 Task: Open the event Second Interview with AnujE on '2023/10/14', change the date to 2023/11/11, change the font style of the description to Arial, set the availability to Busy, insert an emoji Red heart, logged in from the account softage.10@softage.net and add another guest for the event, softage.1@softage.net. Change the alignment of the event description to Align left.Change the font color of the description to Light Red and select an event charm, 
Action: Mouse moved to (339, 150)
Screenshot: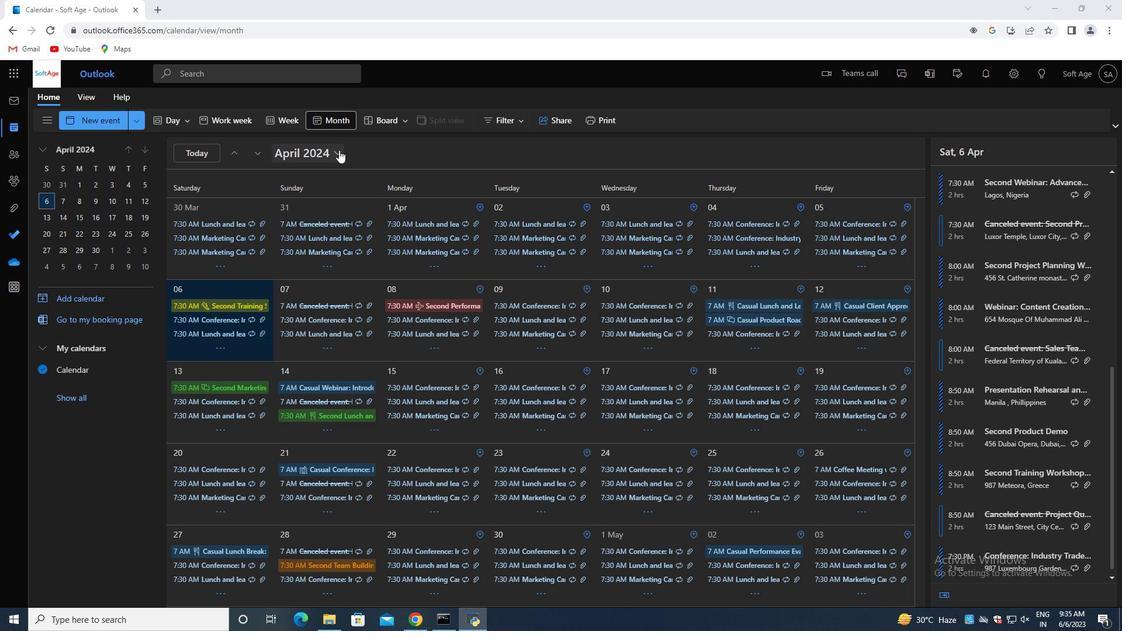 
Action: Mouse pressed left at (339, 150)
Screenshot: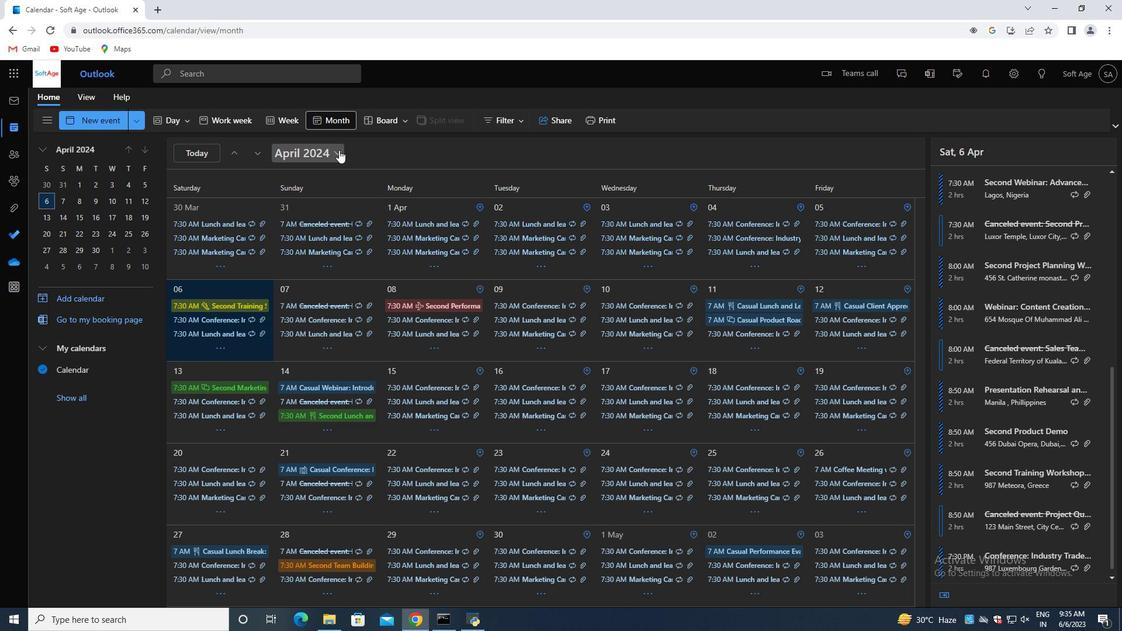 
Action: Mouse moved to (366, 180)
Screenshot: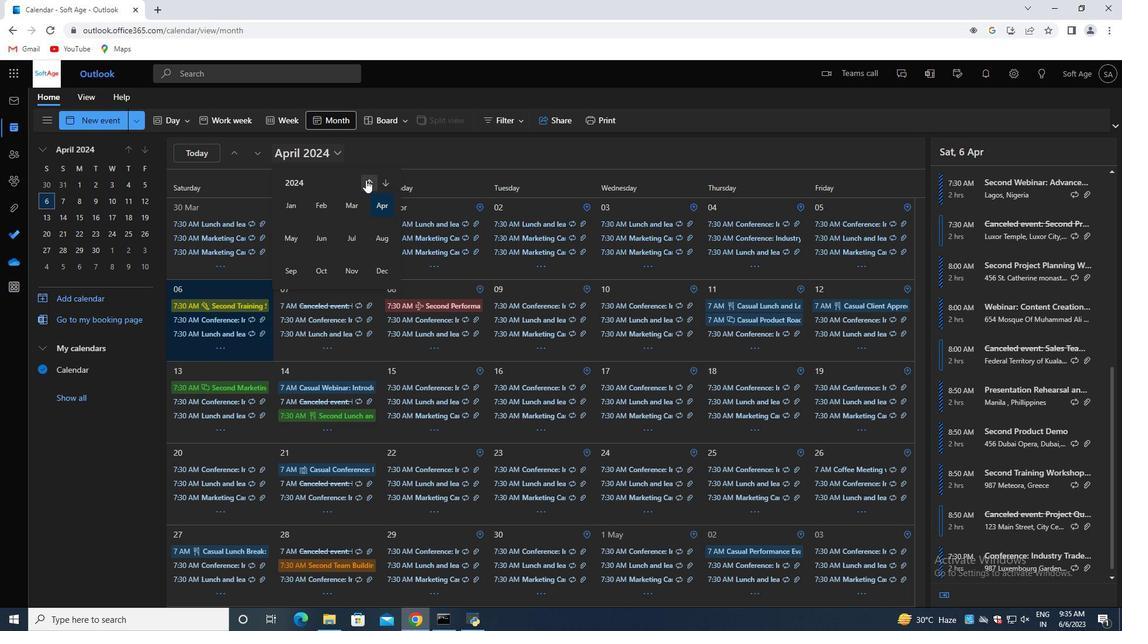 
Action: Mouse pressed left at (366, 180)
Screenshot: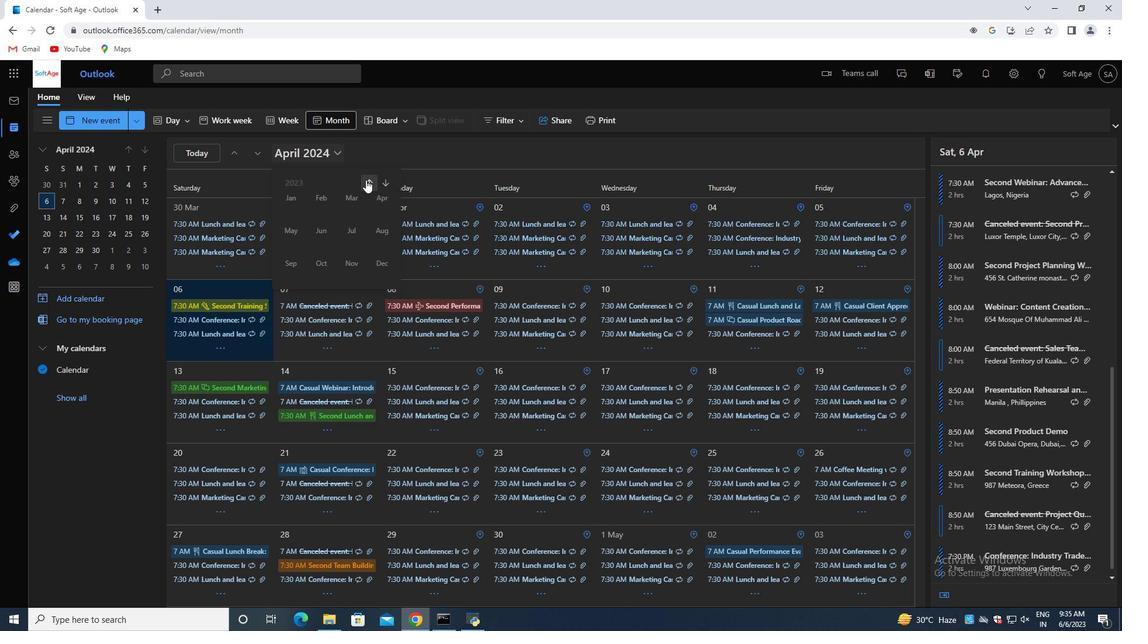 
Action: Mouse moved to (319, 273)
Screenshot: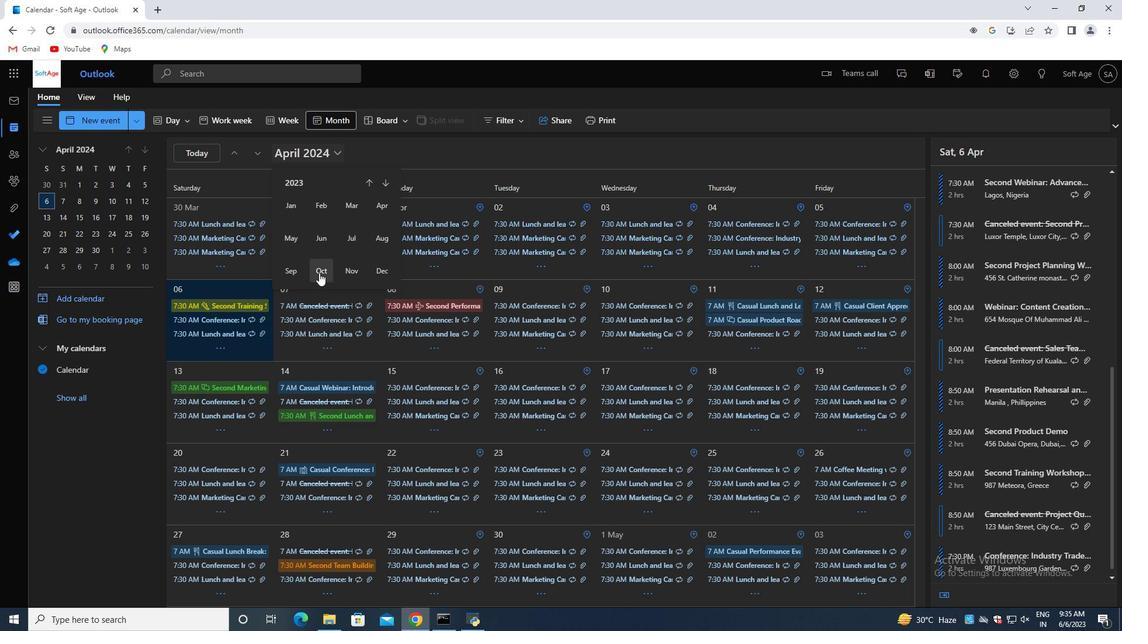 
Action: Mouse pressed left at (319, 273)
Screenshot: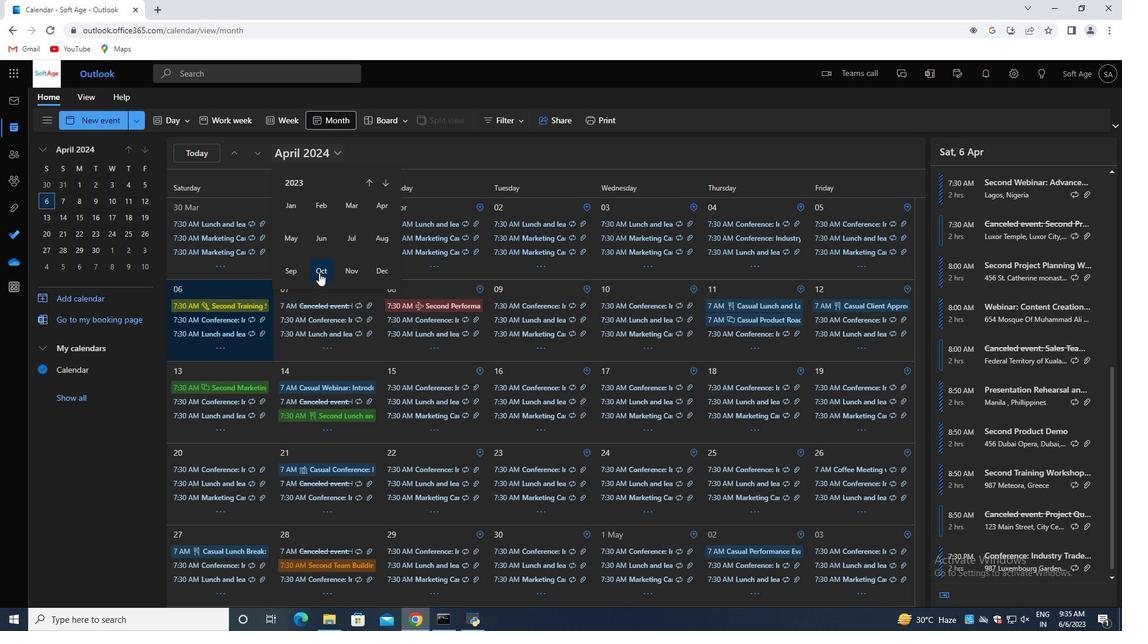 
Action: Mouse moved to (225, 440)
Screenshot: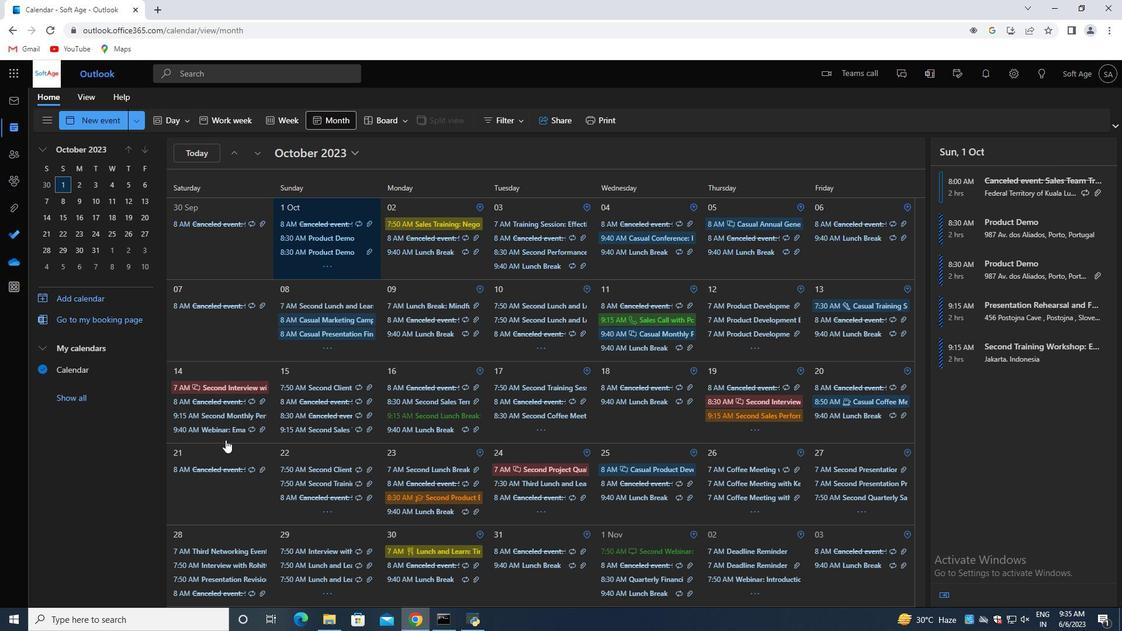 
Action: Mouse pressed left at (225, 440)
Screenshot: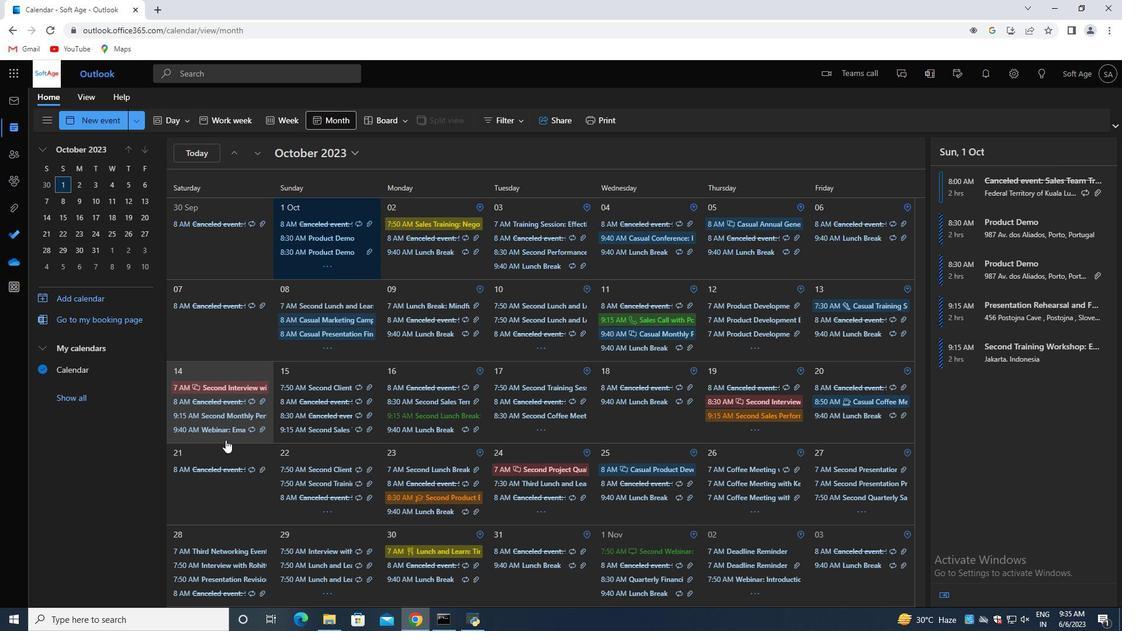 
Action: Mouse moved to (1098, 190)
Screenshot: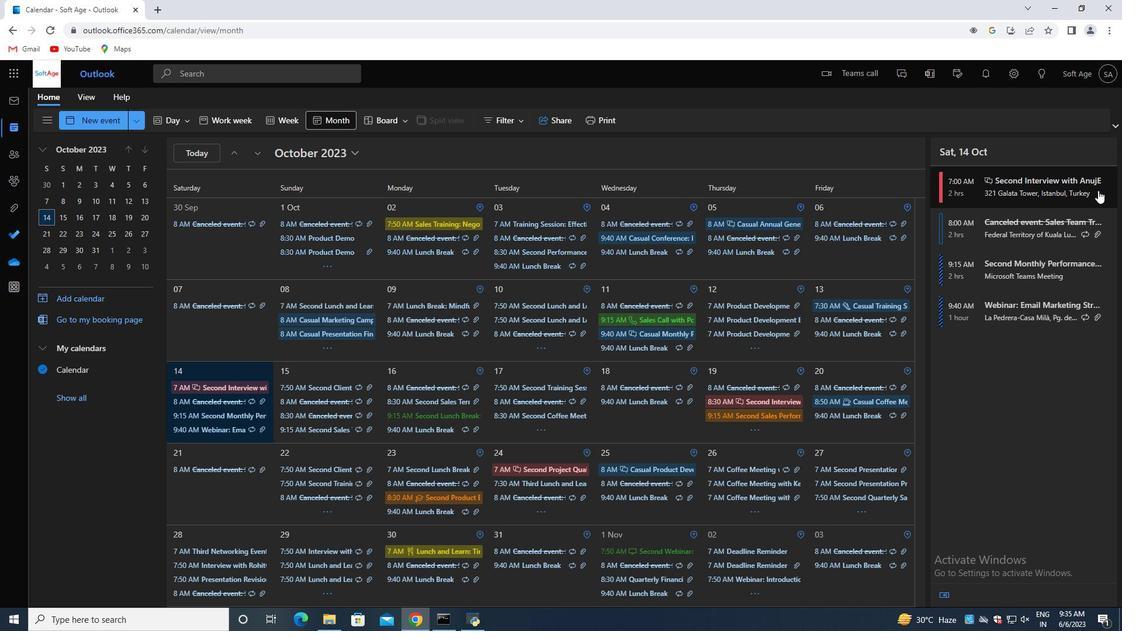 
Action: Mouse pressed left at (1098, 190)
Screenshot: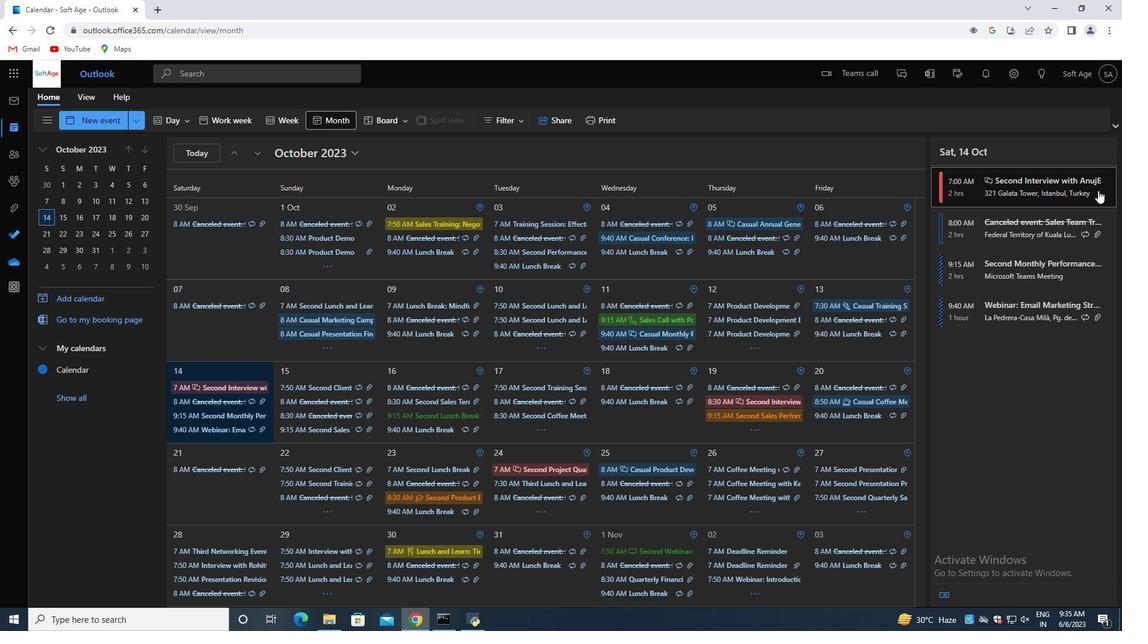 
Action: Mouse moved to (750, 307)
Screenshot: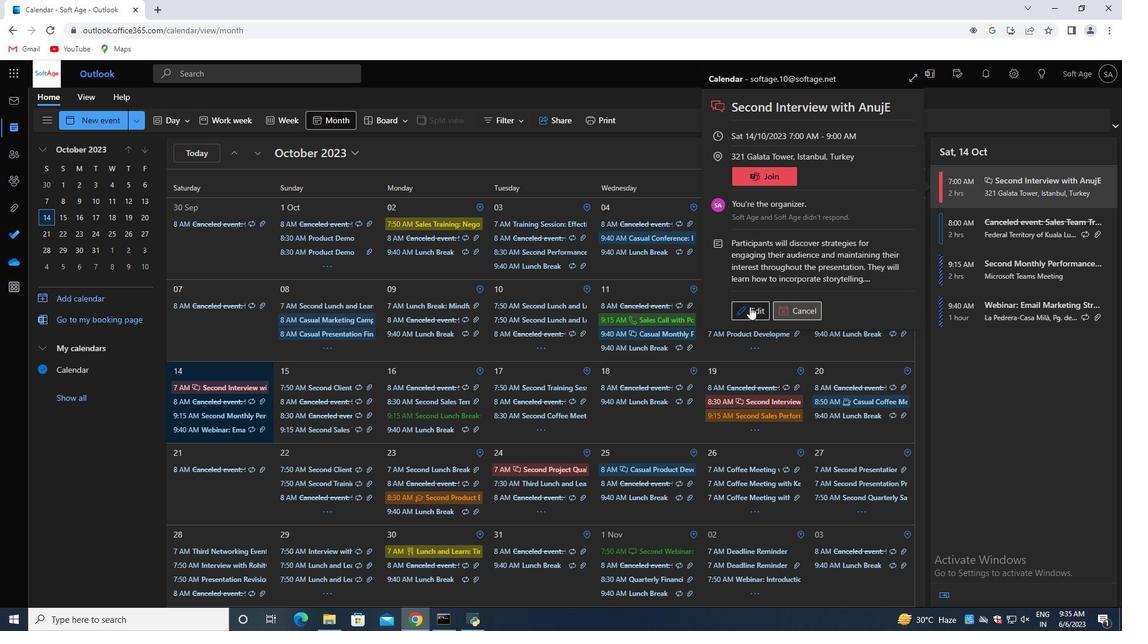 
Action: Mouse pressed left at (750, 307)
Screenshot: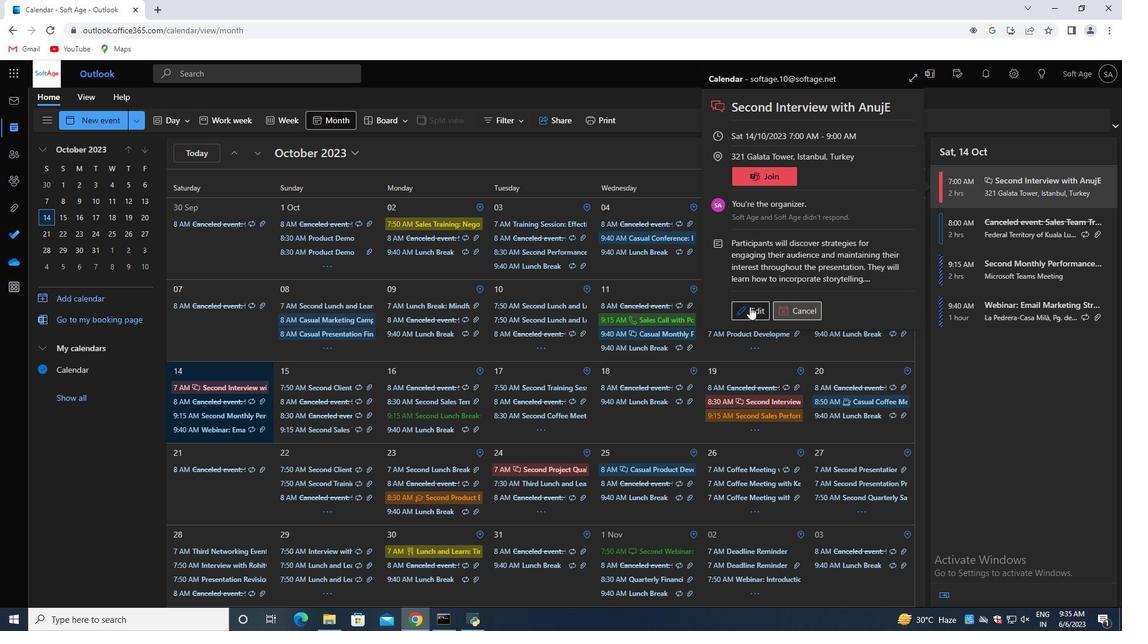 
Action: Mouse moved to (387, 316)
Screenshot: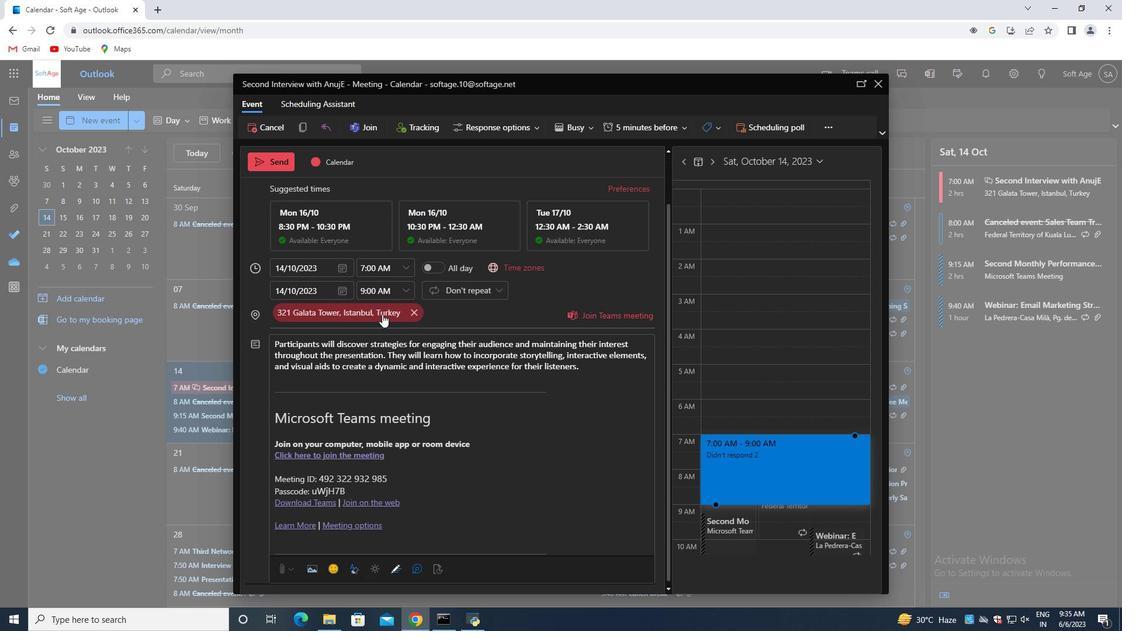 
Action: Mouse scrolled (387, 315) with delta (0, 0)
Screenshot: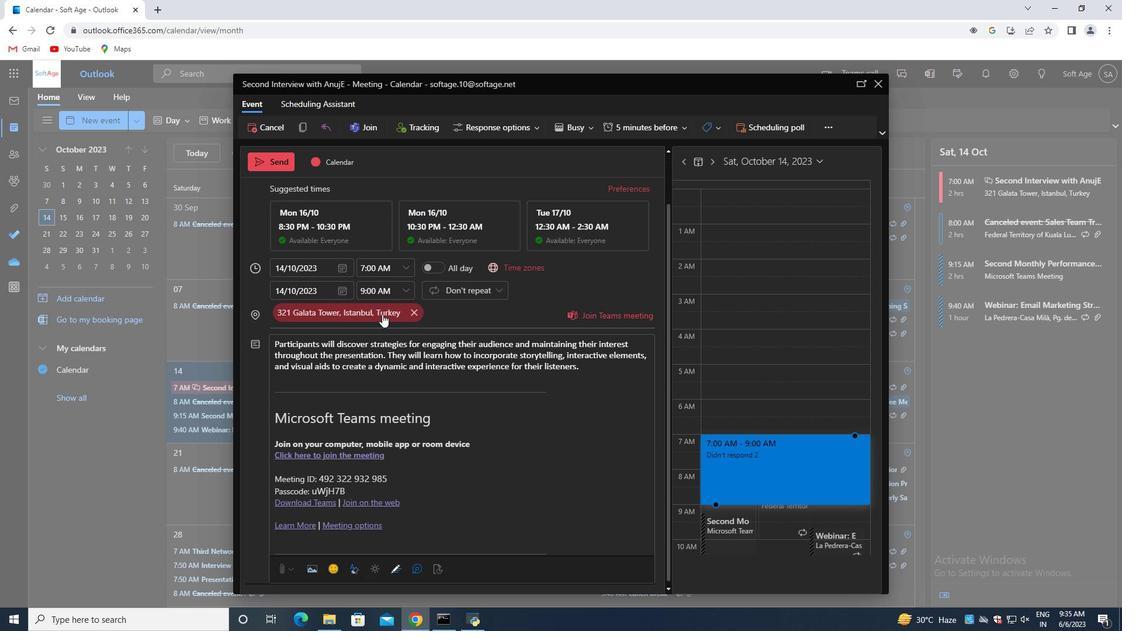 
Action: Mouse moved to (344, 265)
Screenshot: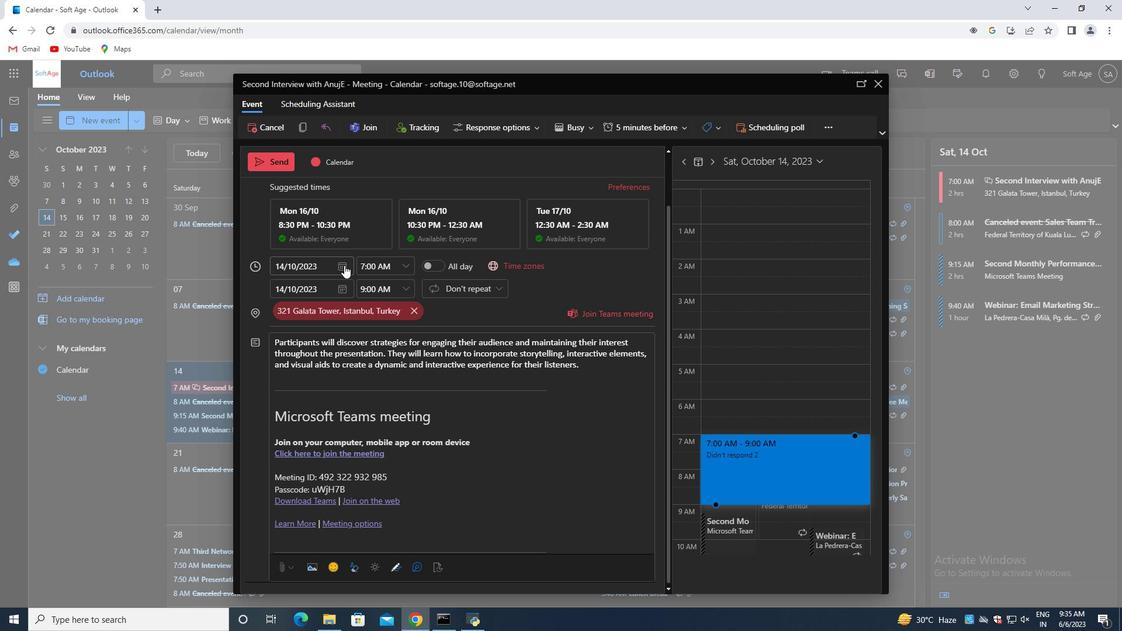 
Action: Mouse pressed left at (344, 265)
Screenshot: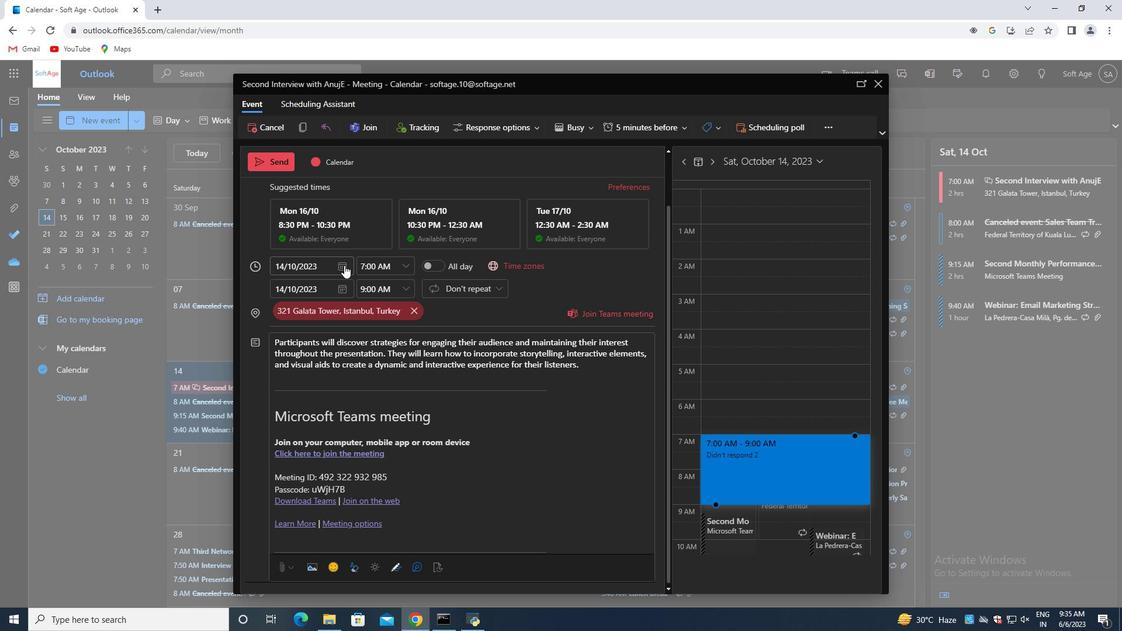
Action: Mouse moved to (381, 289)
Screenshot: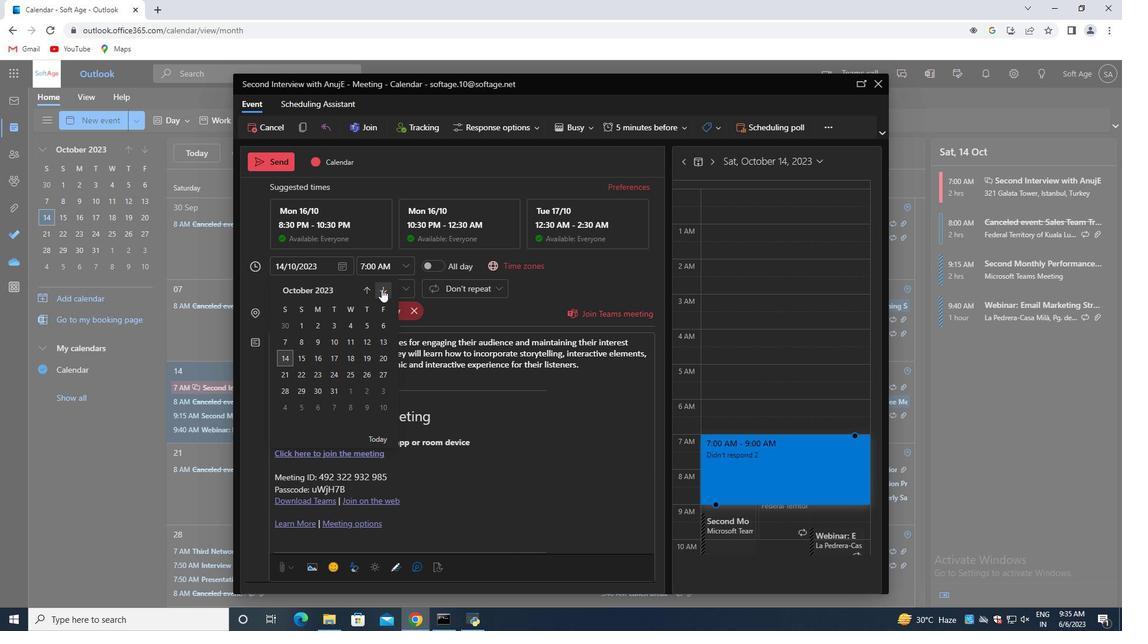 
Action: Mouse pressed left at (381, 289)
Screenshot: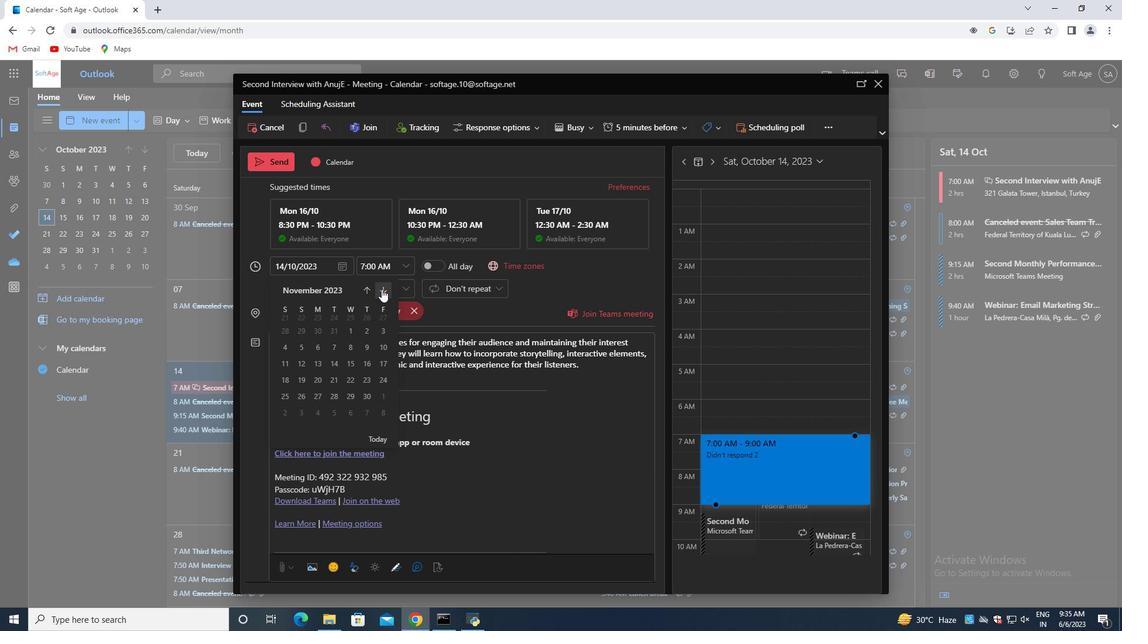 
Action: Mouse moved to (286, 361)
Screenshot: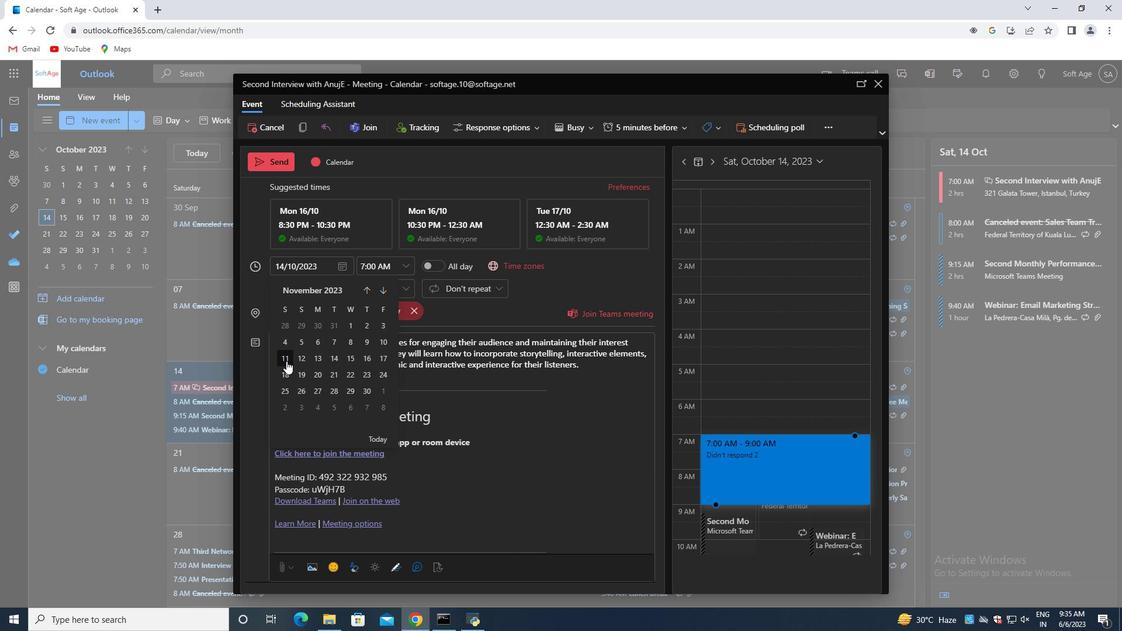 
Action: Mouse pressed left at (286, 361)
Screenshot: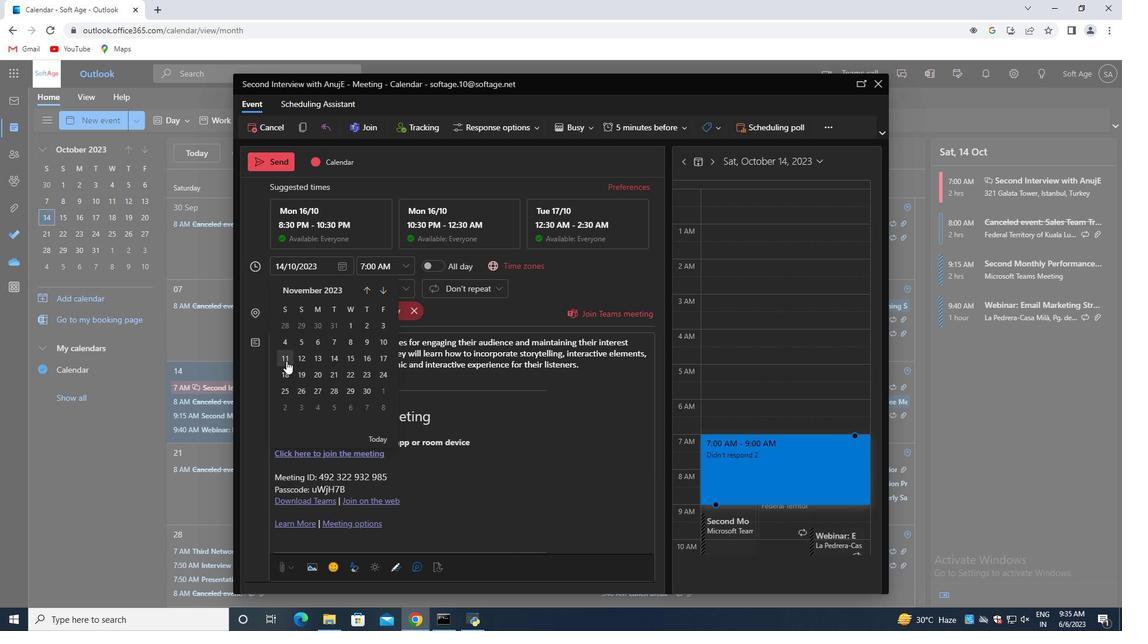 
Action: Mouse moved to (586, 376)
Screenshot: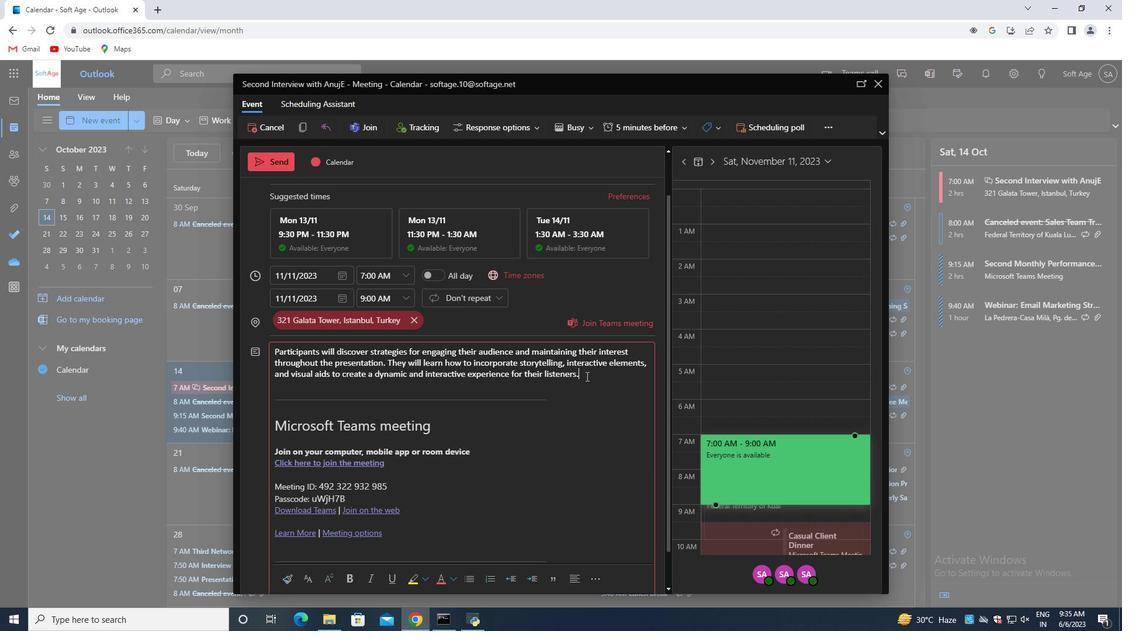 
Action: Mouse pressed left at (586, 376)
Screenshot: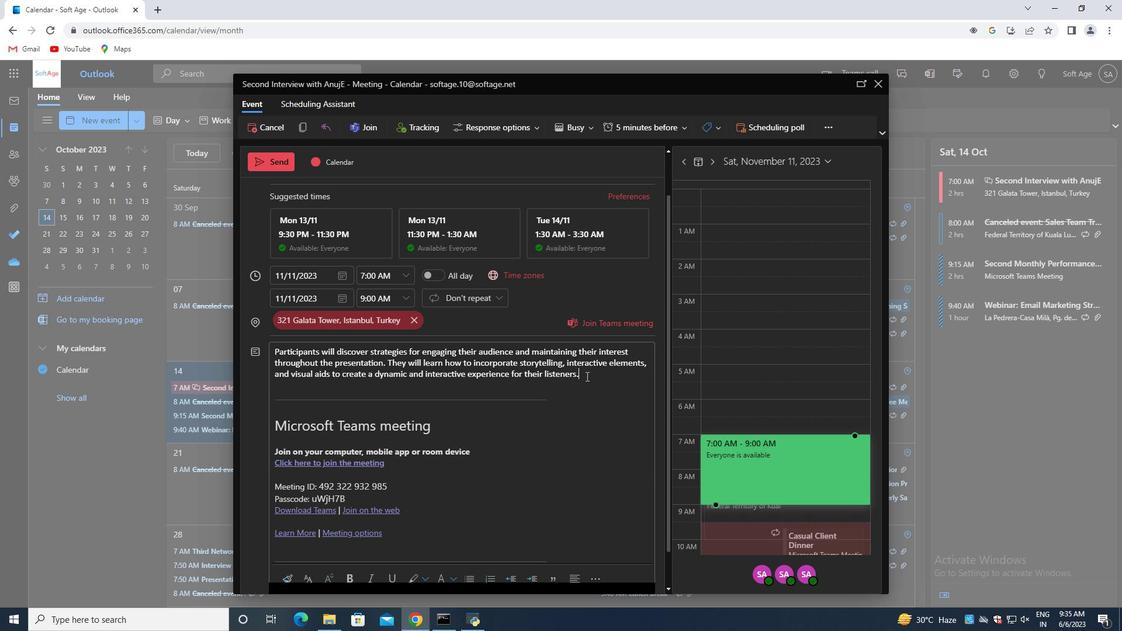 
Action: Mouse pressed left at (586, 376)
Screenshot: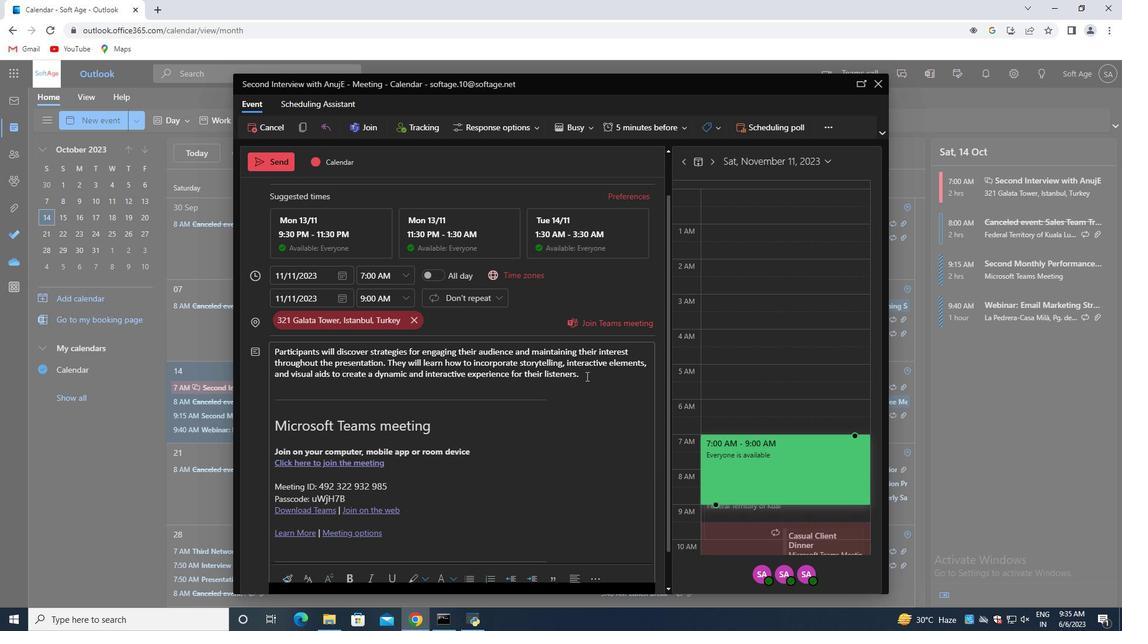 
Action: Mouse pressed left at (586, 376)
Screenshot: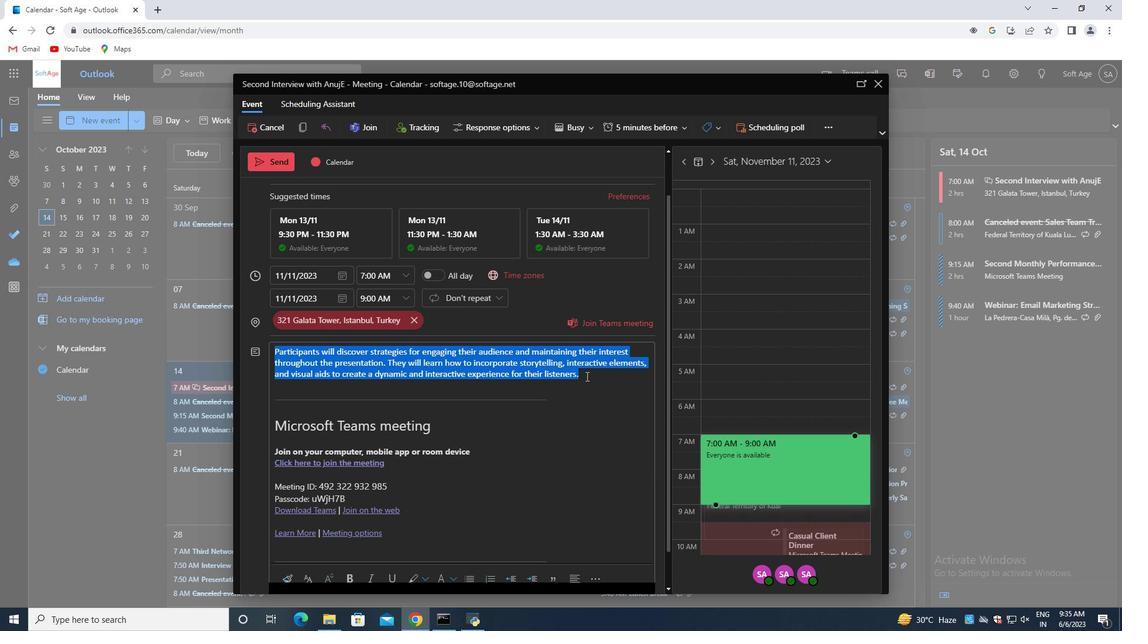 
Action: Mouse moved to (480, 384)
Screenshot: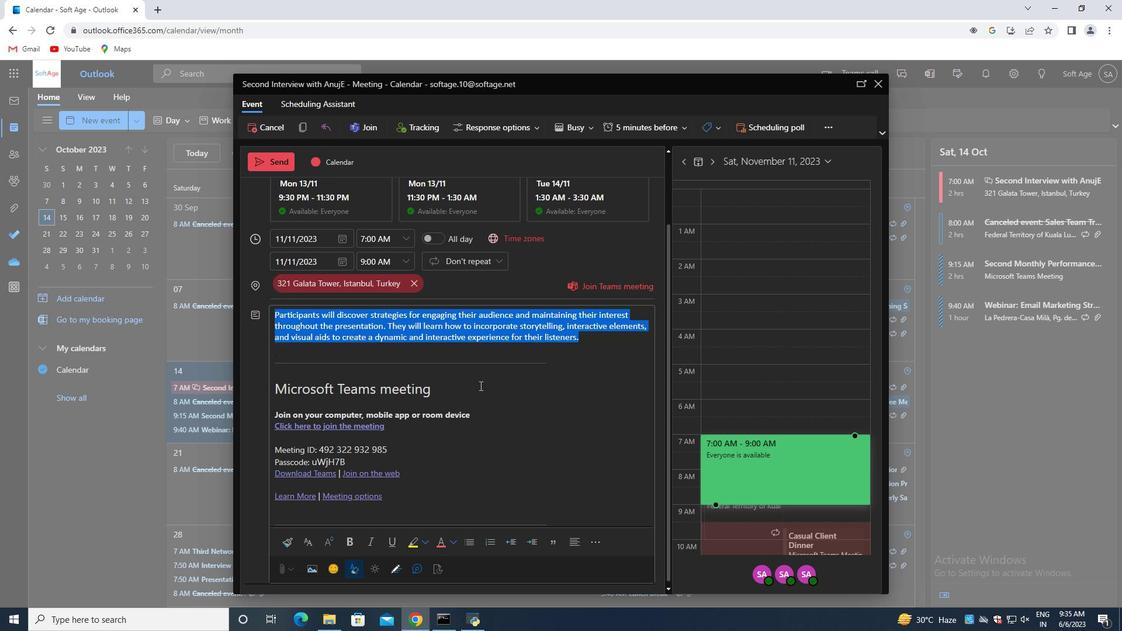 
Action: Mouse scrolled (480, 384) with delta (0, 0)
Screenshot: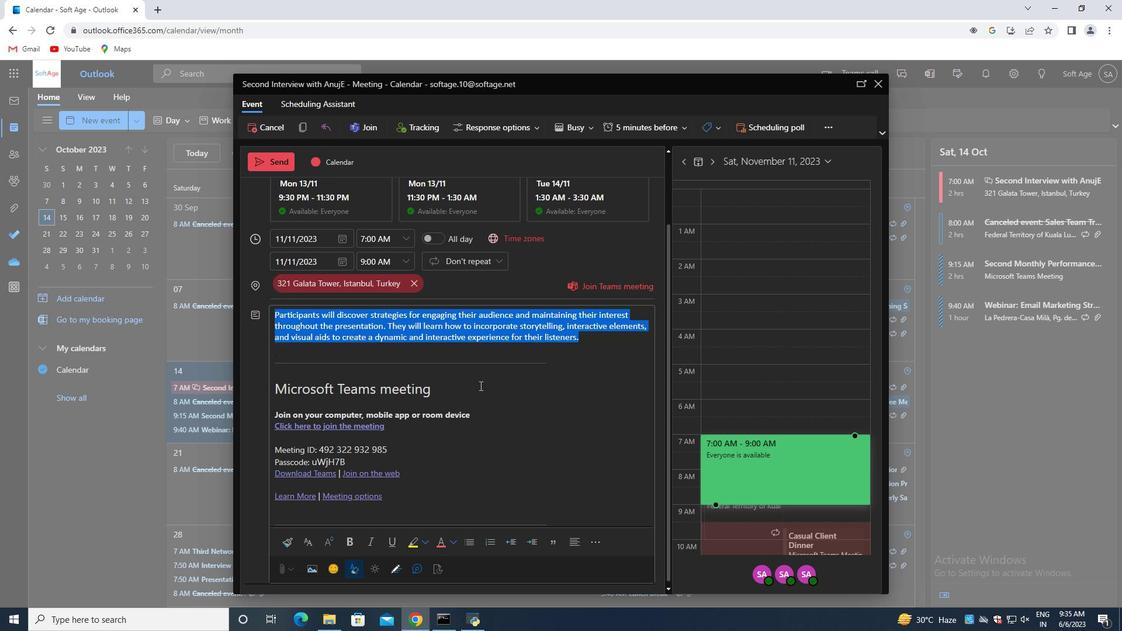 
Action: Mouse moved to (480, 385)
Screenshot: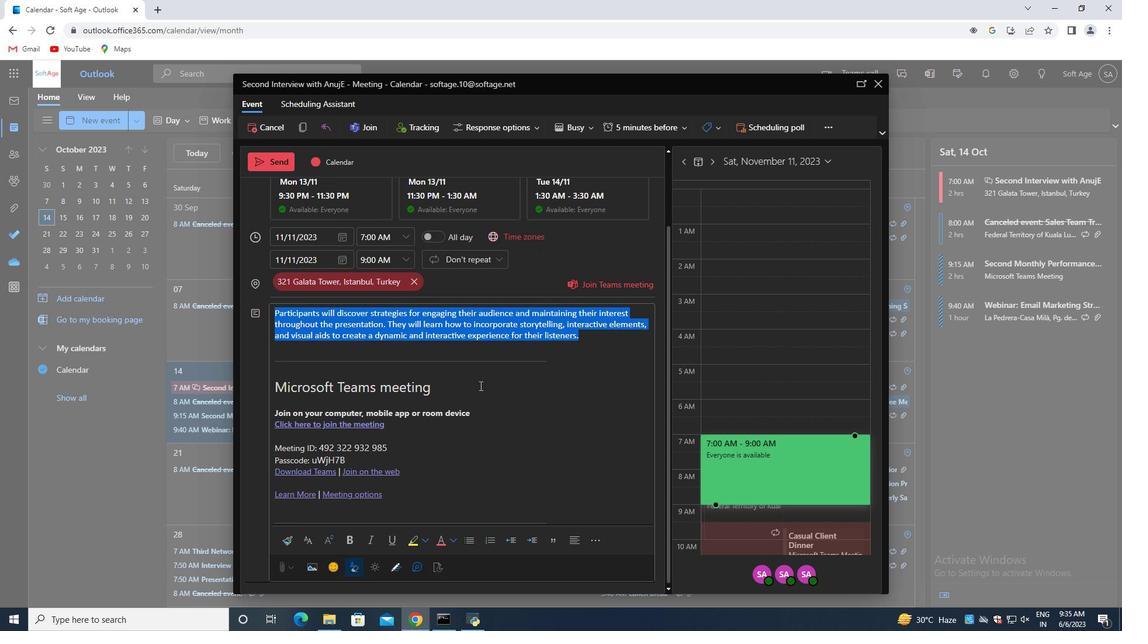 
Action: Mouse scrolled (480, 385) with delta (0, 0)
Screenshot: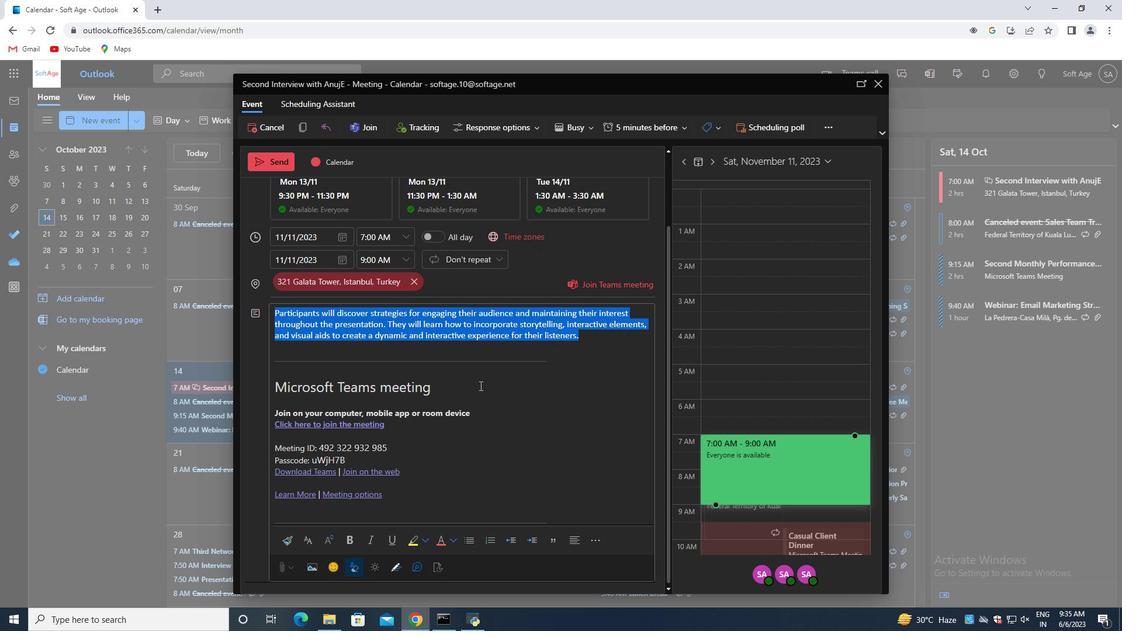 
Action: Mouse moved to (471, 402)
Screenshot: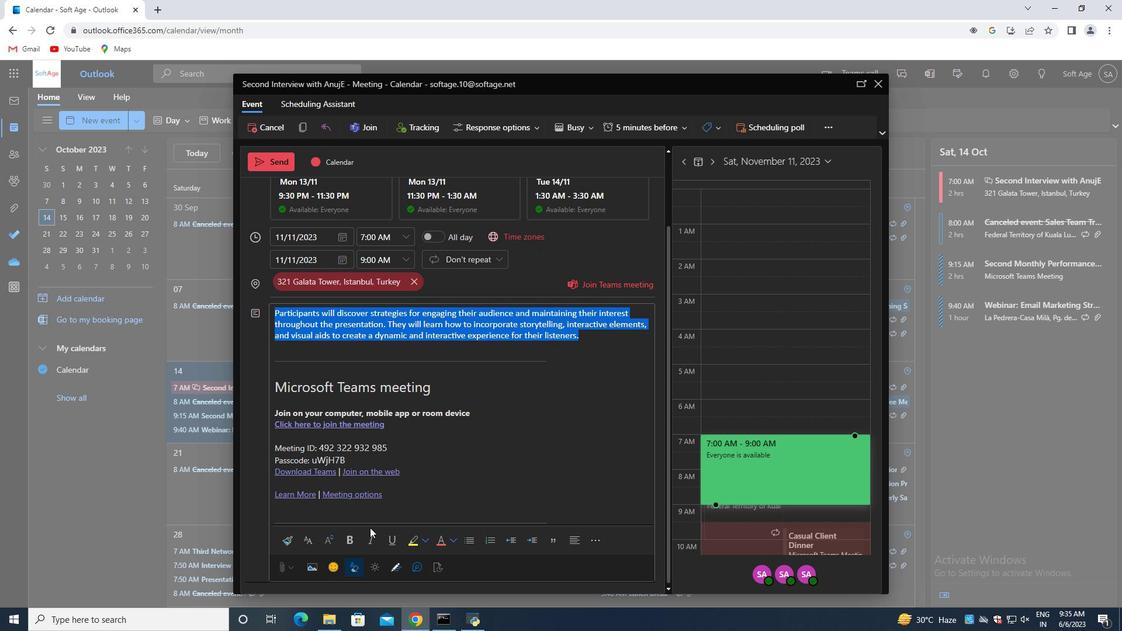 
Action: Mouse scrolled (478, 391) with delta (0, 0)
Screenshot: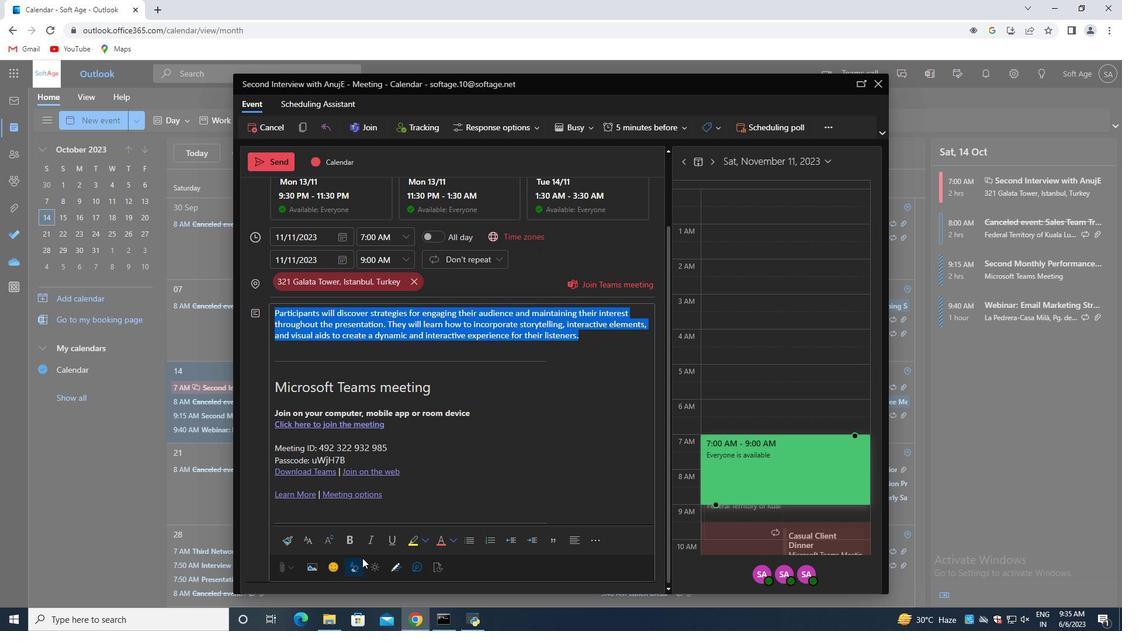 
Action: Mouse moved to (416, 482)
Screenshot: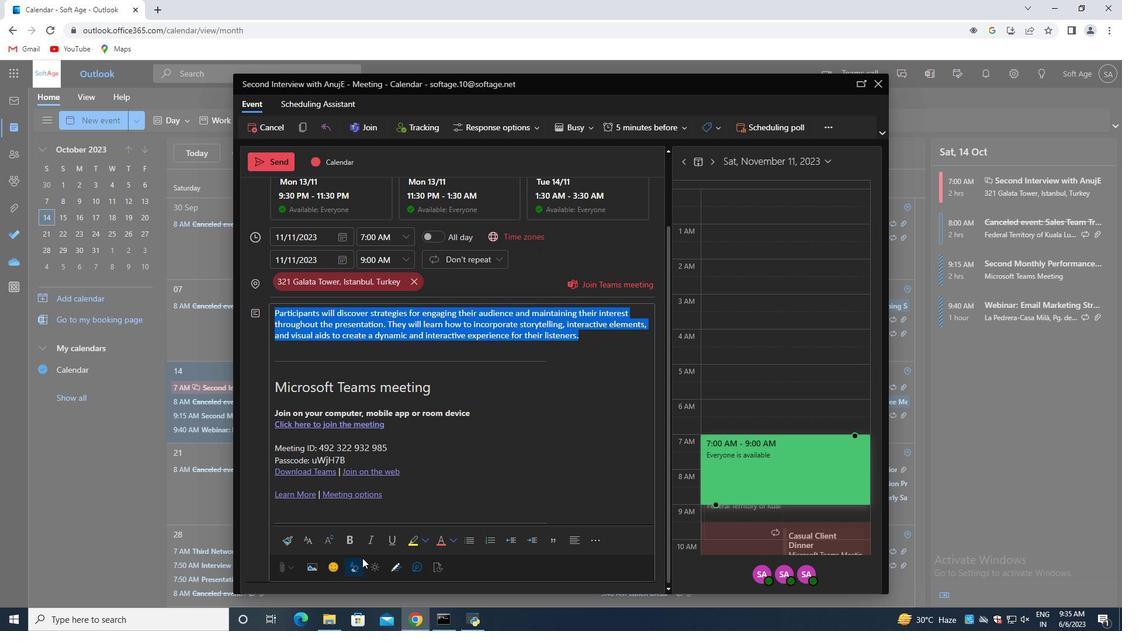 
Action: Mouse scrolled (469, 407) with delta (0, 0)
Screenshot: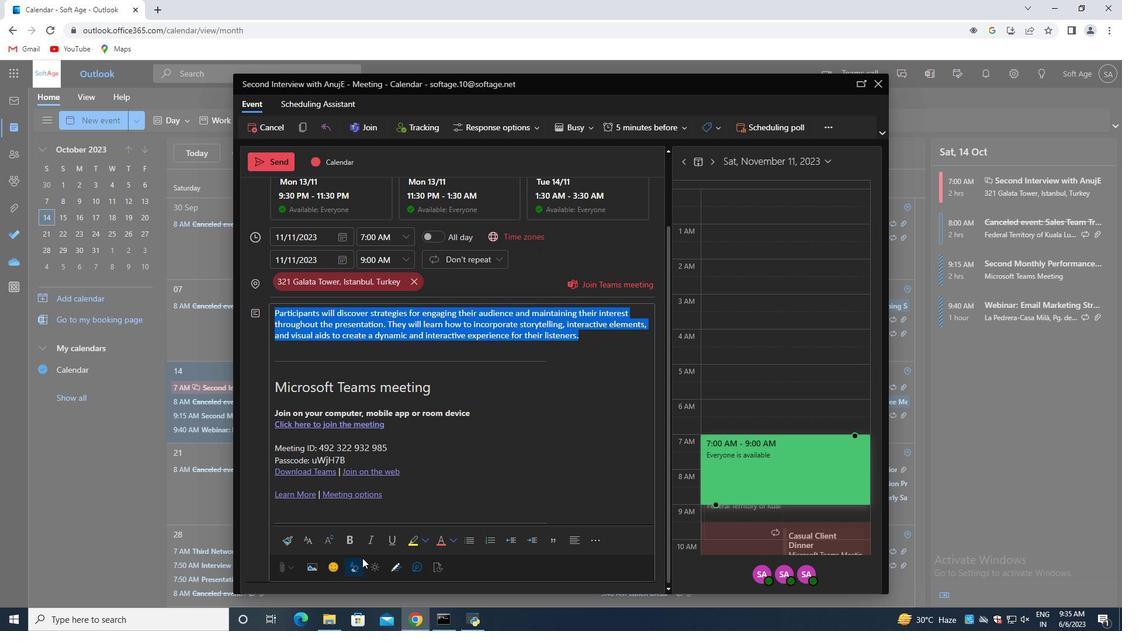 
Action: Mouse moved to (307, 537)
Screenshot: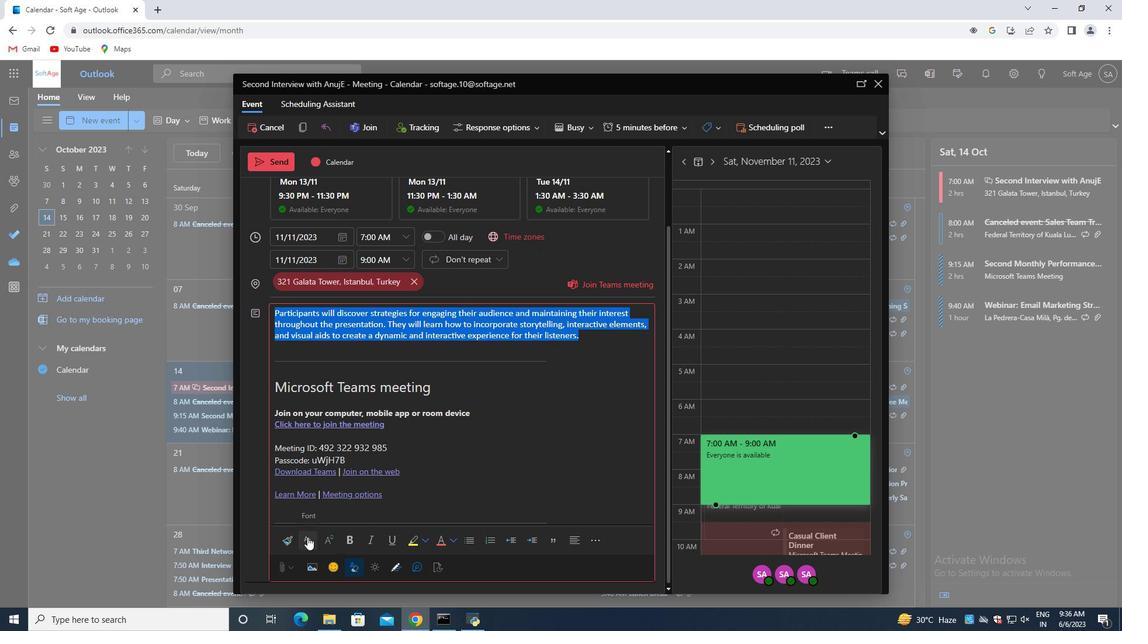 
Action: Mouse pressed left at (307, 537)
Screenshot: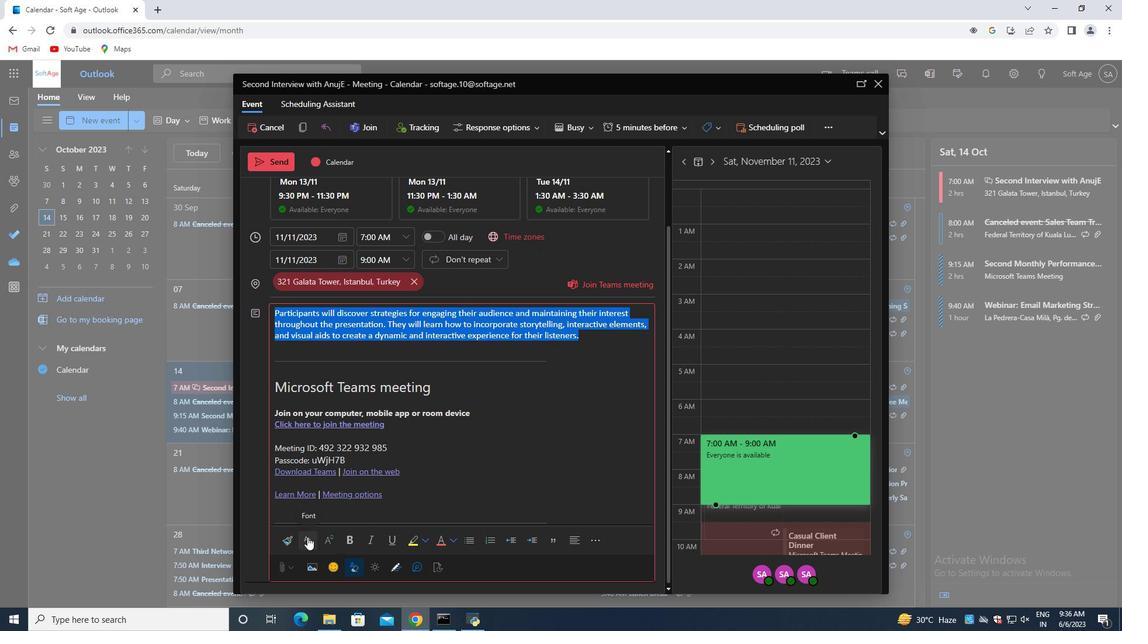 
Action: Mouse moved to (356, 395)
Screenshot: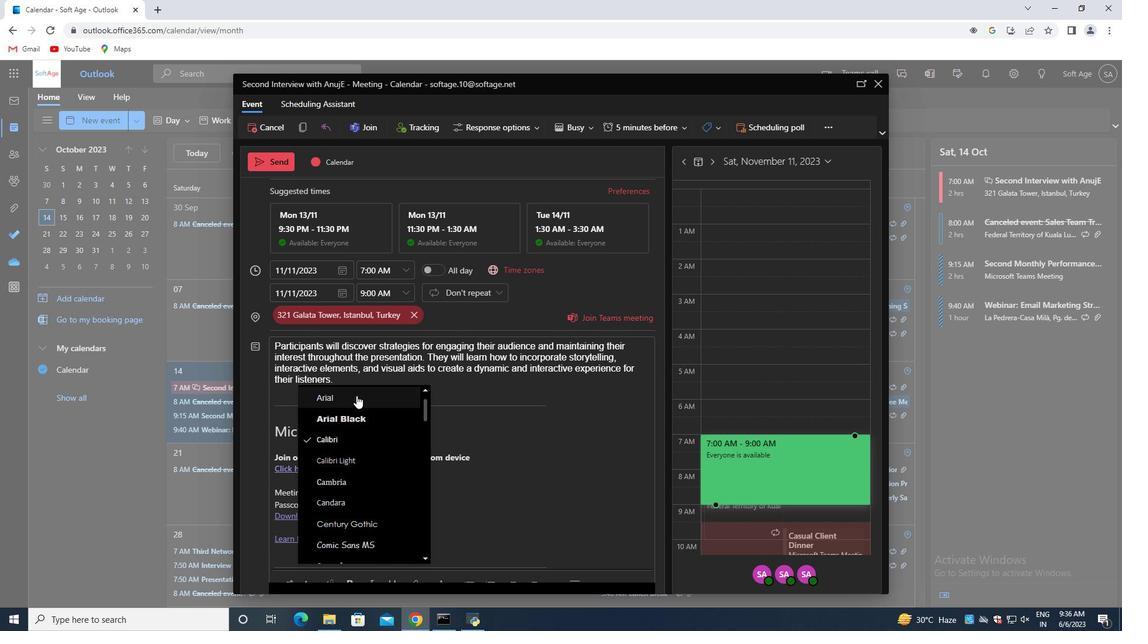 
Action: Mouse pressed left at (356, 395)
Screenshot: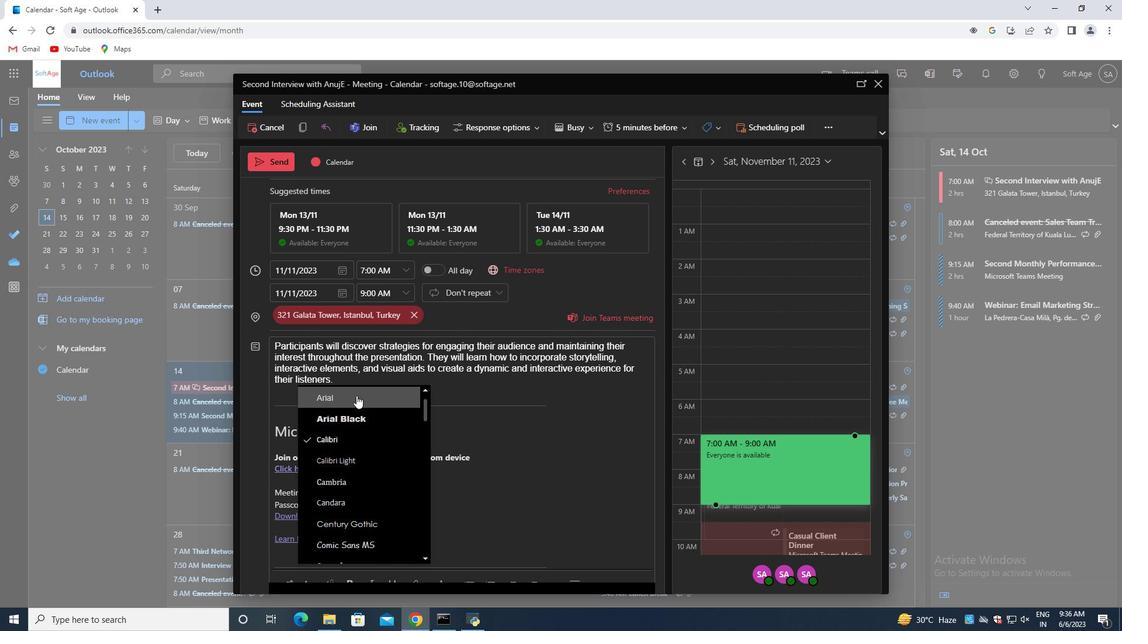 
Action: Mouse moved to (404, 385)
Screenshot: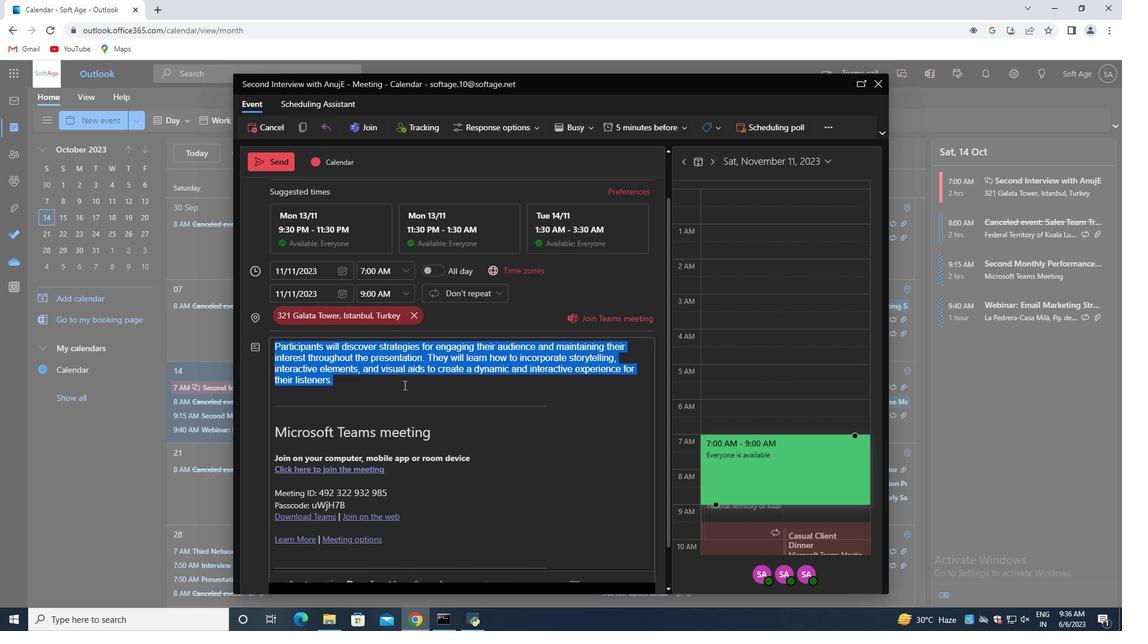 
Action: Mouse scrolled (404, 385) with delta (0, 0)
Screenshot: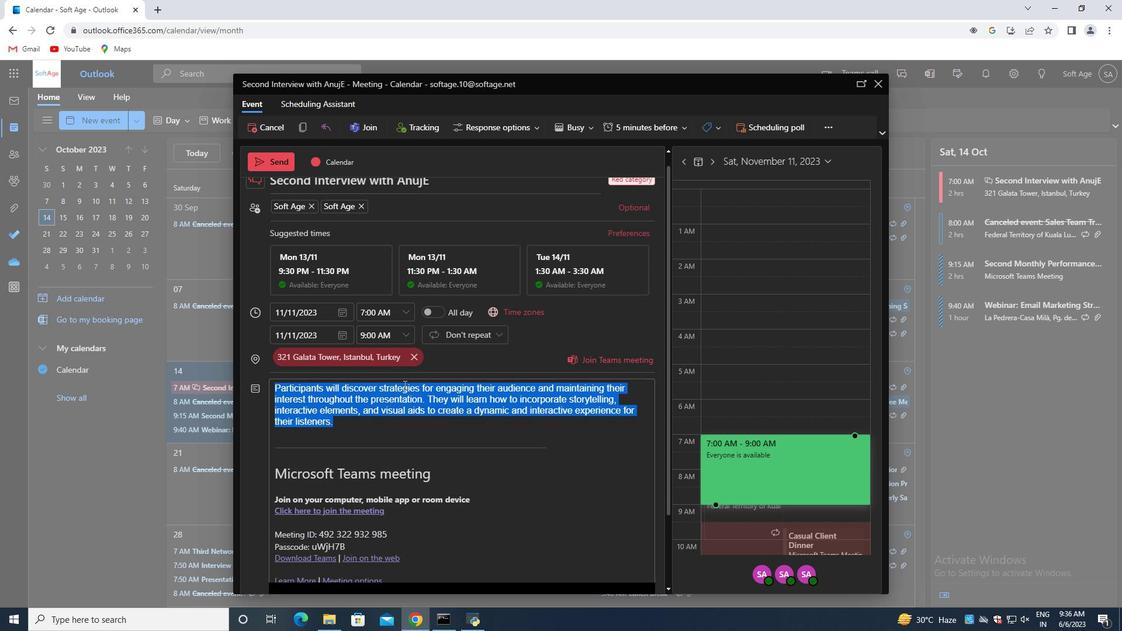 
Action: Mouse scrolled (404, 385) with delta (0, 0)
Screenshot: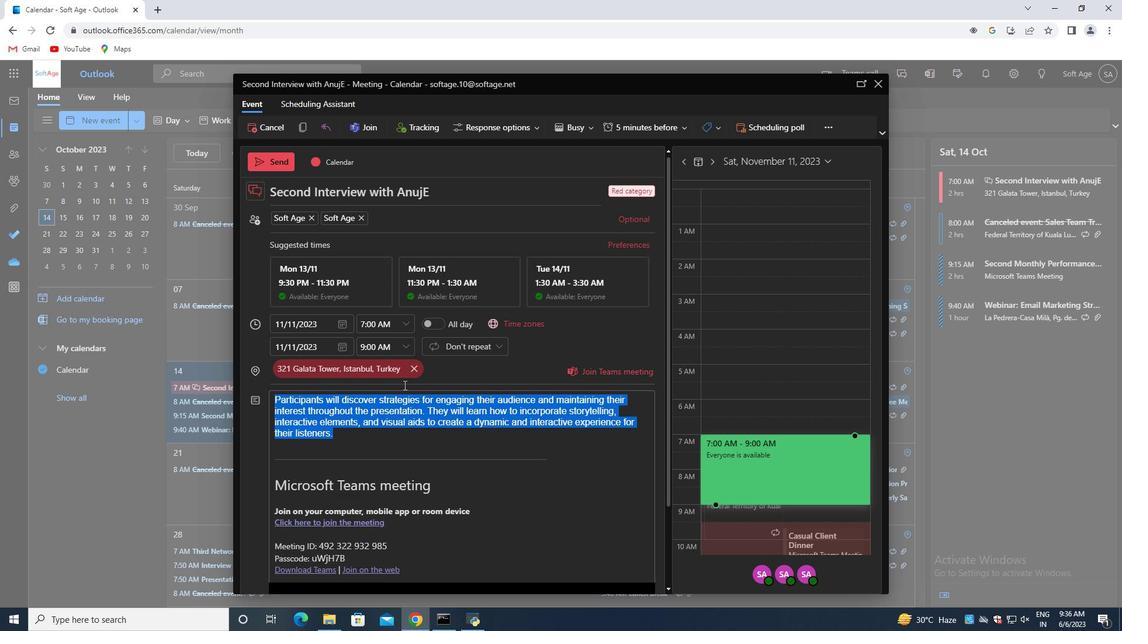 
Action: Mouse scrolled (404, 385) with delta (0, 0)
Screenshot: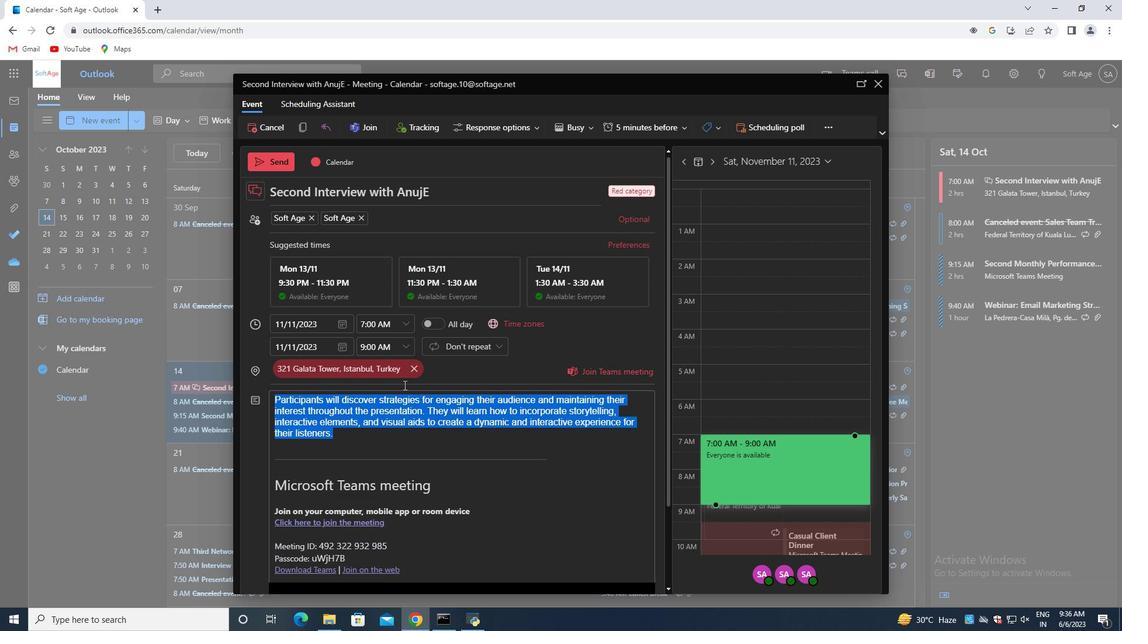 
Action: Mouse scrolled (404, 385) with delta (0, 0)
Screenshot: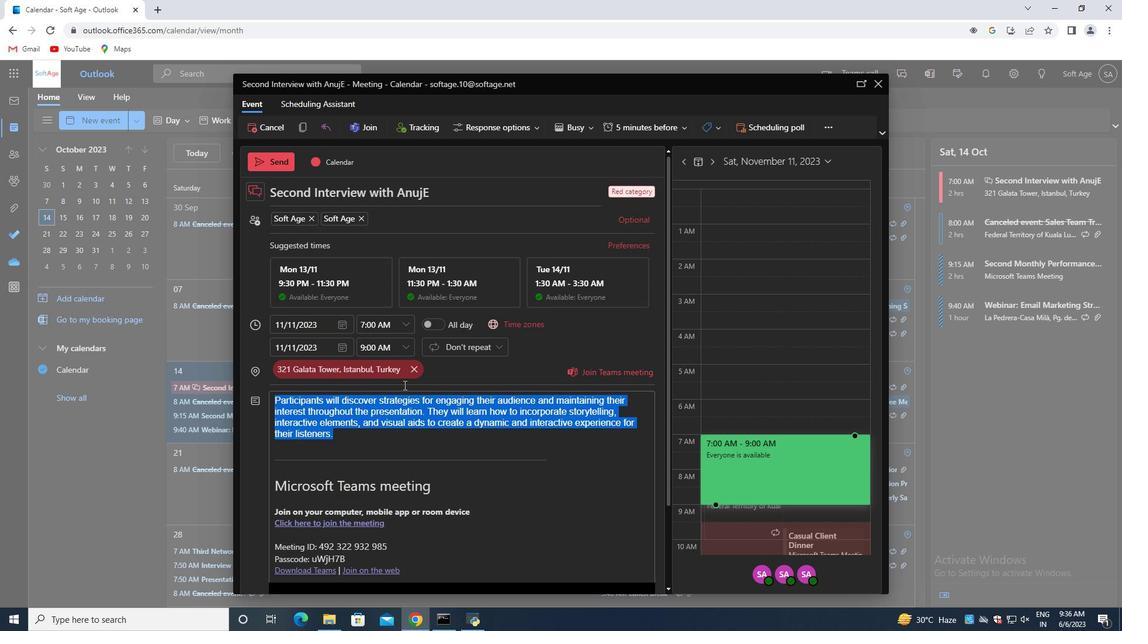 
Action: Mouse moved to (574, 453)
Screenshot: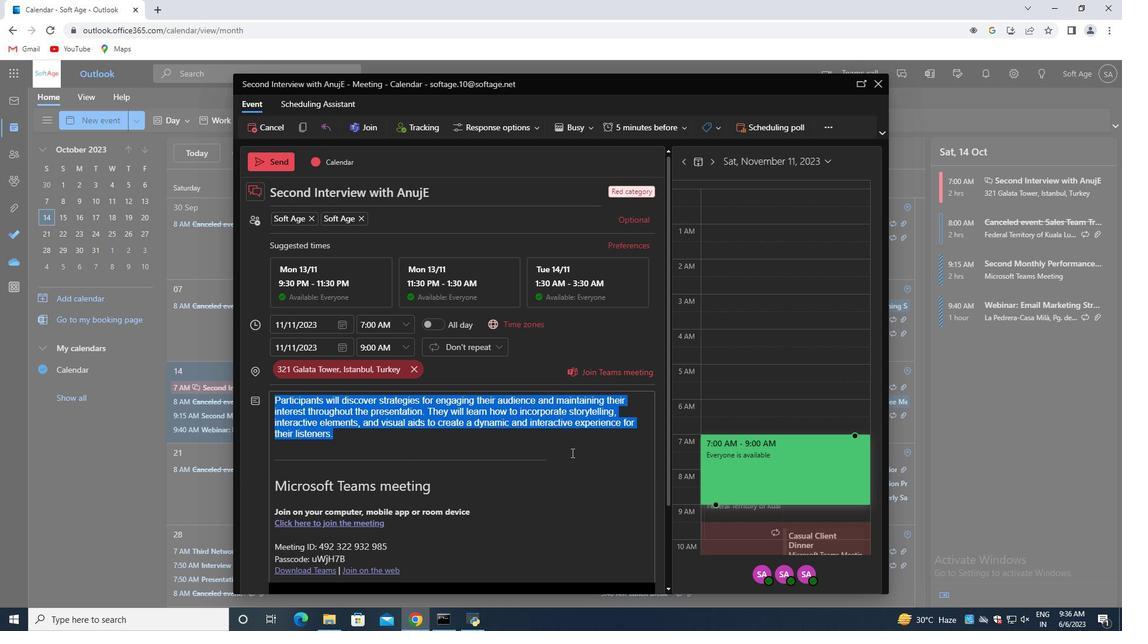 
Action: Mouse pressed left at (574, 453)
Screenshot: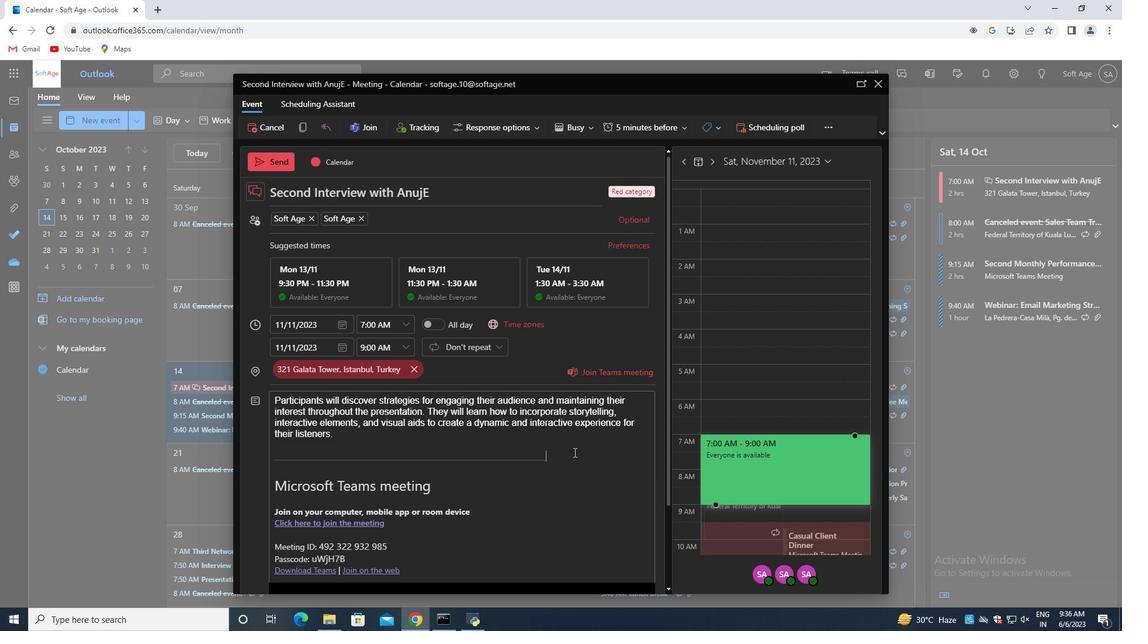 
Action: Mouse moved to (584, 121)
Screenshot: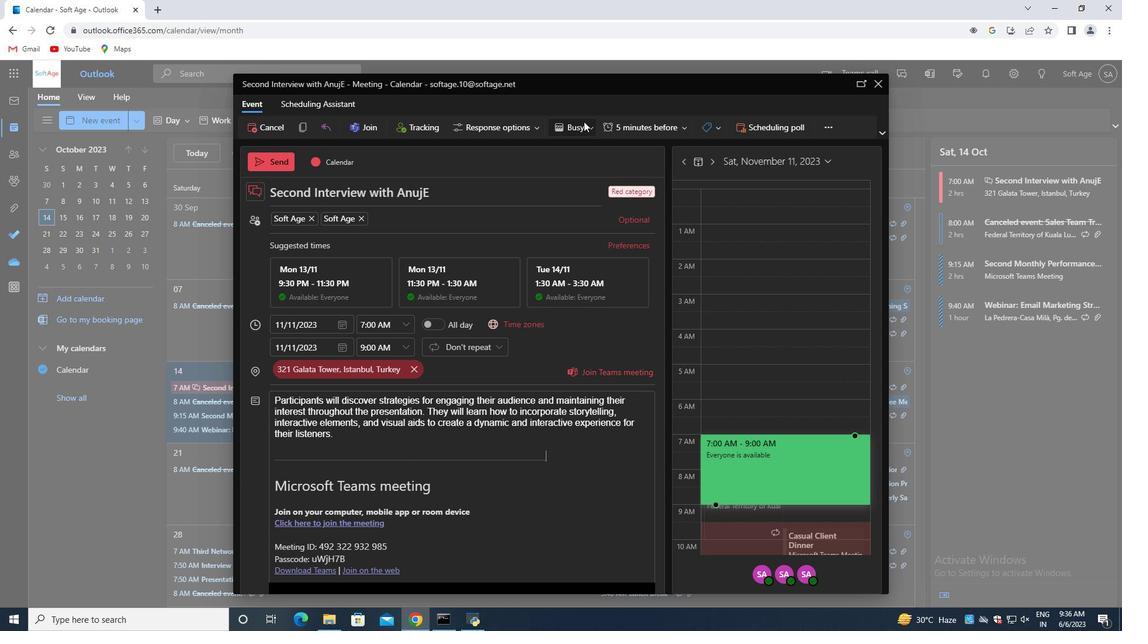 
Action: Mouse pressed left at (584, 121)
Screenshot: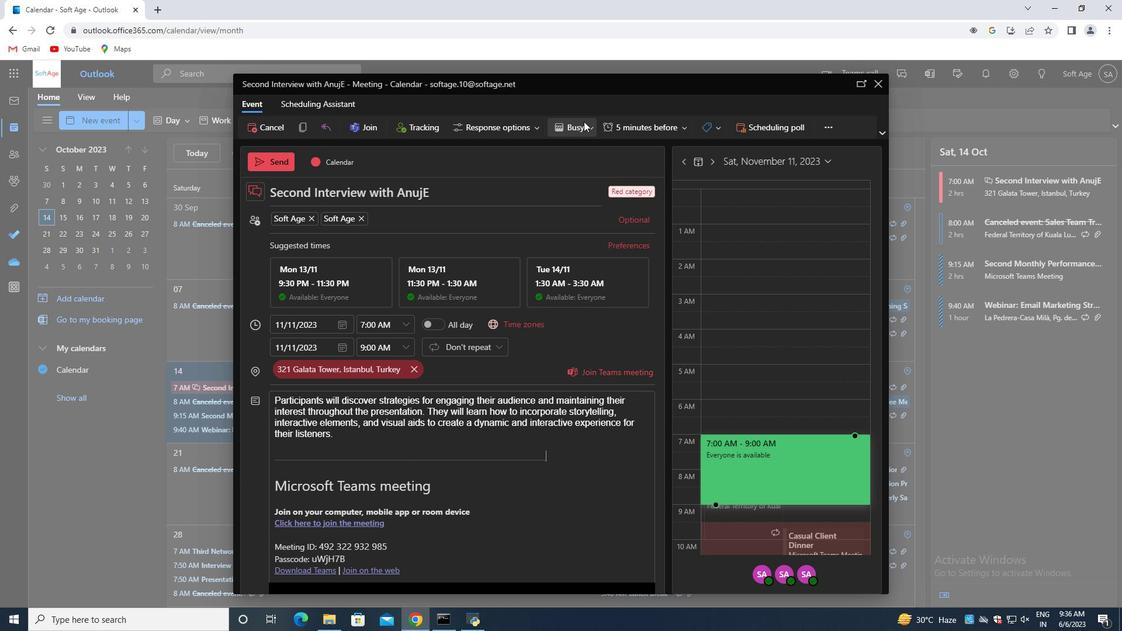 
Action: Mouse moved to (528, 215)
Screenshot: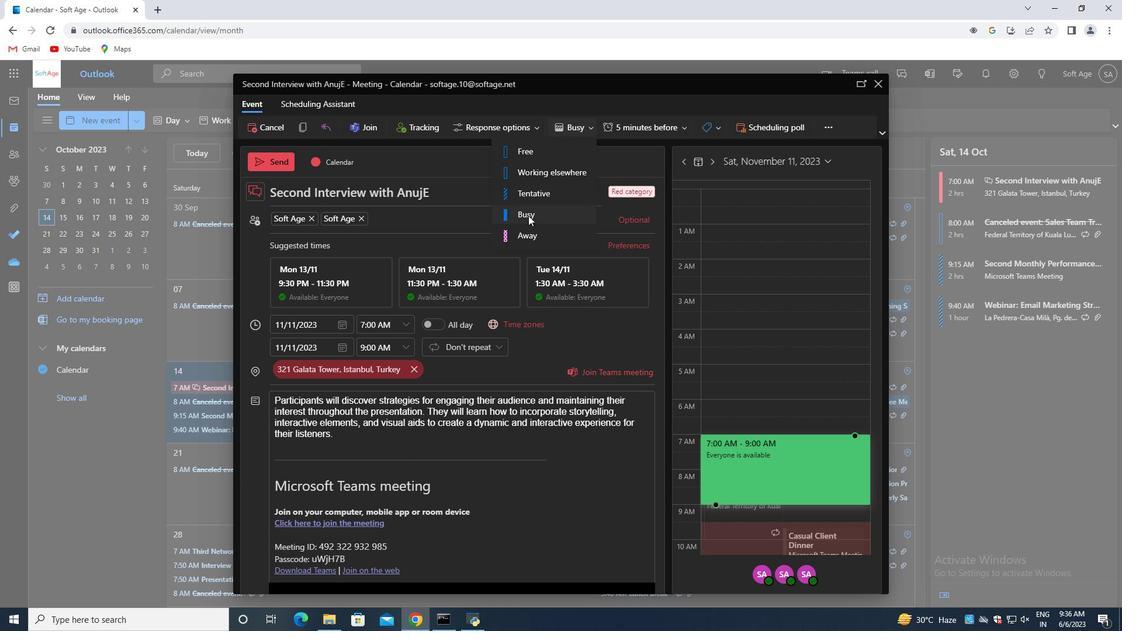 
Action: Mouse pressed left at (528, 215)
Screenshot: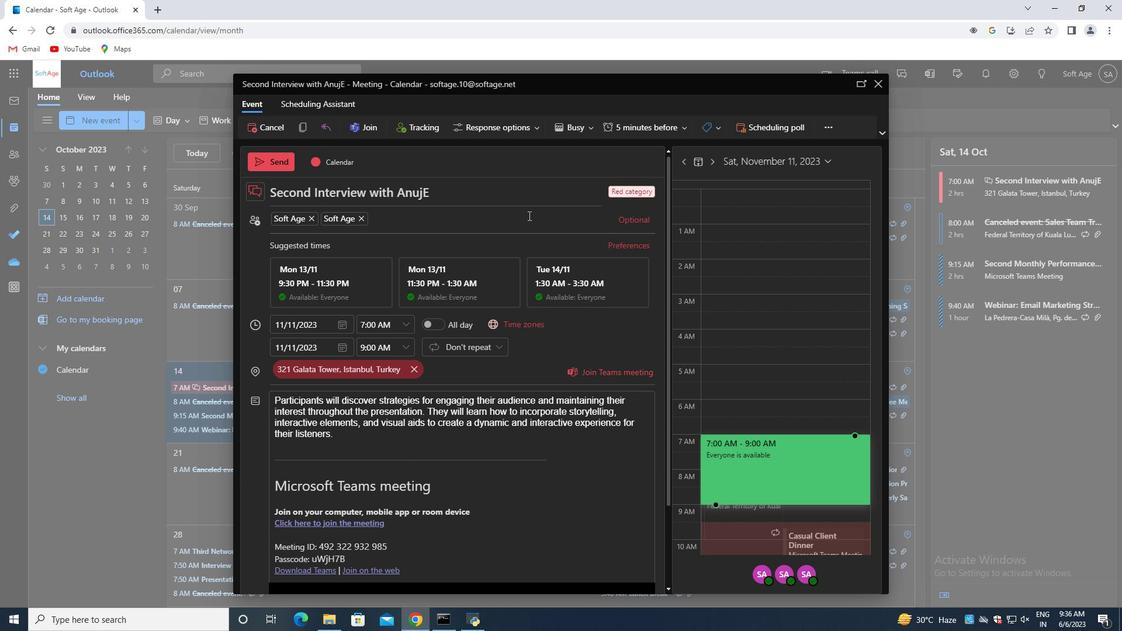 
Action: Mouse moved to (496, 287)
Screenshot: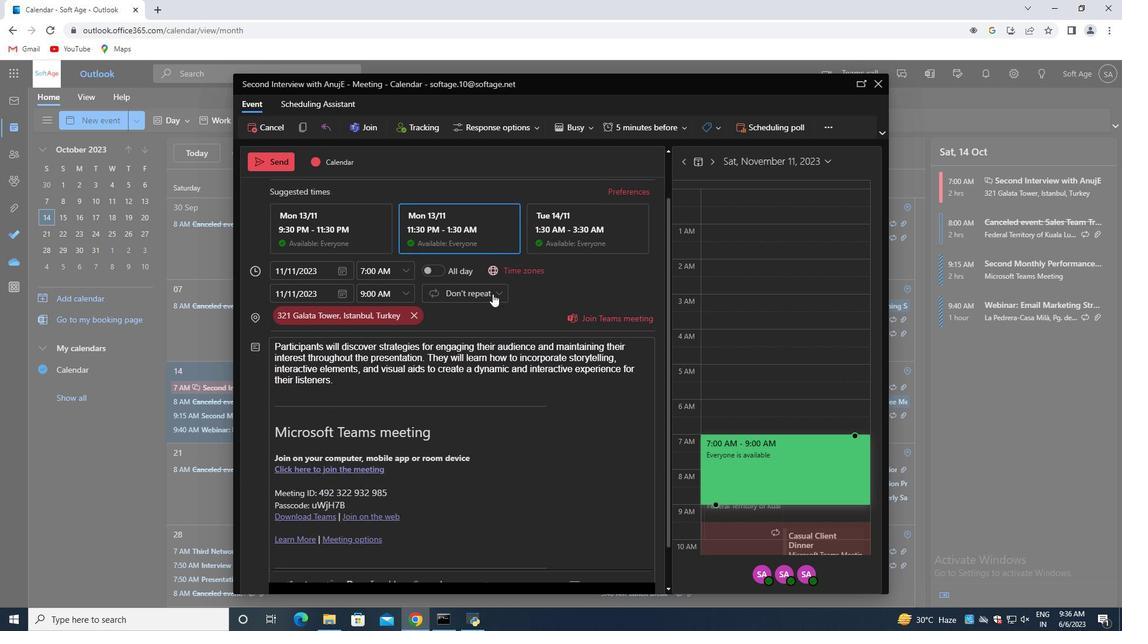 
Action: Mouse scrolled (496, 286) with delta (0, 0)
Screenshot: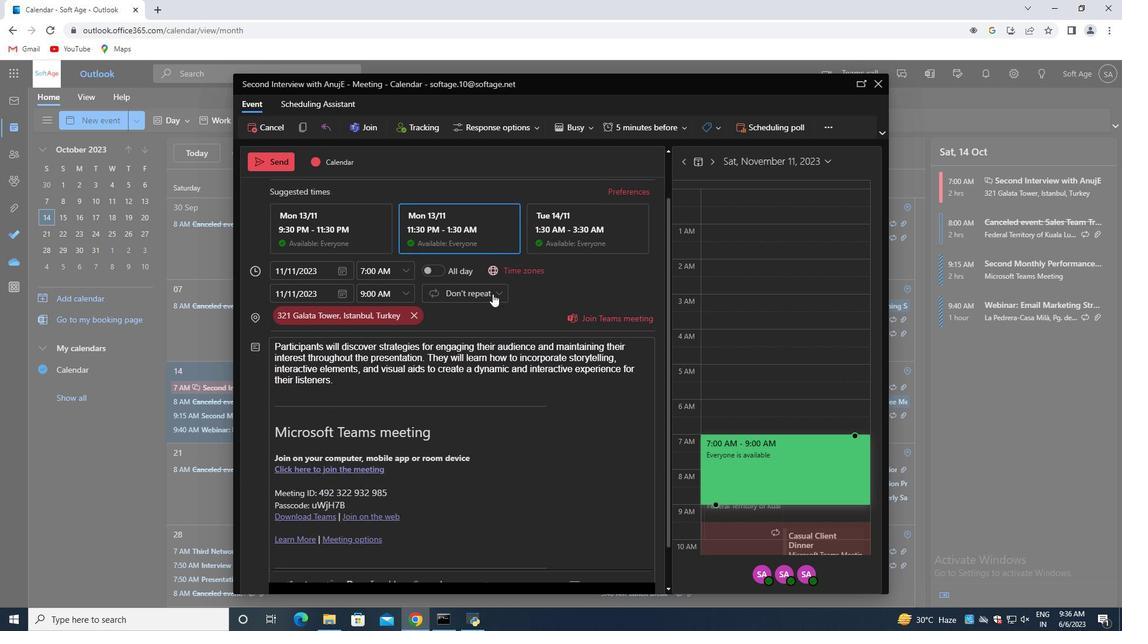 
Action: Mouse moved to (494, 292)
Screenshot: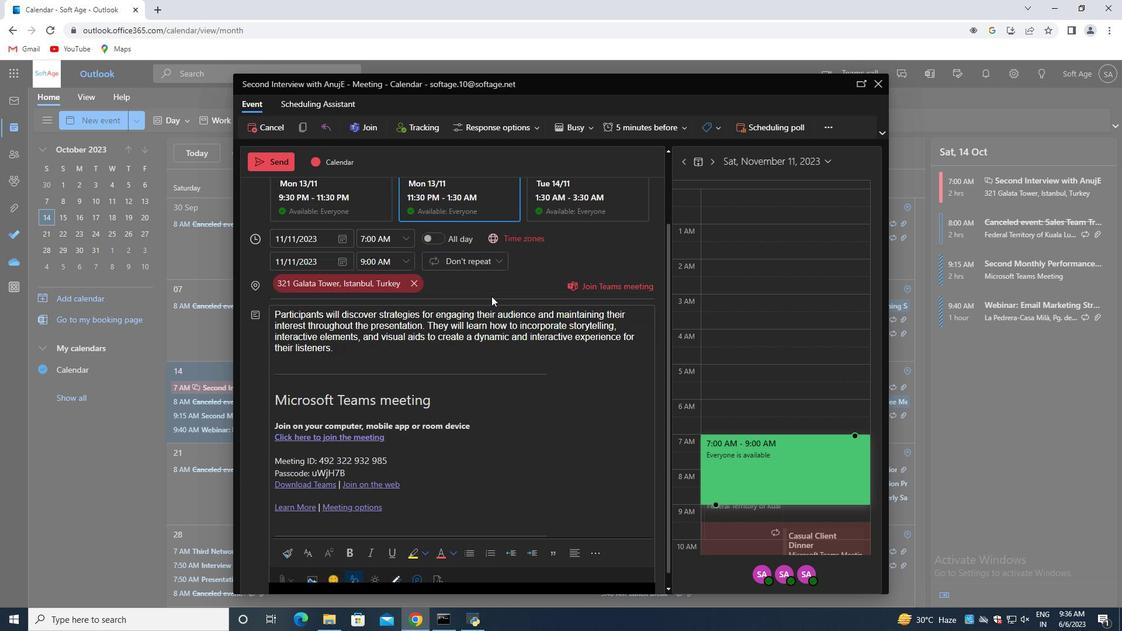 
Action: Mouse scrolled (494, 291) with delta (0, 0)
Screenshot: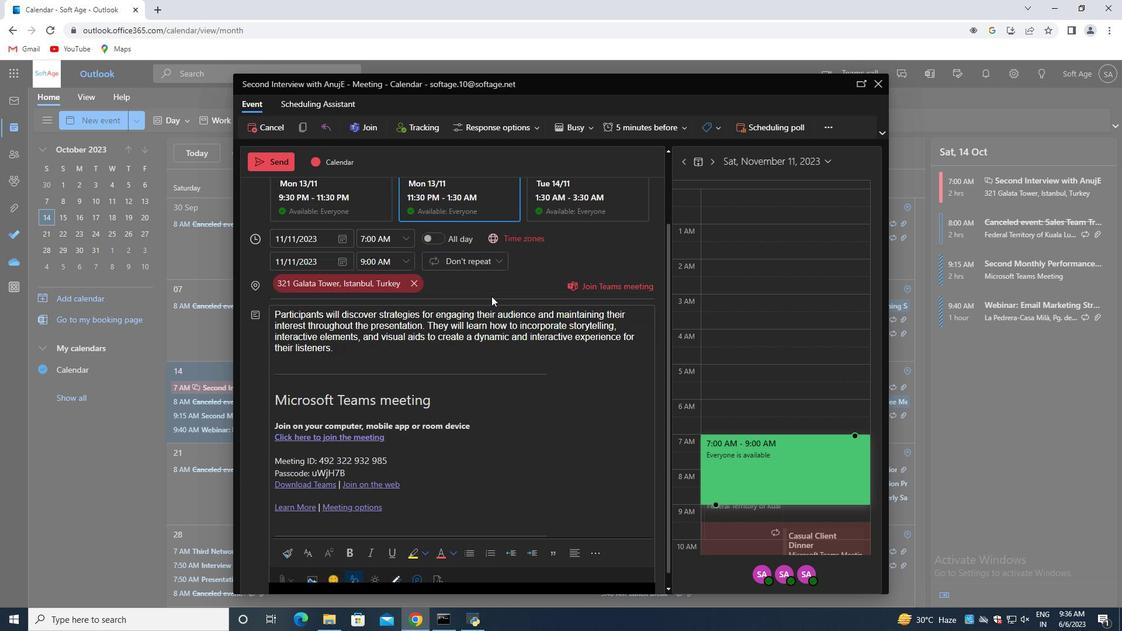 
Action: Mouse moved to (352, 338)
Screenshot: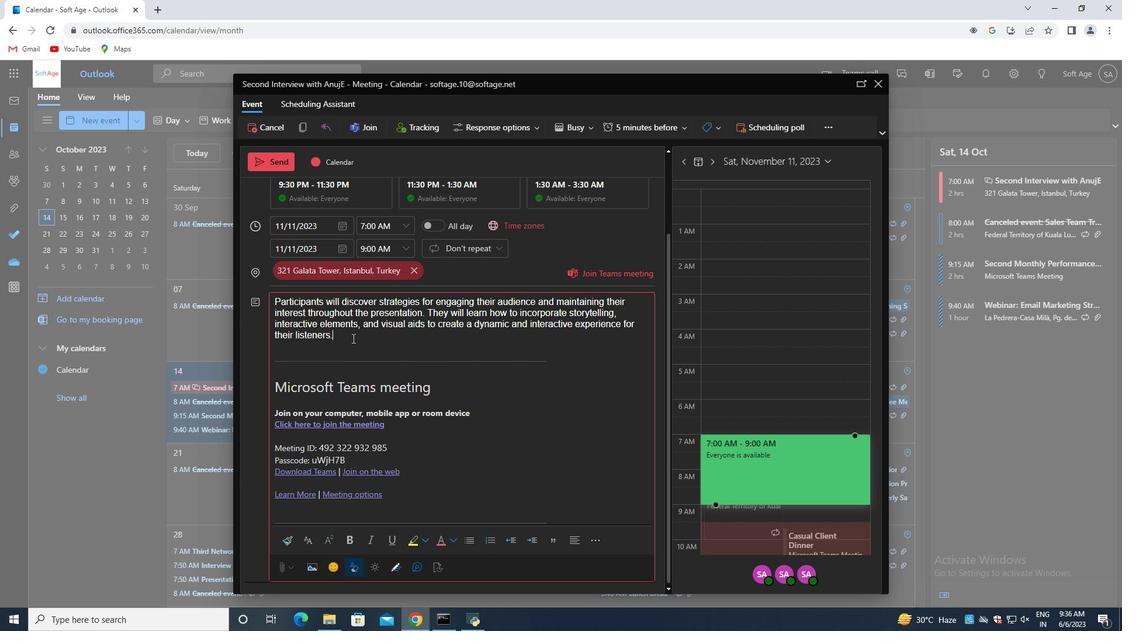
Action: Mouse pressed left at (352, 338)
Screenshot: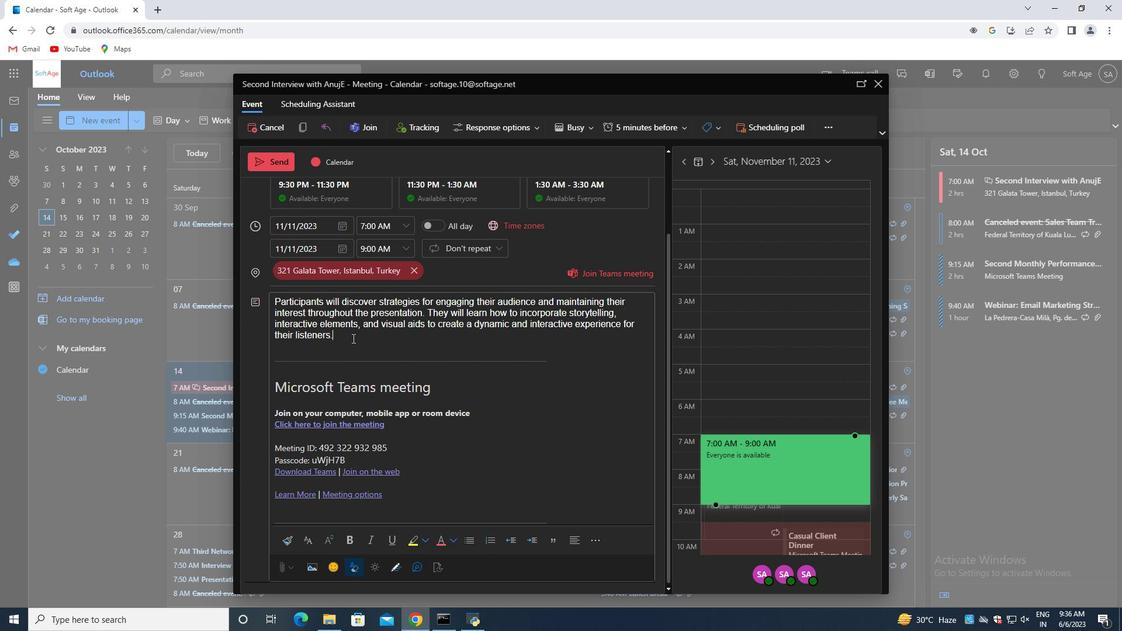 
Action: Mouse moved to (332, 567)
Screenshot: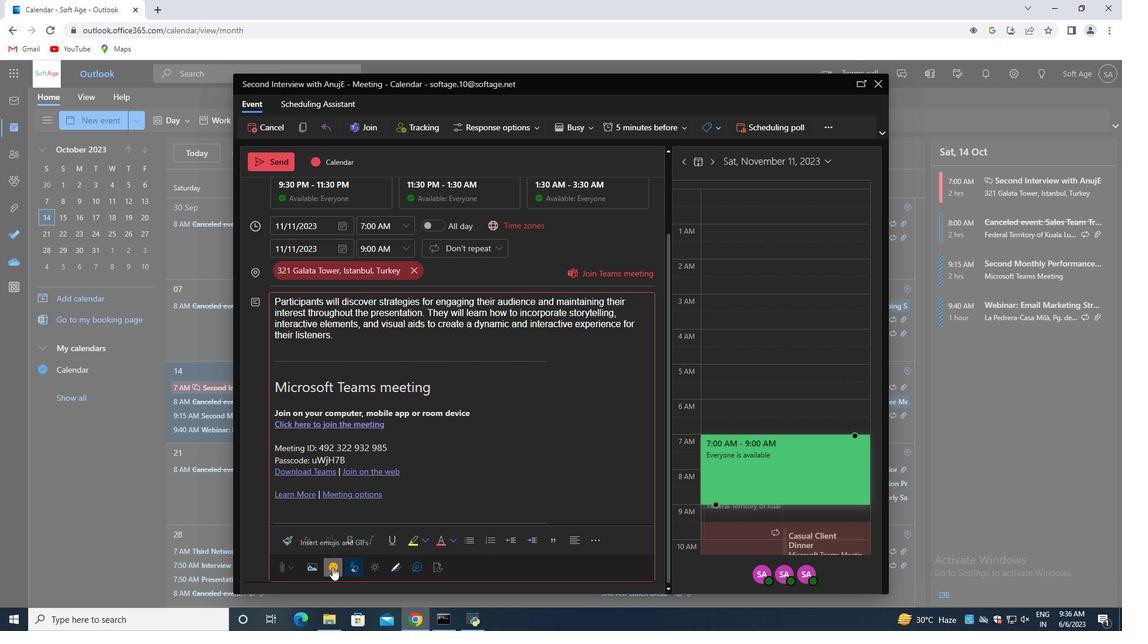 
Action: Mouse pressed left at (332, 567)
Screenshot: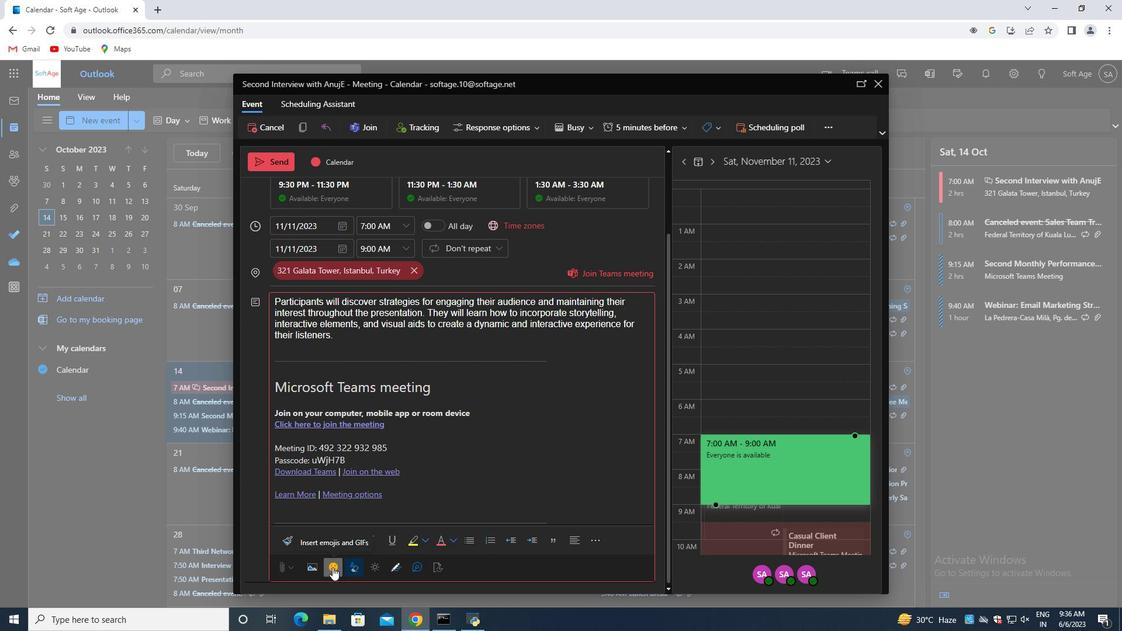 
Action: Mouse moved to (850, 256)
Screenshot: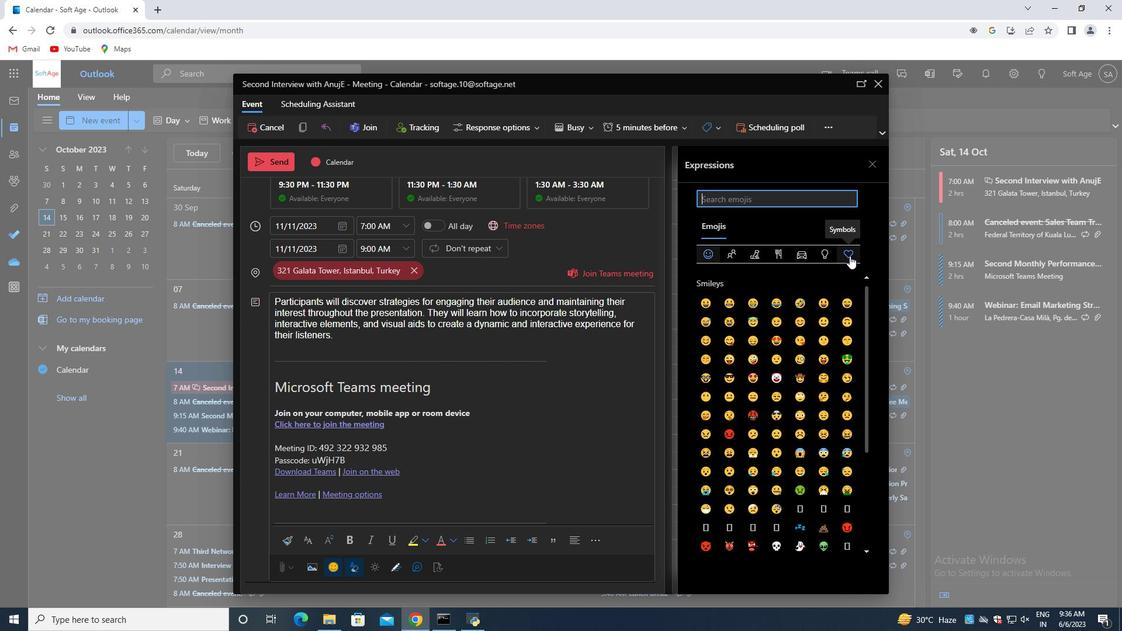 
Action: Mouse pressed left at (850, 256)
Screenshot: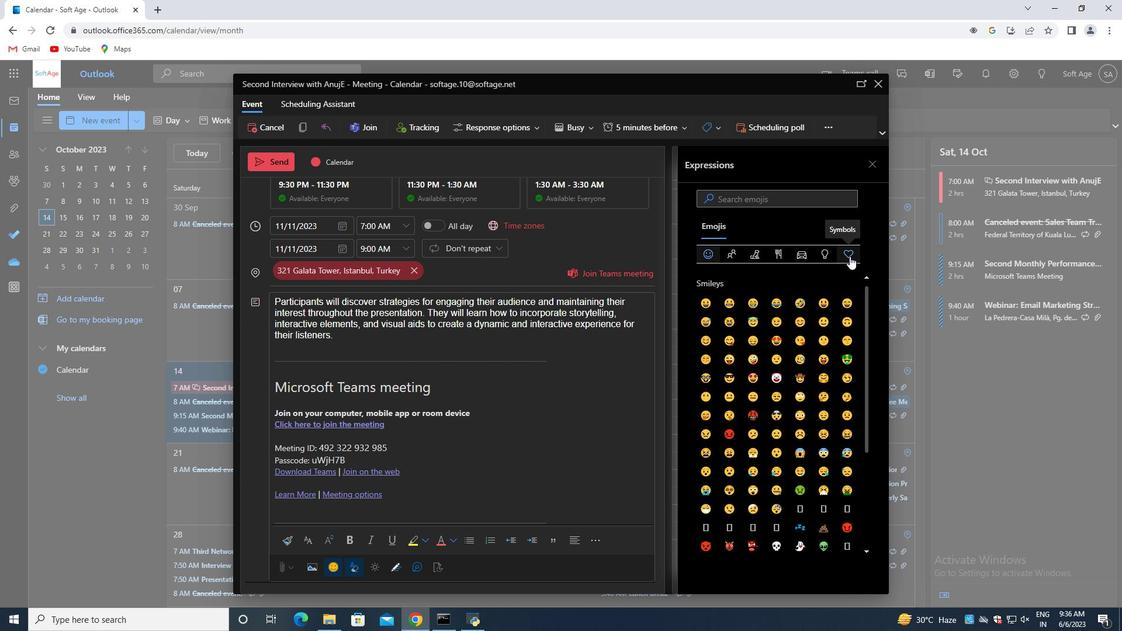 
Action: Mouse moved to (732, 301)
Screenshot: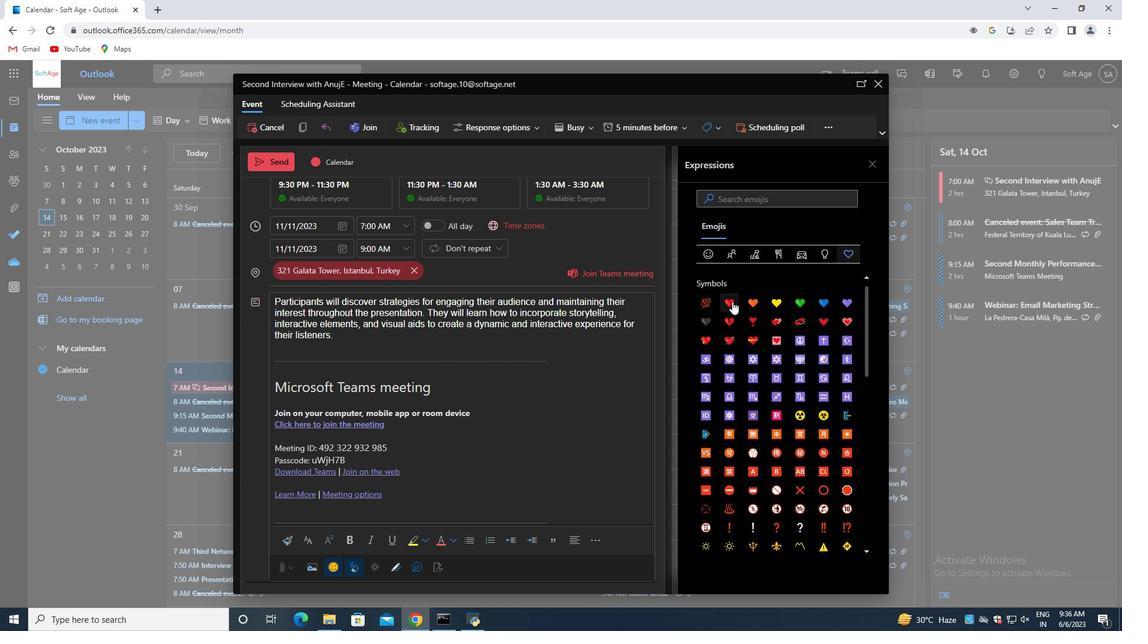 
Action: Mouse pressed left at (732, 301)
Screenshot: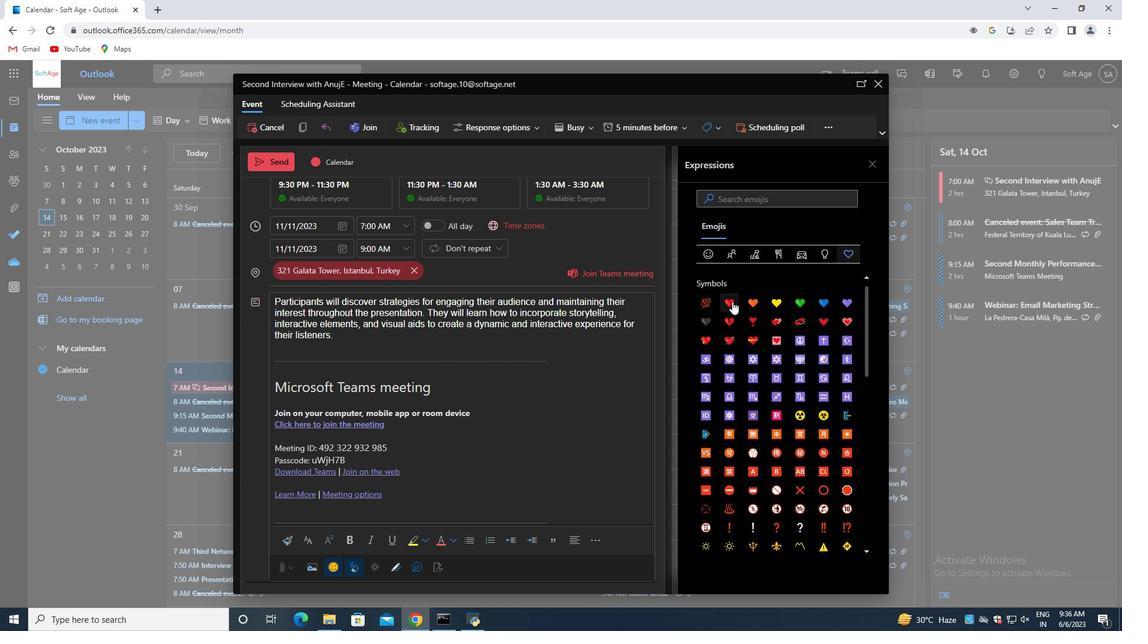 
Action: Mouse moved to (517, 344)
Screenshot: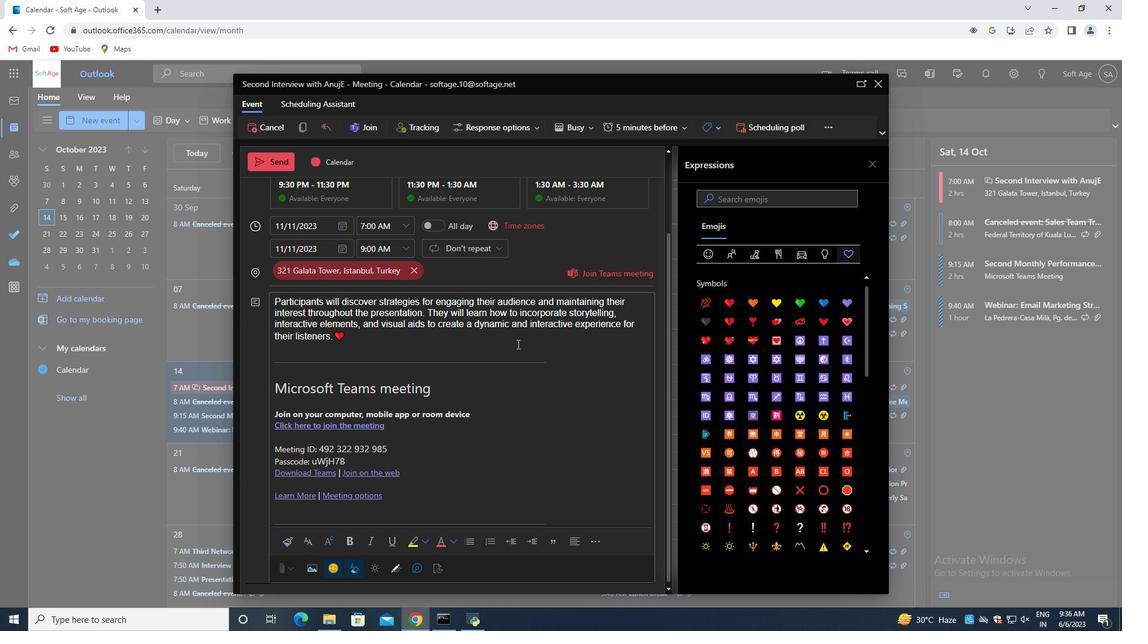 
Action: Mouse pressed left at (517, 344)
Screenshot: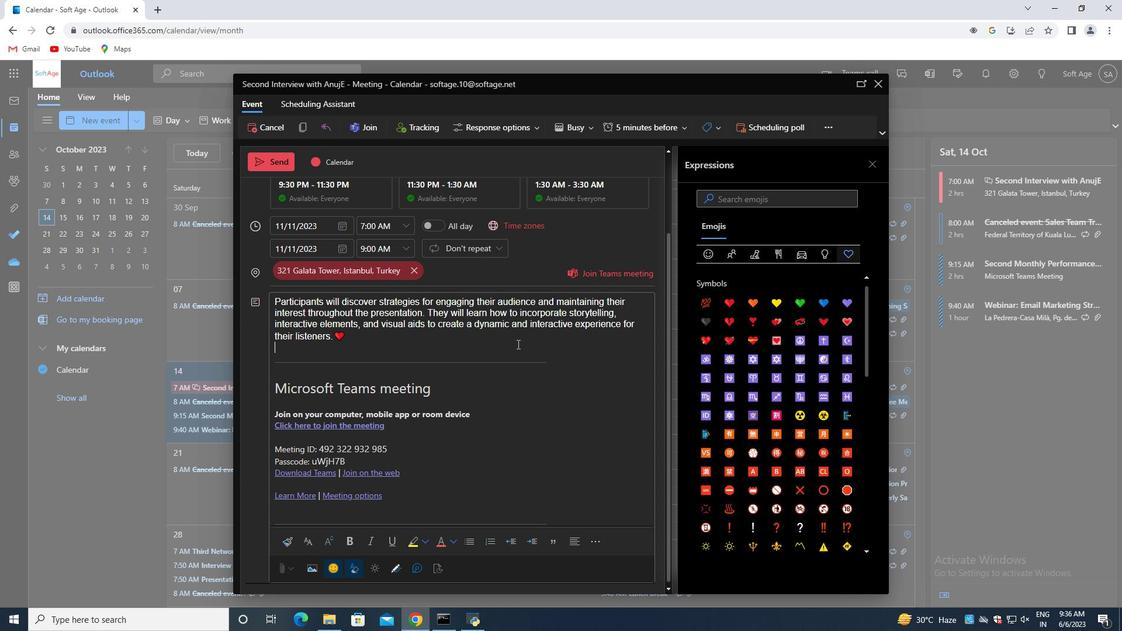 
Action: Mouse scrolled (517, 345) with delta (0, 0)
Screenshot: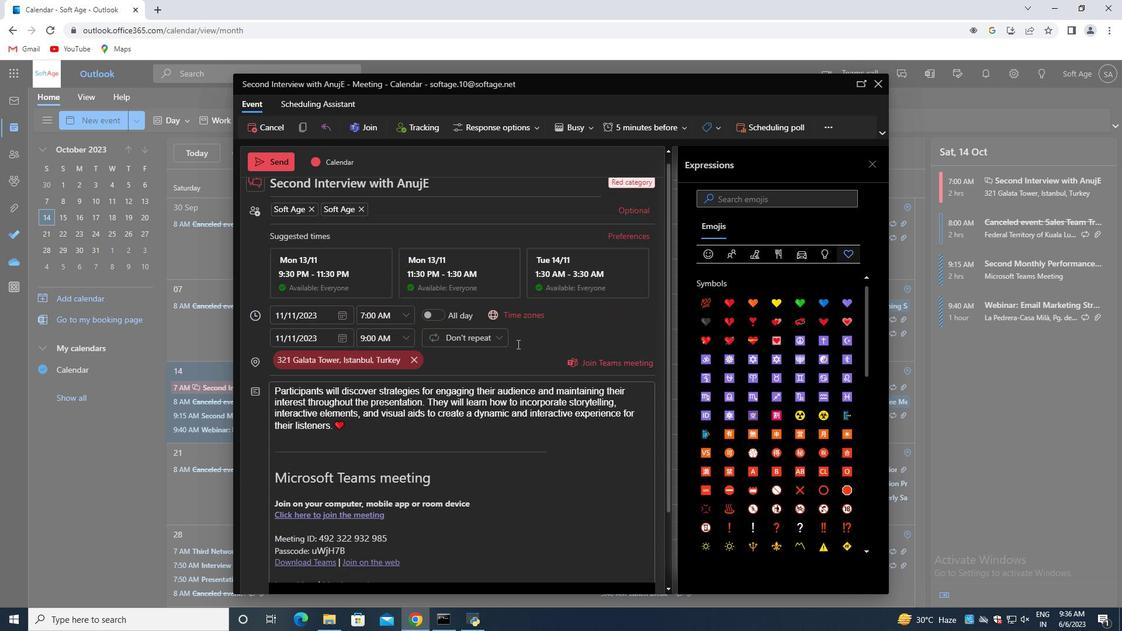 
Action: Mouse scrolled (517, 345) with delta (0, 0)
Screenshot: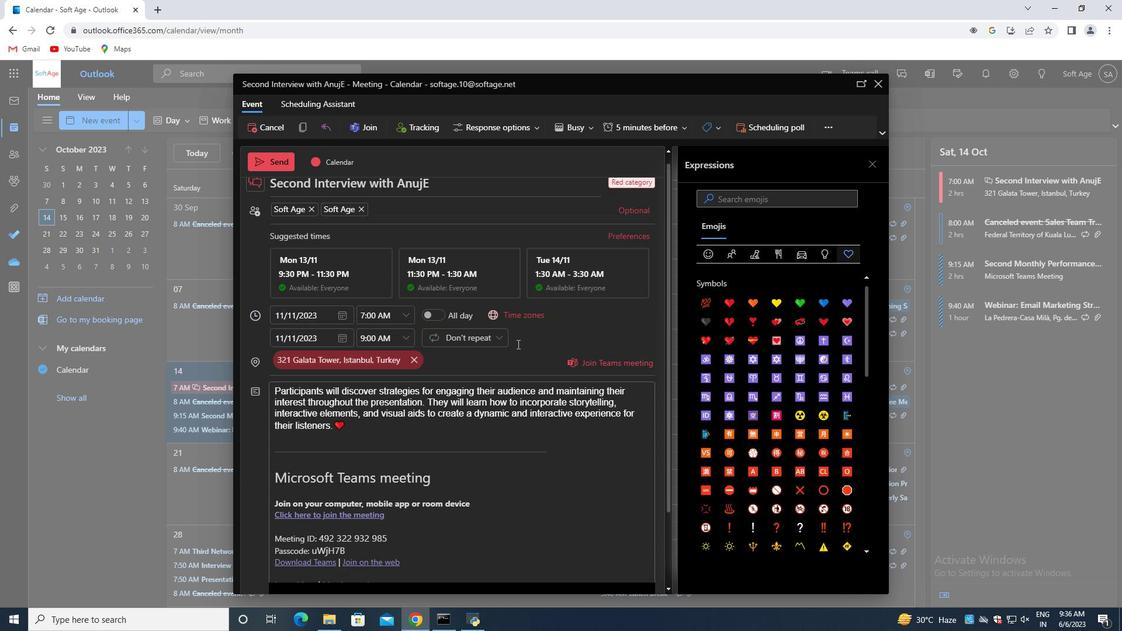 
Action: Mouse scrolled (517, 345) with delta (0, 0)
Screenshot: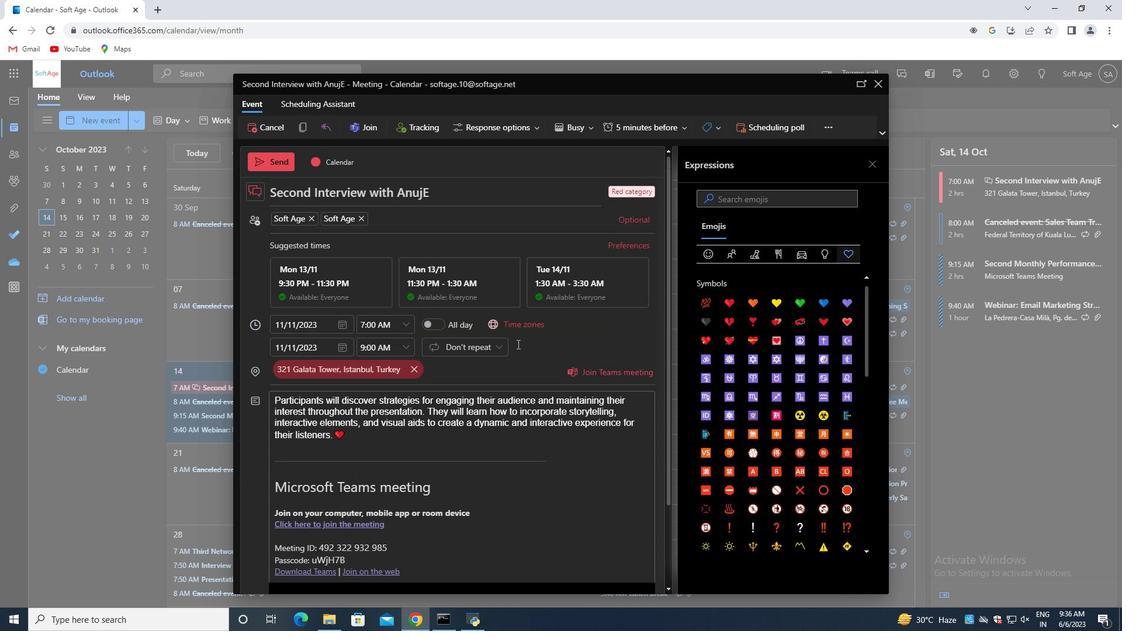 
Action: Mouse moved to (380, 439)
Screenshot: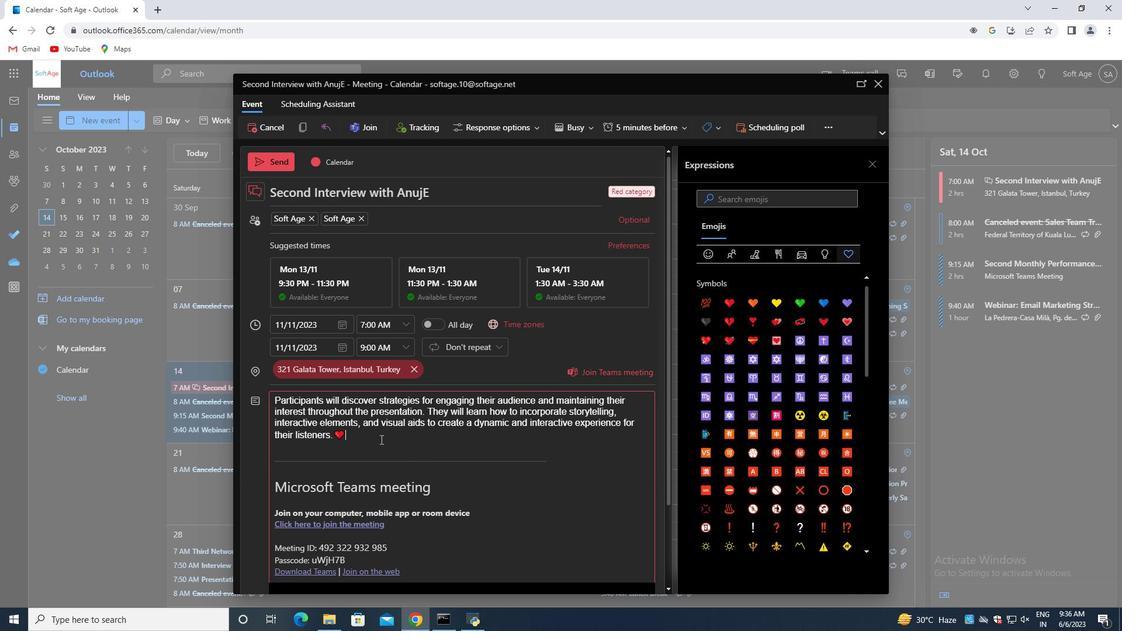 
Action: Mouse pressed left at (380, 439)
Screenshot: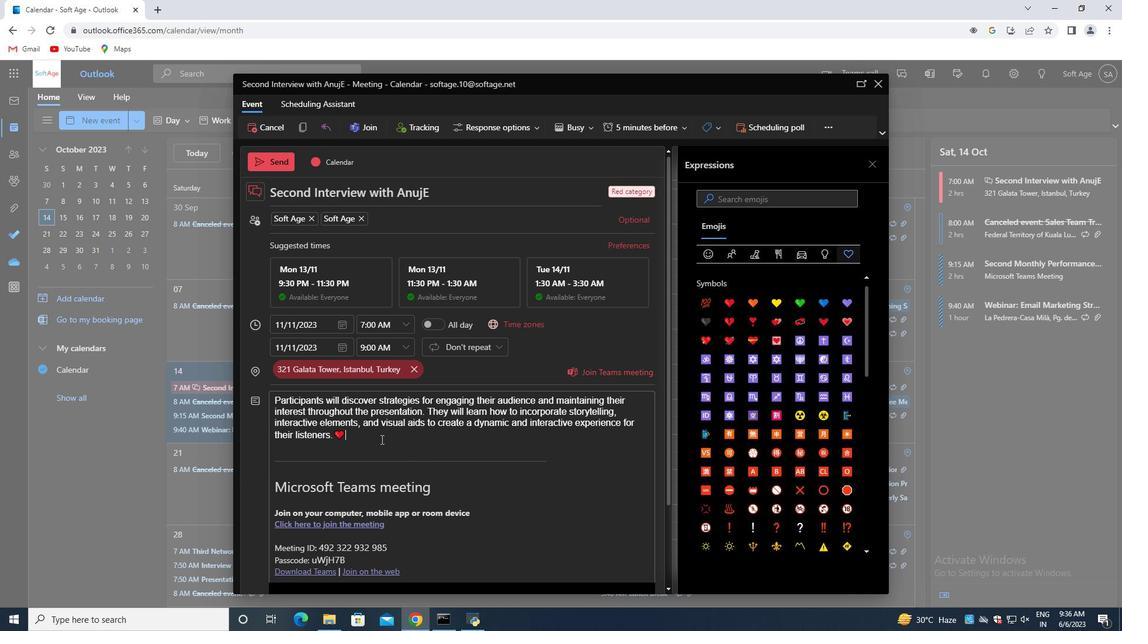 
Action: Mouse moved to (381, 439)
Screenshot: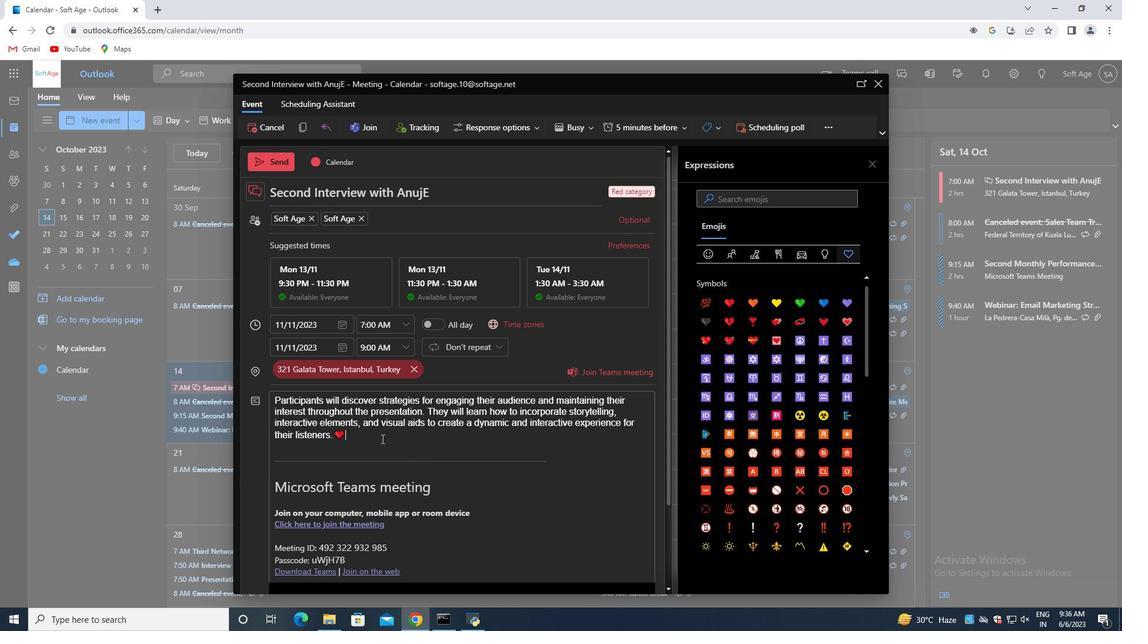 
Action: Mouse scrolled (381, 439) with delta (0, 0)
Screenshot: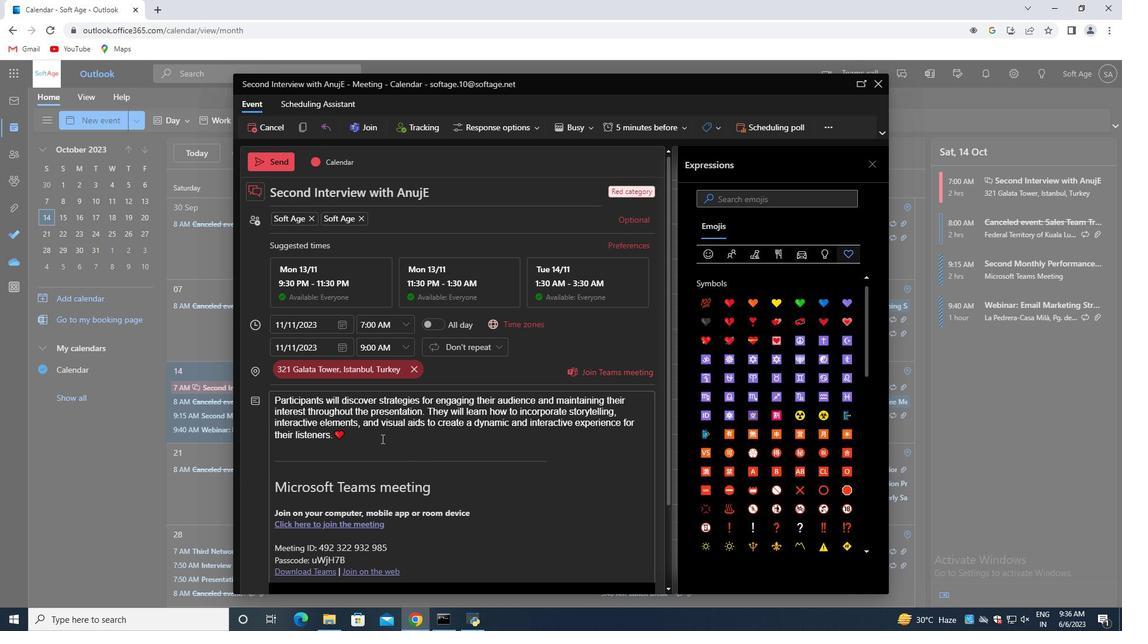 
Action: Mouse scrolled (381, 439) with delta (0, 0)
Screenshot: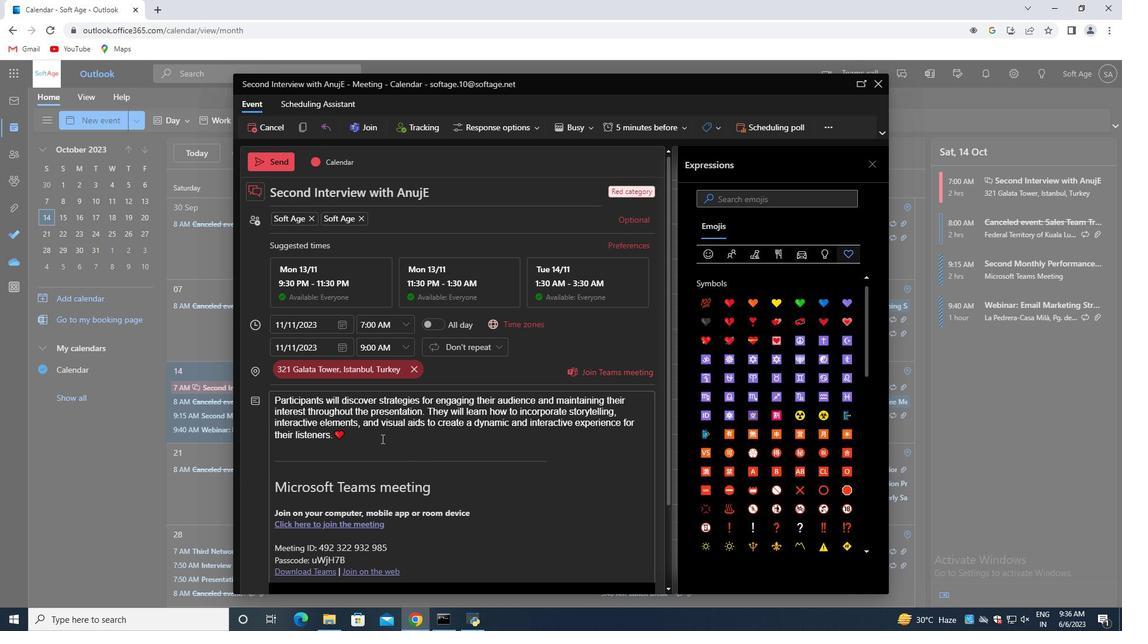 
Action: Mouse moved to (408, 226)
Screenshot: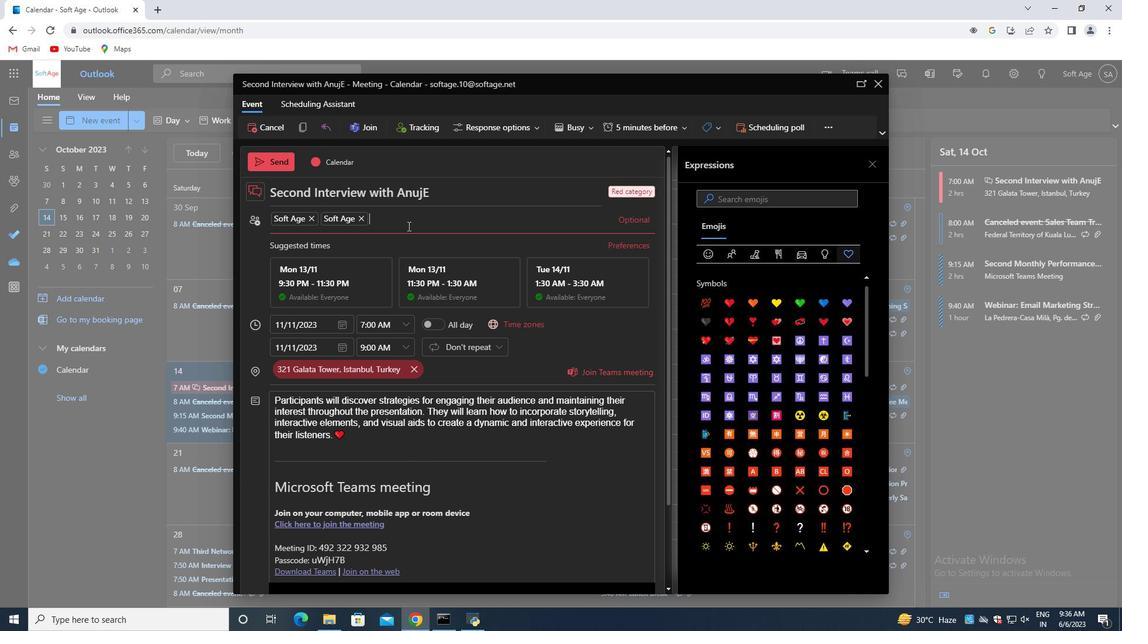 
Action: Mouse pressed left at (408, 226)
Screenshot: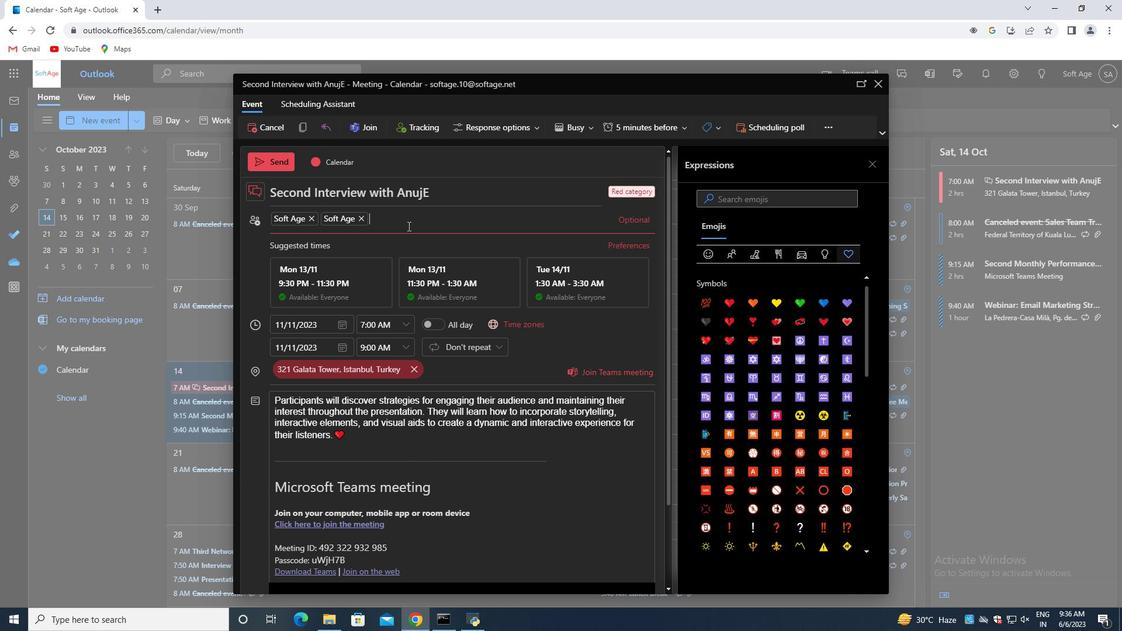 
Action: Key pressed softage.1<Key.shift><Key.shift><Key.shift><Key.shift><Key.shift><Key.shift>@softage.net<Key.enter>
Screenshot: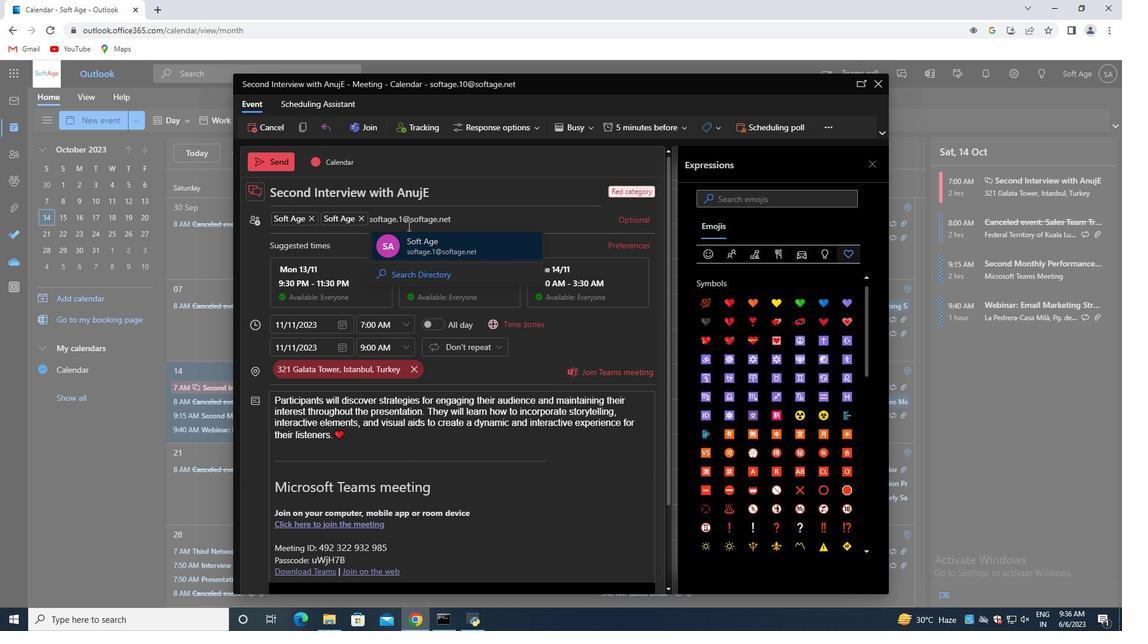 
Action: Mouse moved to (446, 274)
Screenshot: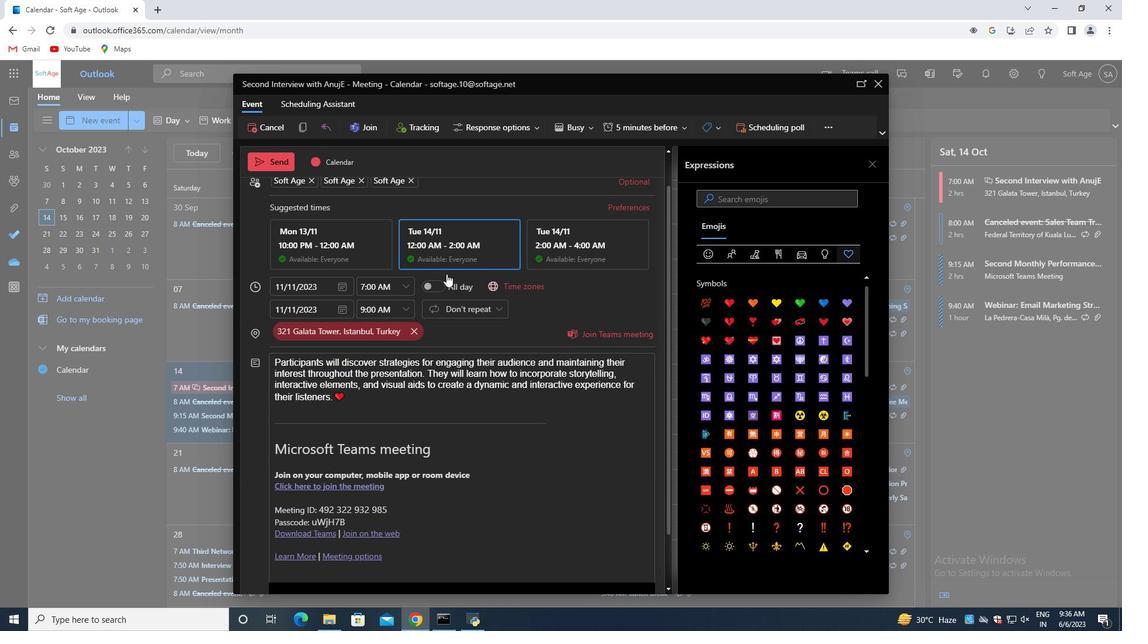 
Action: Mouse scrolled (446, 273) with delta (0, 0)
Screenshot: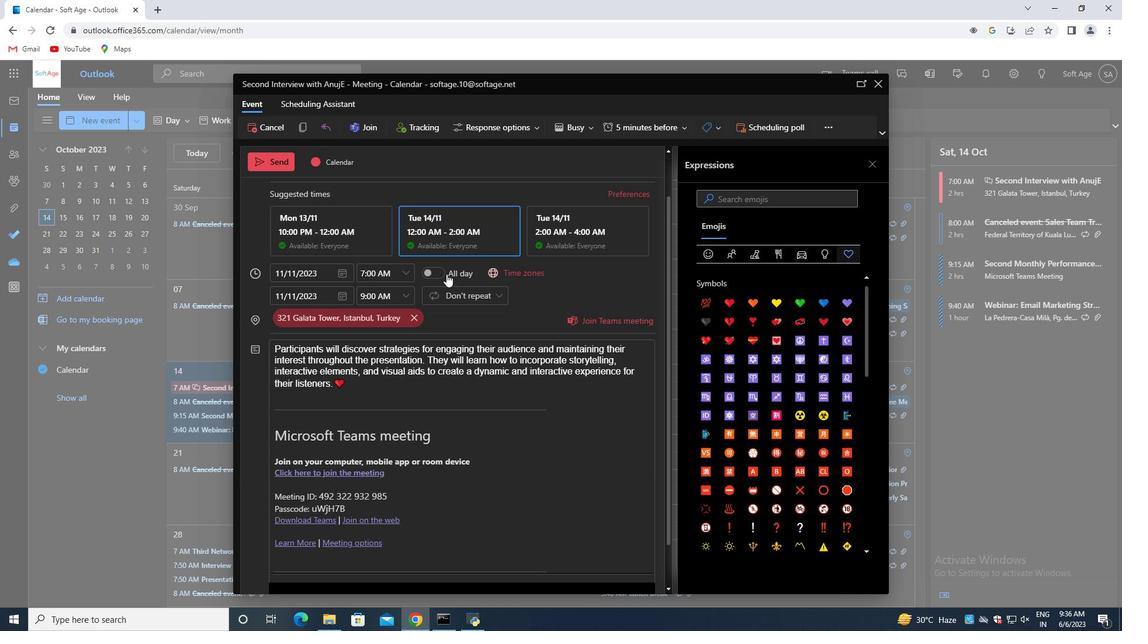 
Action: Mouse moved to (446, 274)
Screenshot: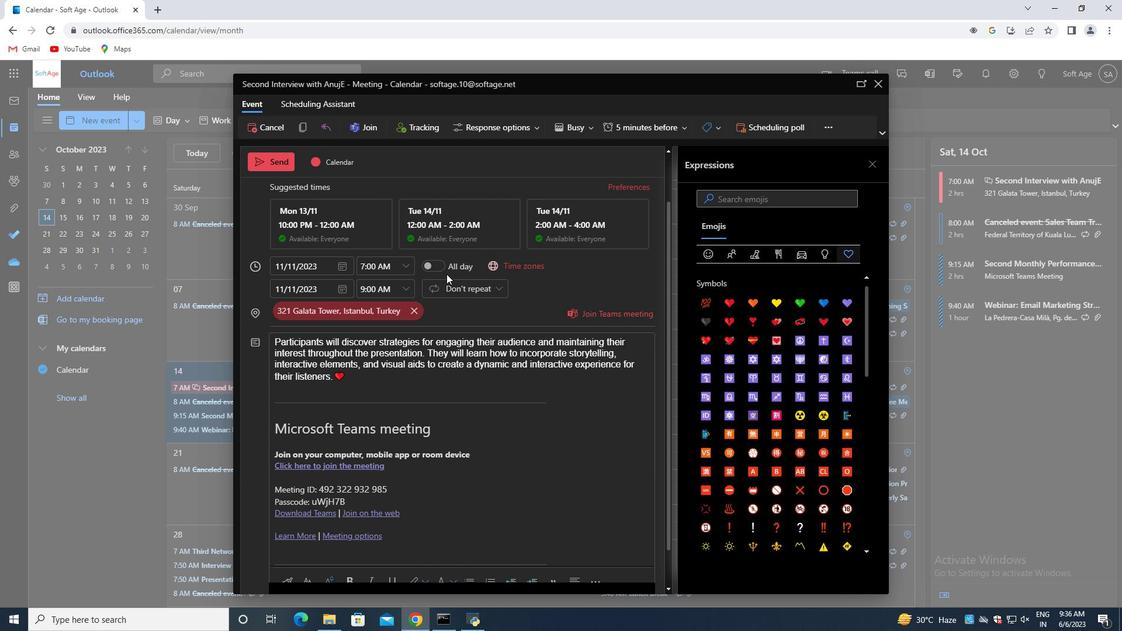 
Action: Mouse scrolled (446, 273) with delta (0, 0)
Screenshot: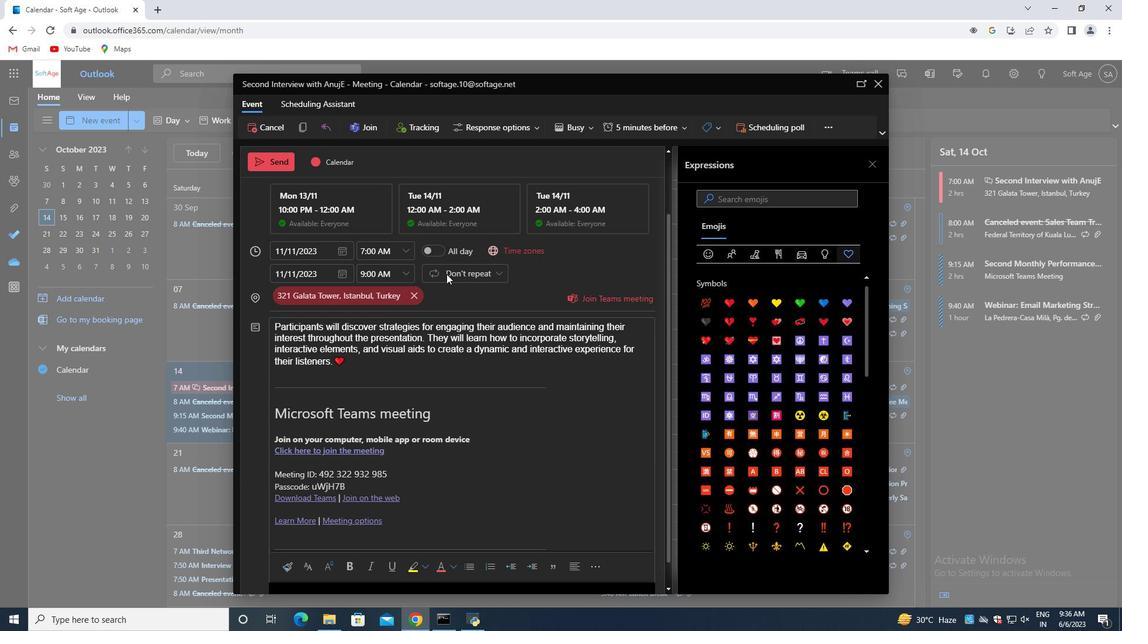 
Action: Mouse scrolled (446, 273) with delta (0, 0)
Screenshot: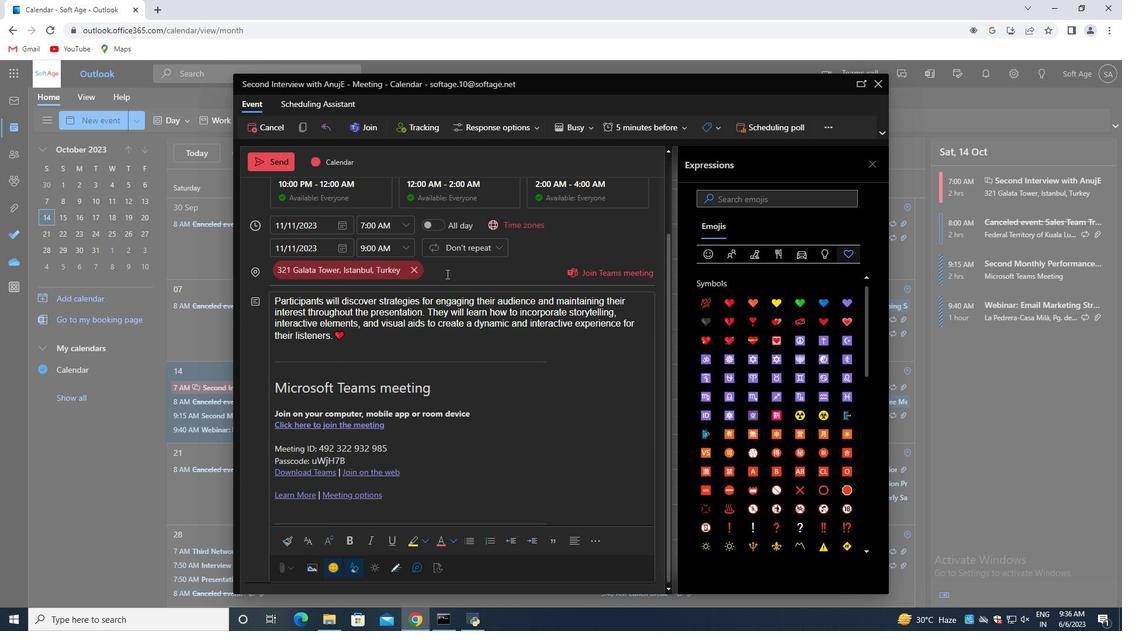 
Action: Mouse moved to (345, 335)
Screenshot: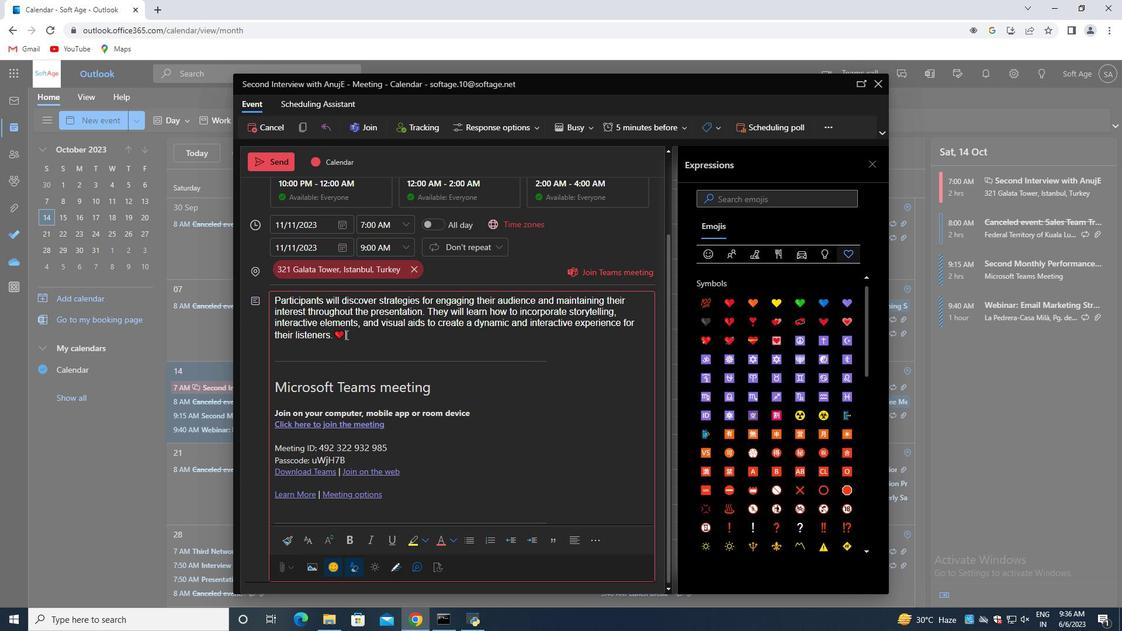 
Action: Mouse pressed left at (345, 335)
Screenshot: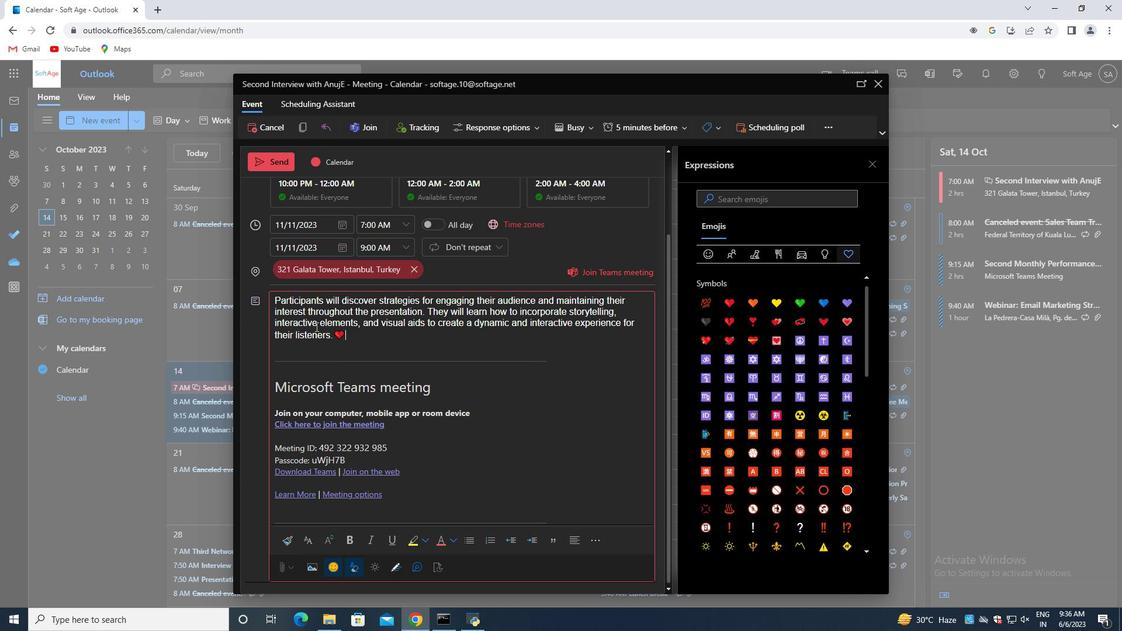
Action: Mouse moved to (574, 541)
Screenshot: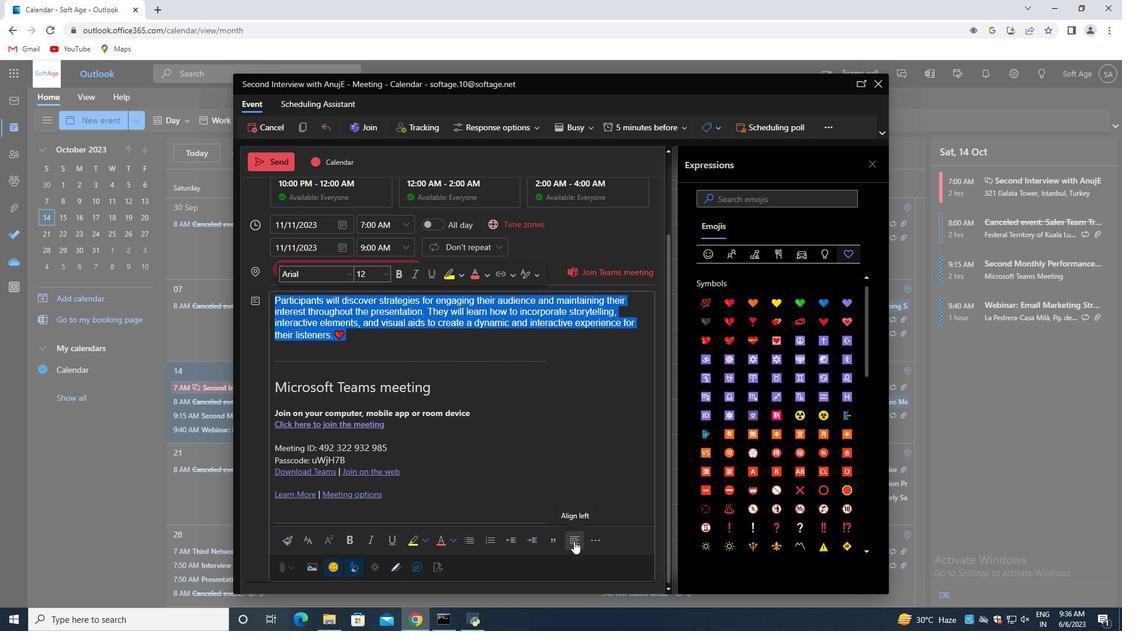 
Action: Mouse pressed left at (574, 541)
Screenshot: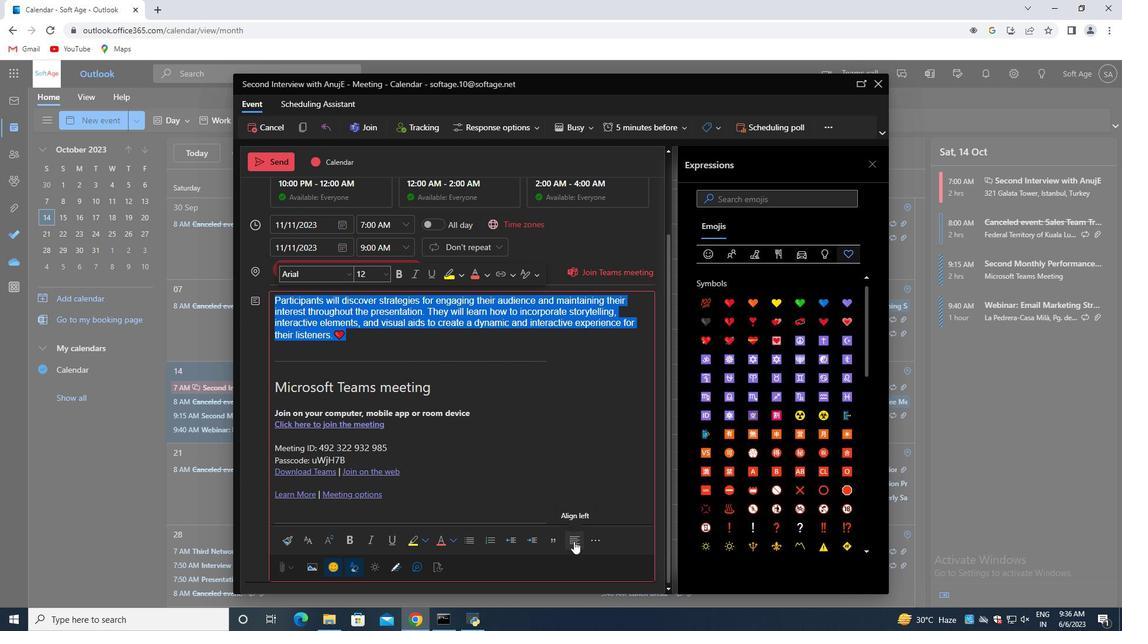 
Action: Mouse moved to (455, 539)
Screenshot: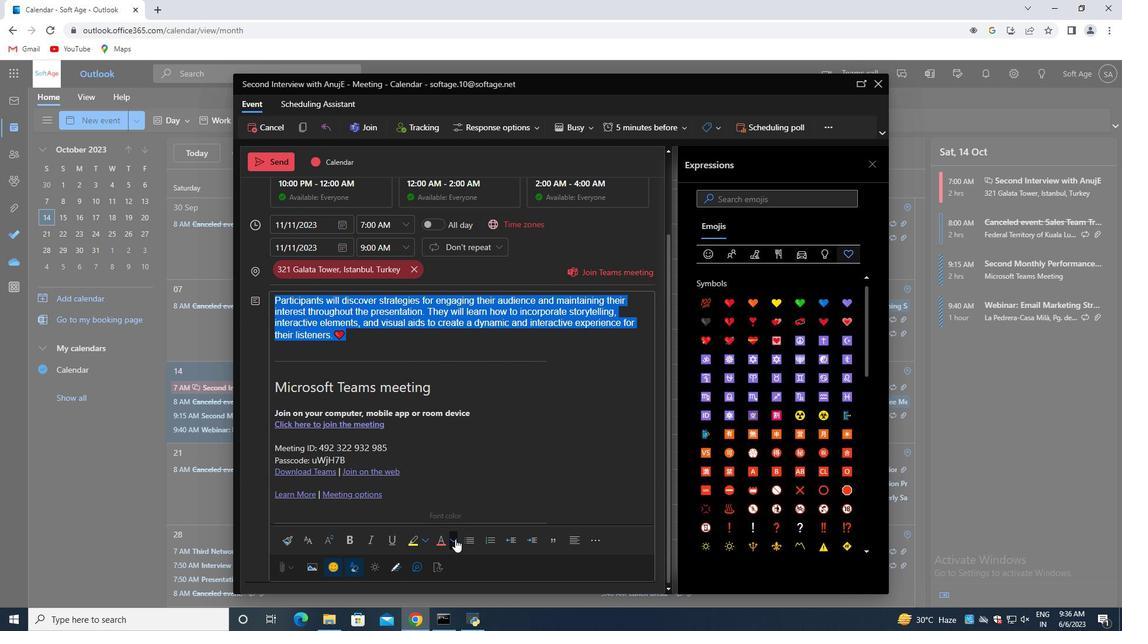 
Action: Mouse pressed left at (455, 539)
Screenshot: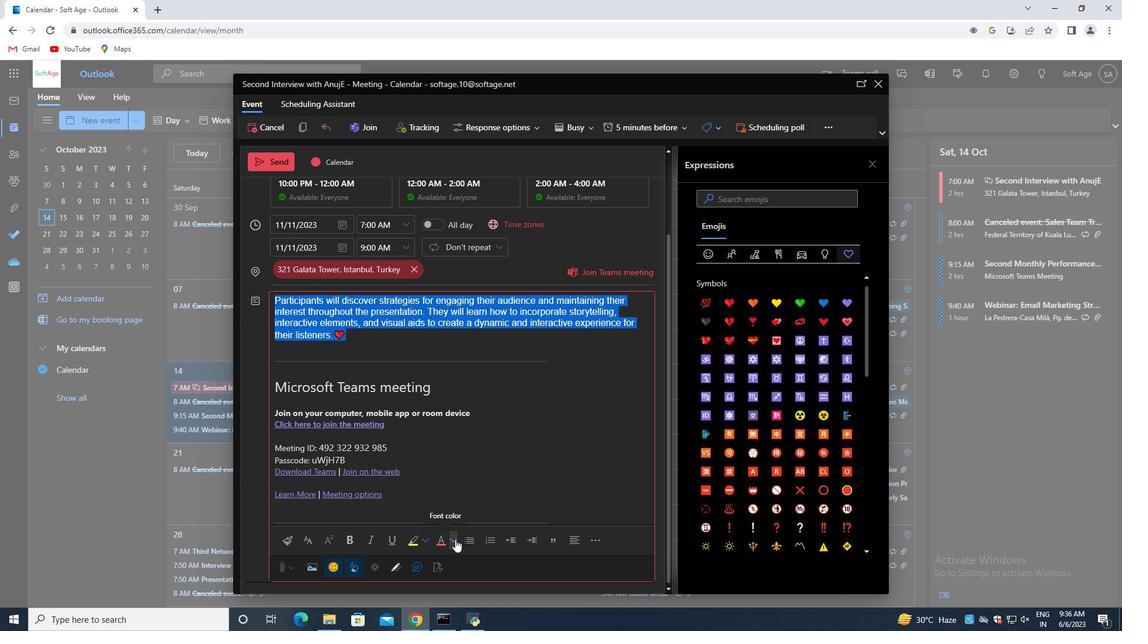 
Action: Mouse moved to (521, 459)
Screenshot: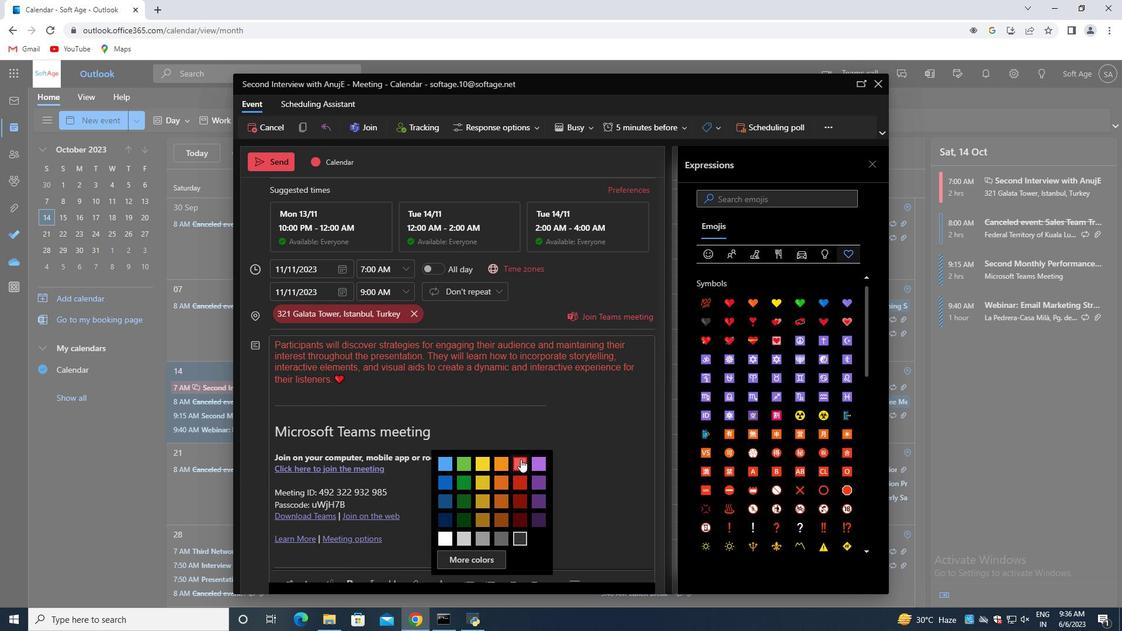 
Action: Mouse pressed left at (521, 459)
Screenshot: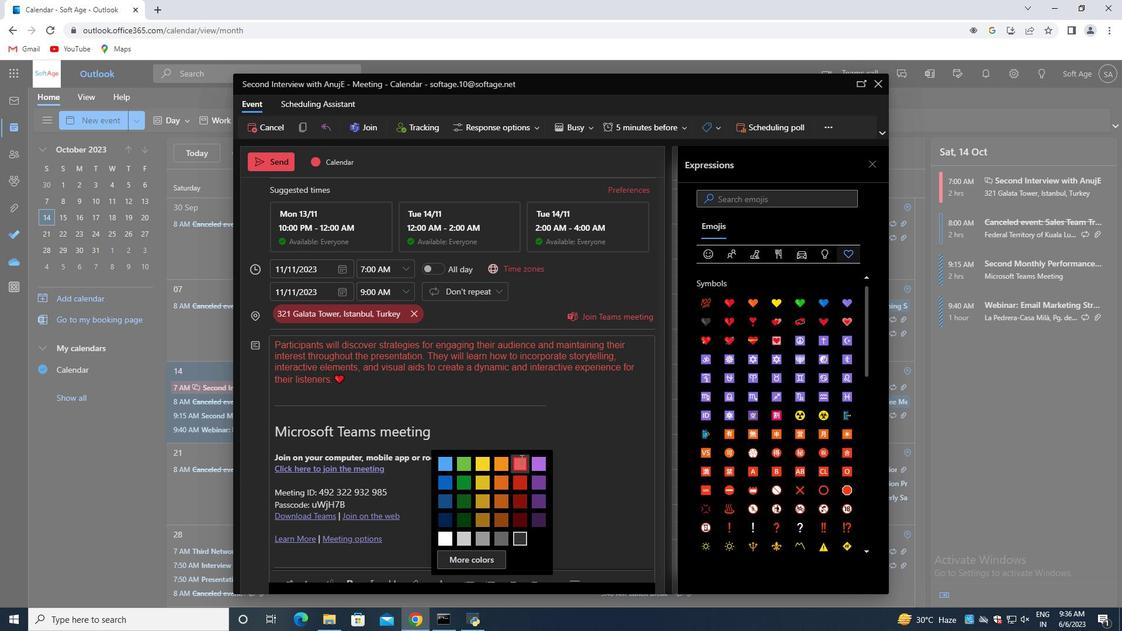 
Action: Mouse moved to (424, 380)
Screenshot: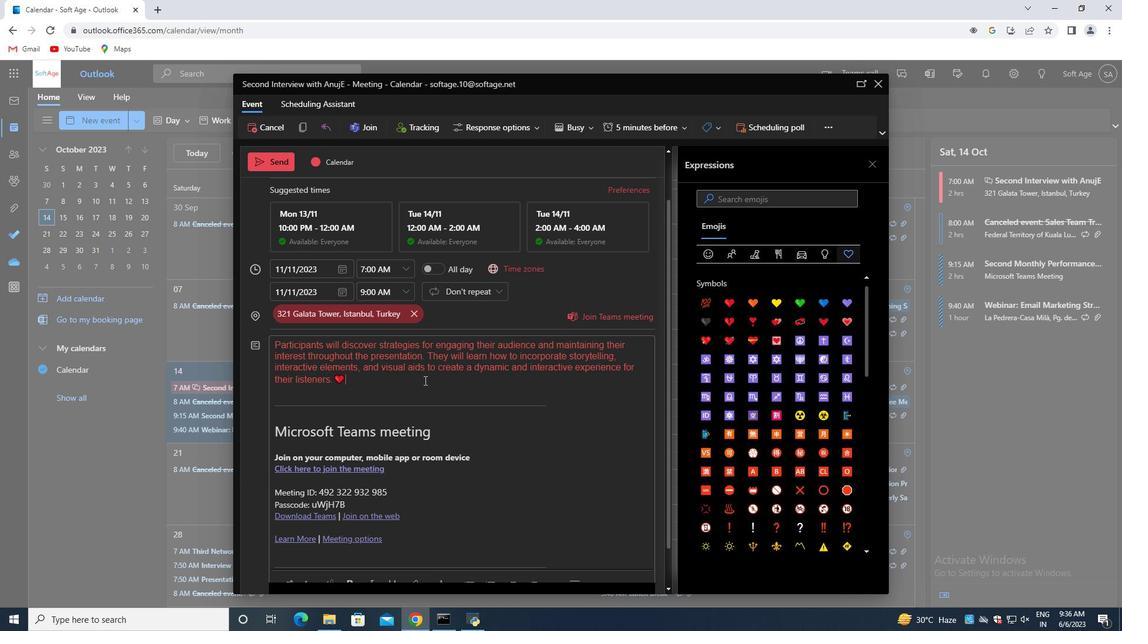 
Action: Mouse pressed left at (424, 380)
Screenshot: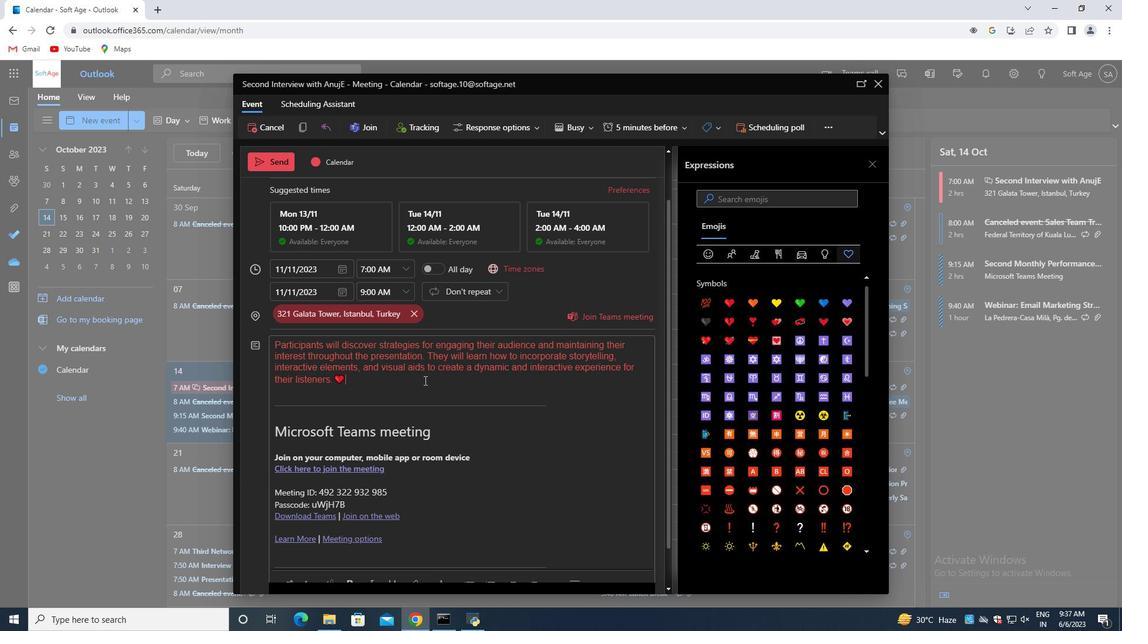 
Action: Mouse scrolled (424, 381) with delta (0, 0)
Screenshot: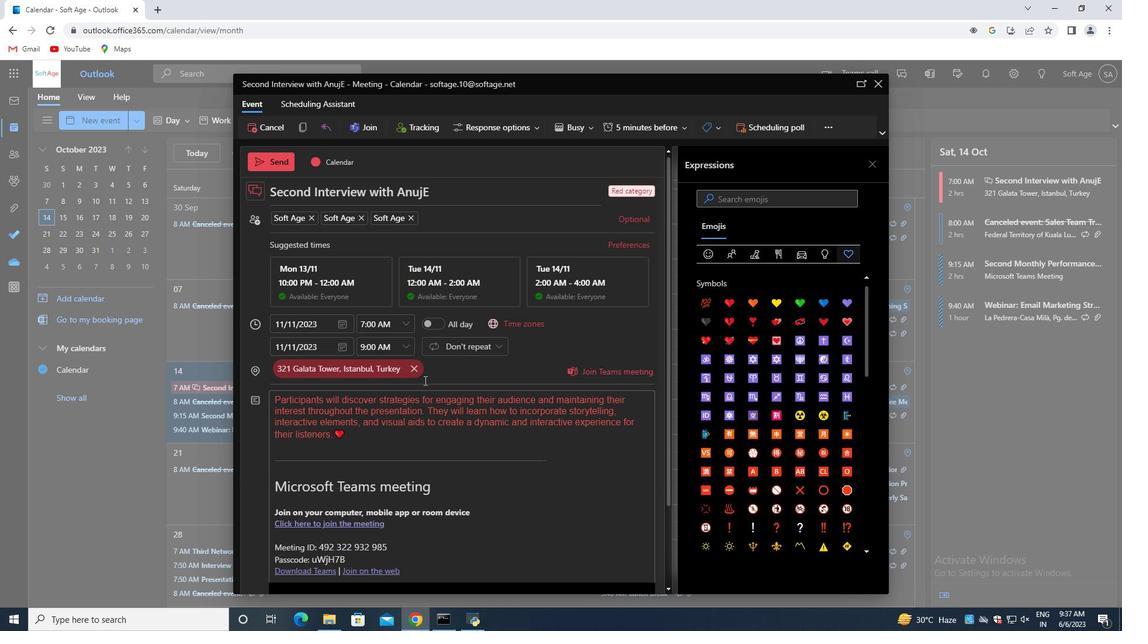 
Action: Mouse scrolled (424, 381) with delta (0, 0)
Screenshot: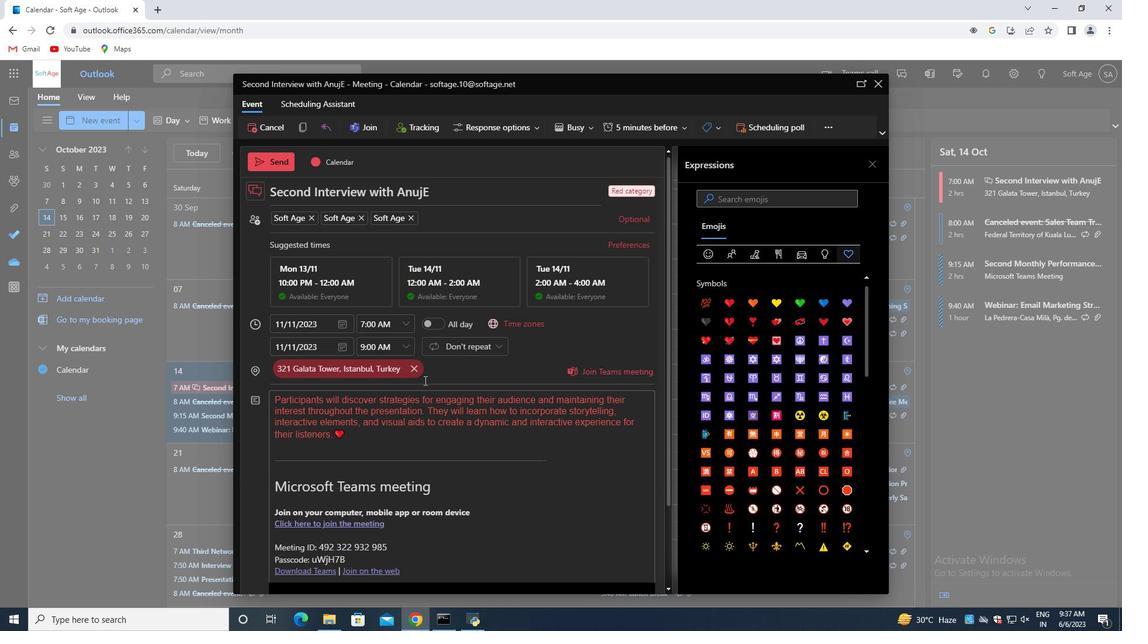 
Action: Mouse scrolled (424, 381) with delta (0, 0)
Screenshot: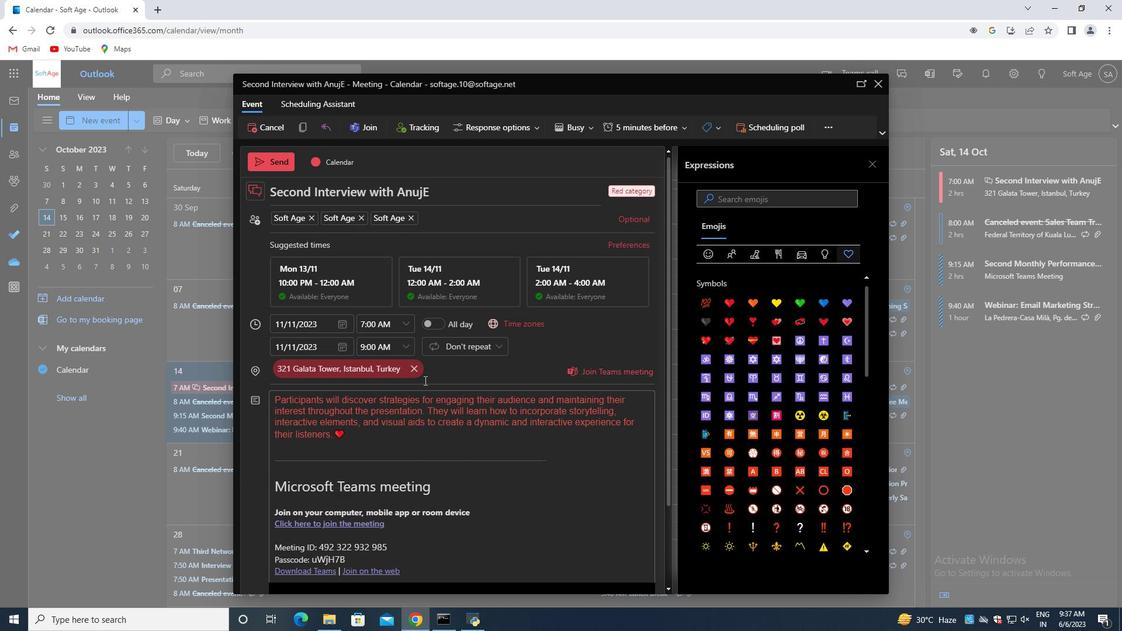 
Action: Mouse scrolled (424, 381) with delta (0, 0)
Screenshot: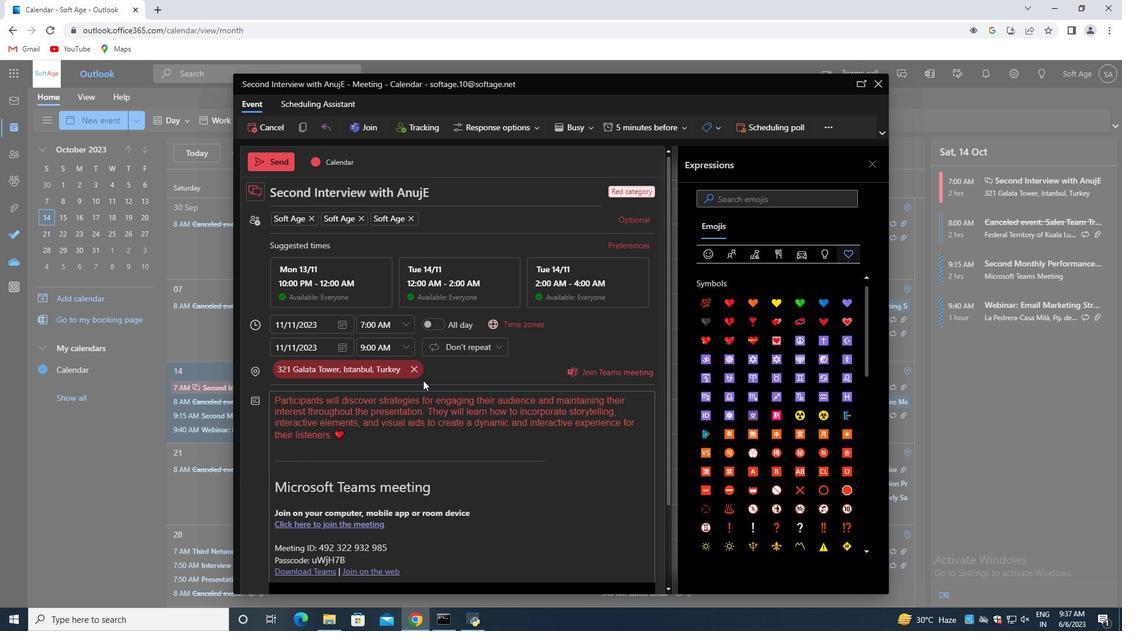 
Action: Mouse scrolled (424, 381) with delta (0, 0)
Screenshot: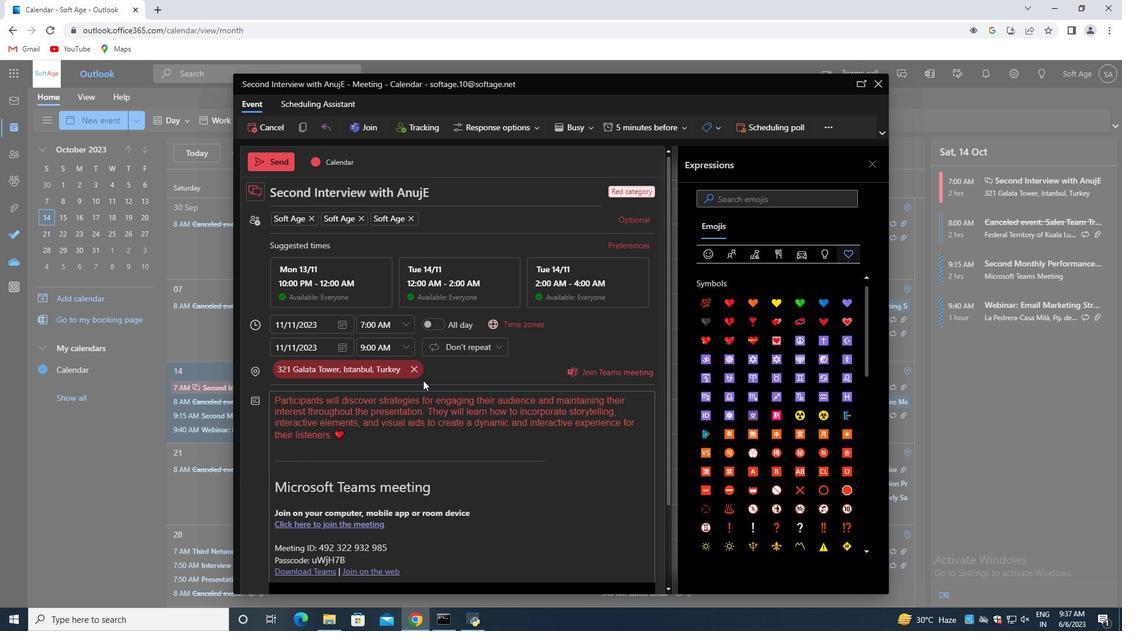 
Action: Mouse moved to (253, 192)
Screenshot: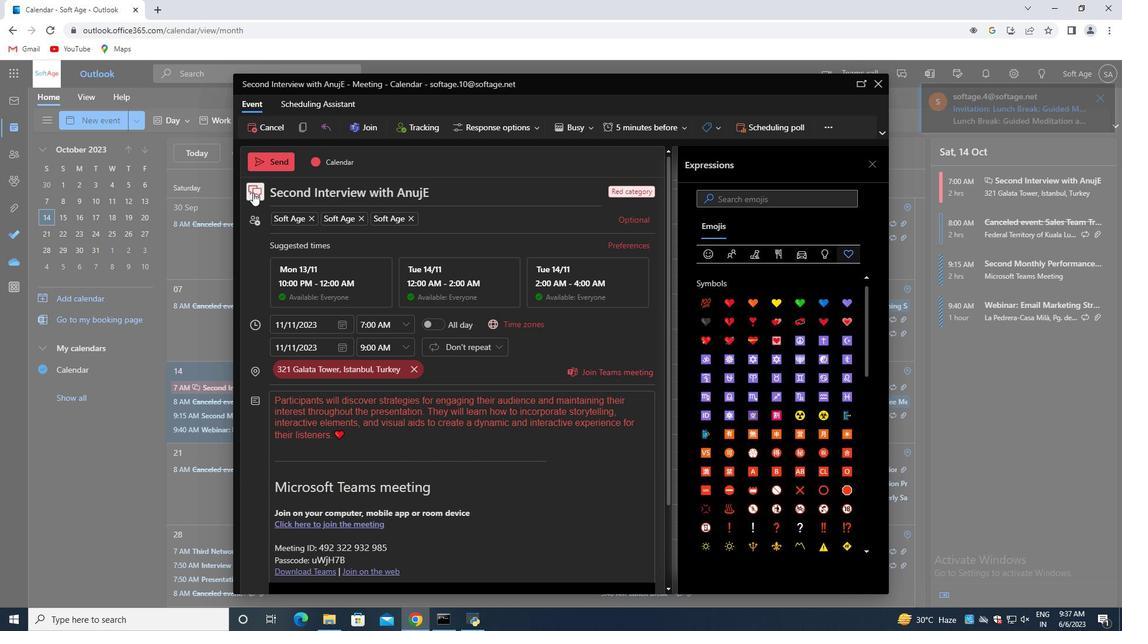 
Action: Mouse pressed left at (253, 192)
Screenshot: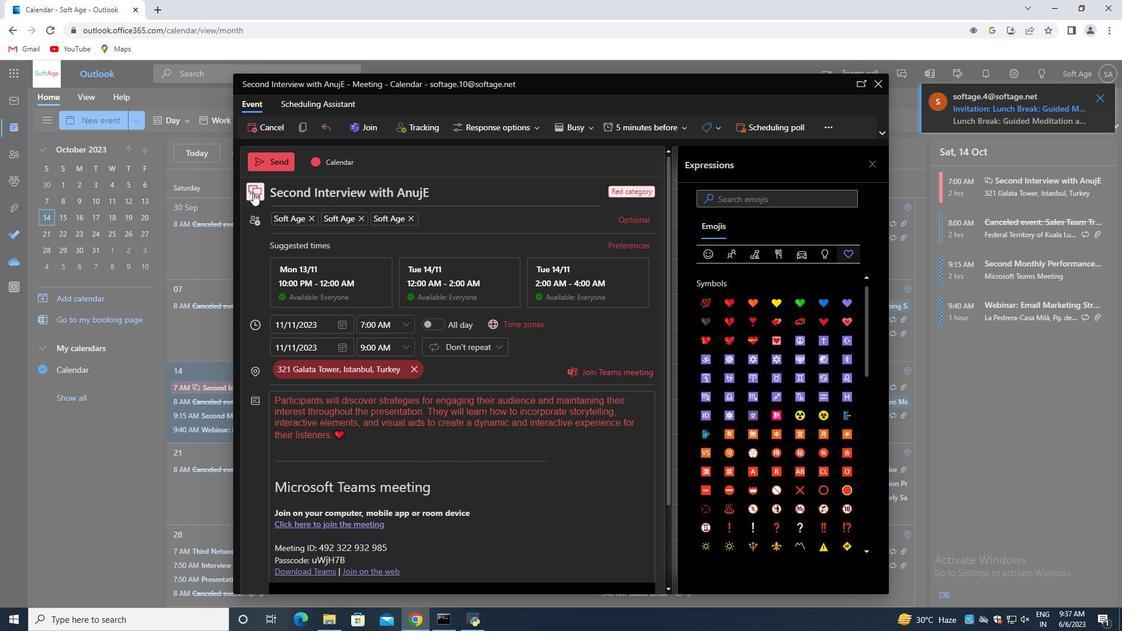 
Action: Mouse moved to (529, 214)
Screenshot: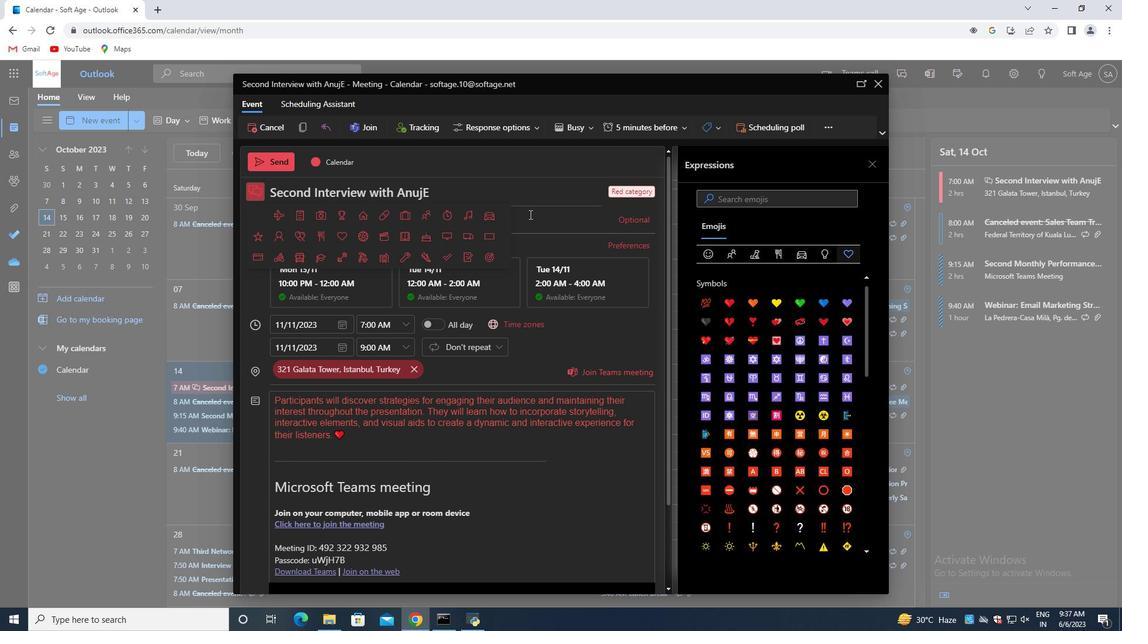 
Action: Mouse pressed left at (529, 214)
Screenshot: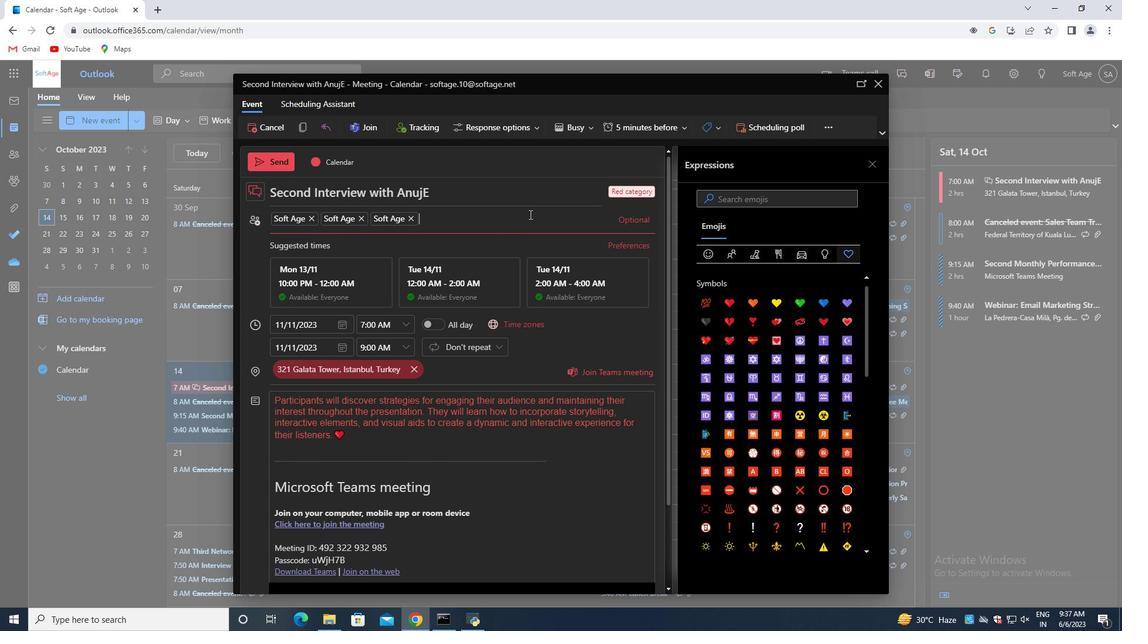 
Action: Mouse moved to (254, 263)
Screenshot: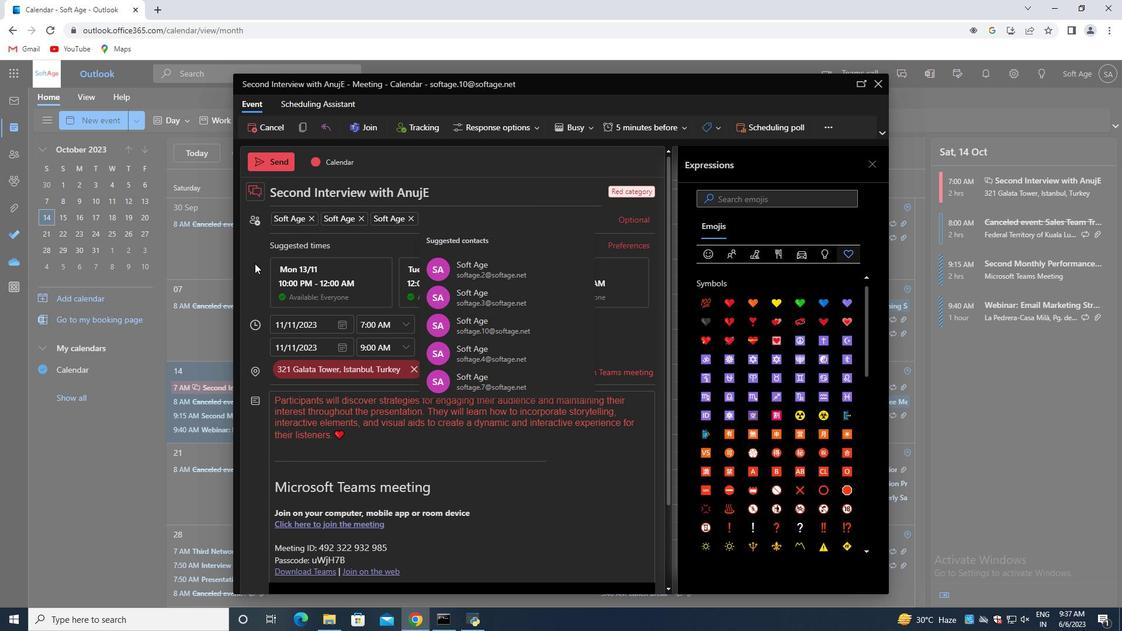 
Action: Mouse pressed left at (254, 263)
Screenshot: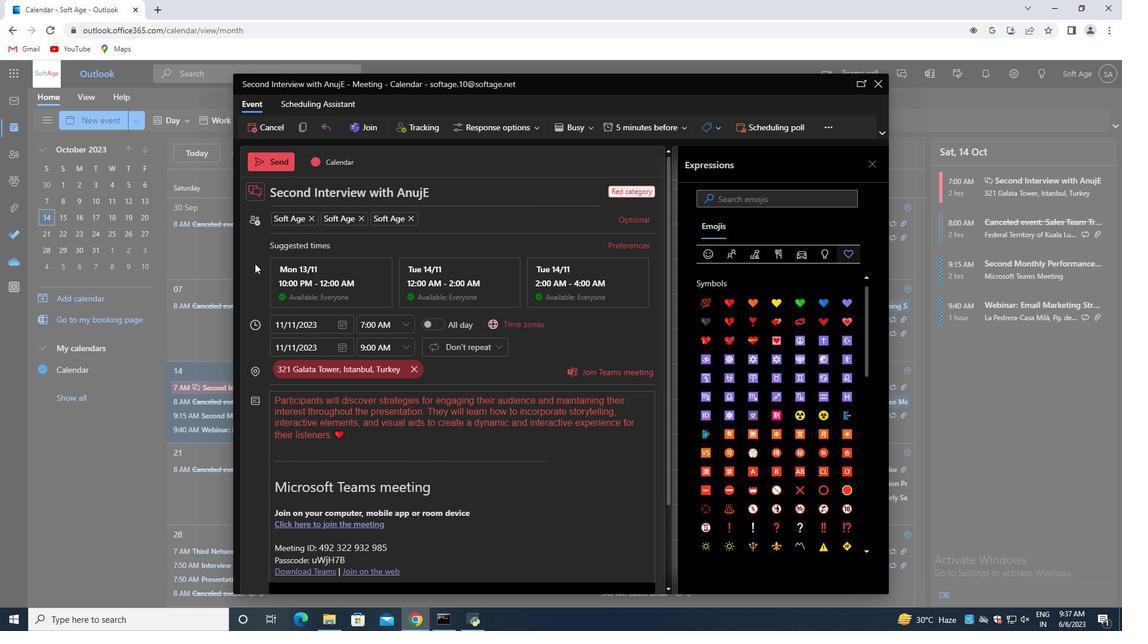 
Action: Mouse moved to (271, 160)
Screenshot: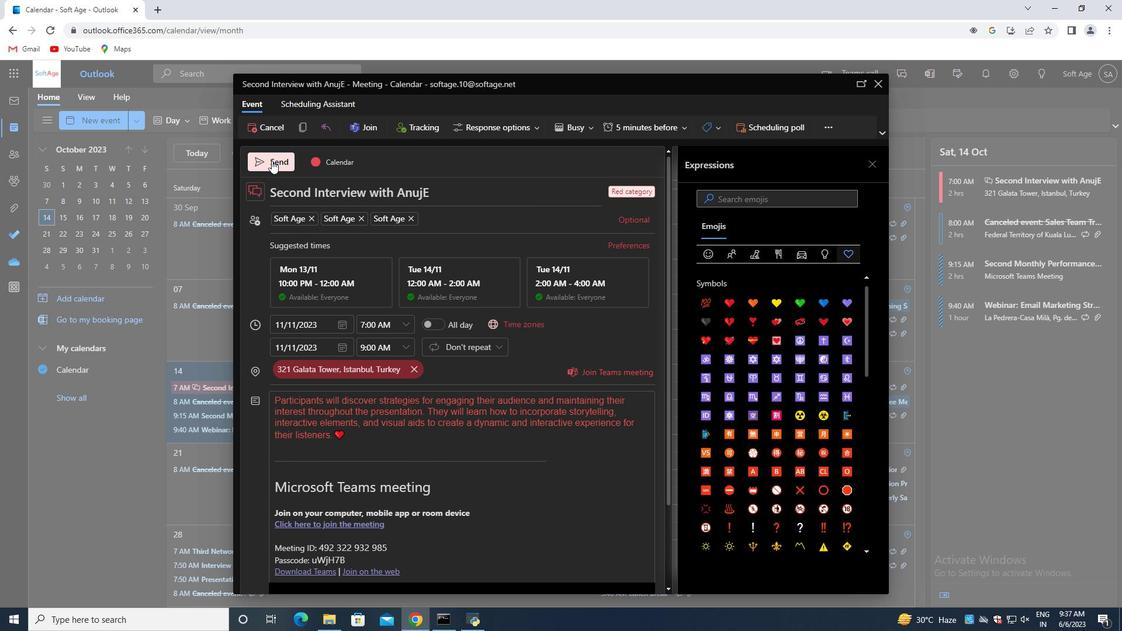 
Action: Mouse pressed left at (271, 160)
Screenshot: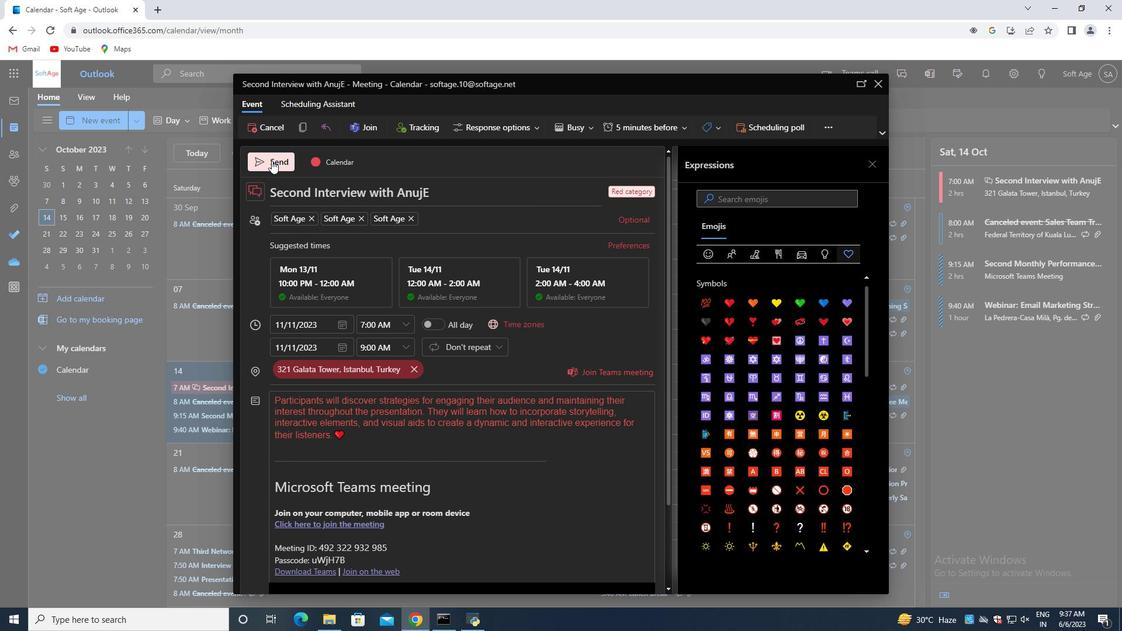 
